 Task: Elementary school award certificate blue whimsical color block.
Action: Mouse moved to (80, 15)
Screenshot: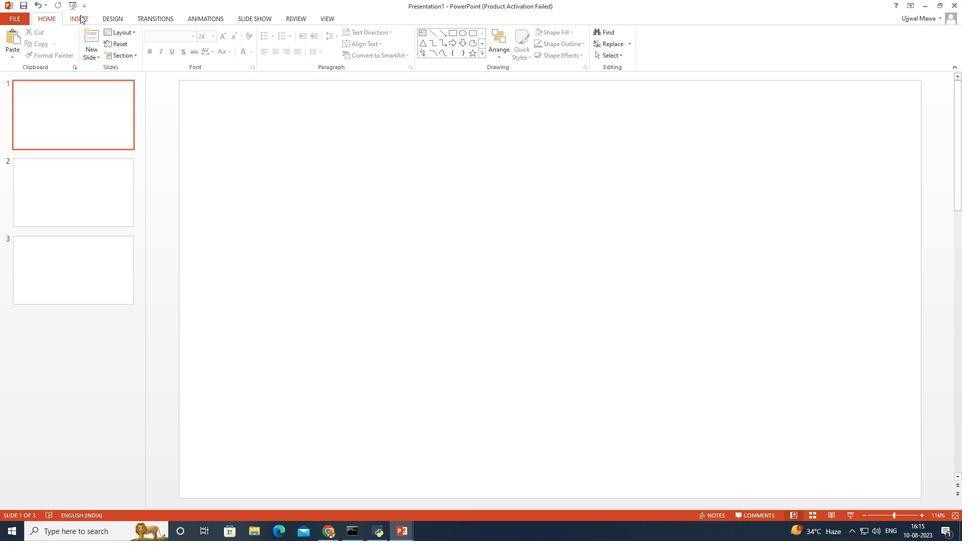 
Action: Mouse pressed left at (80, 15)
Screenshot: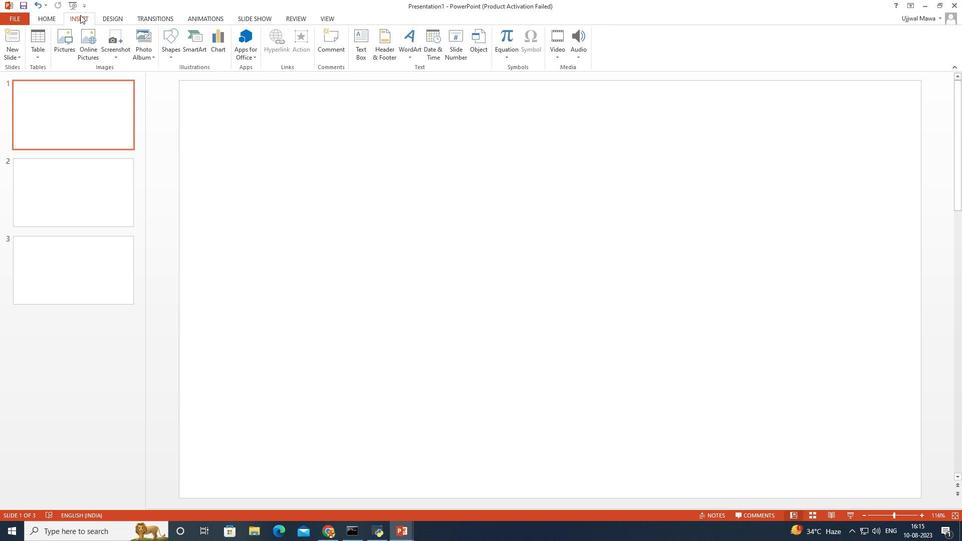 
Action: Mouse moved to (65, 45)
Screenshot: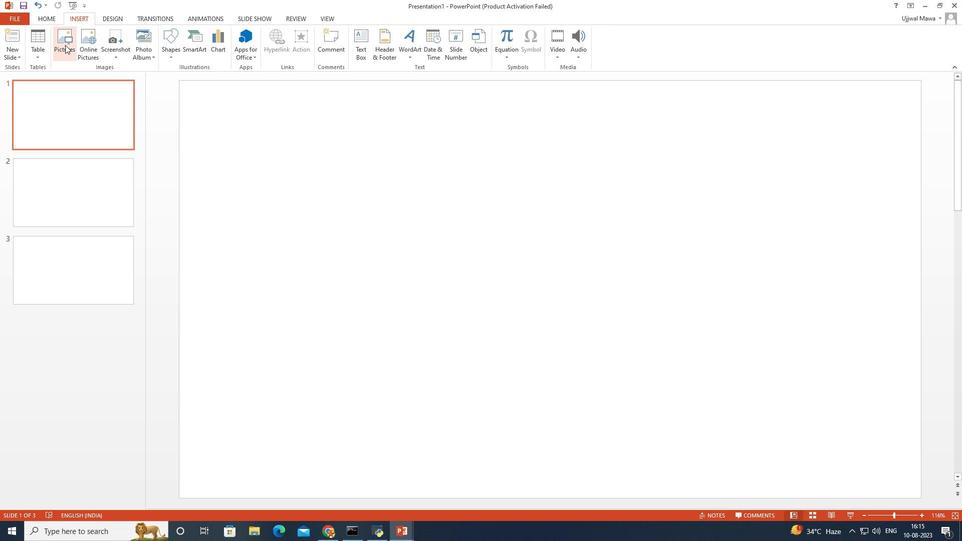 
Action: Mouse pressed left at (65, 45)
Screenshot: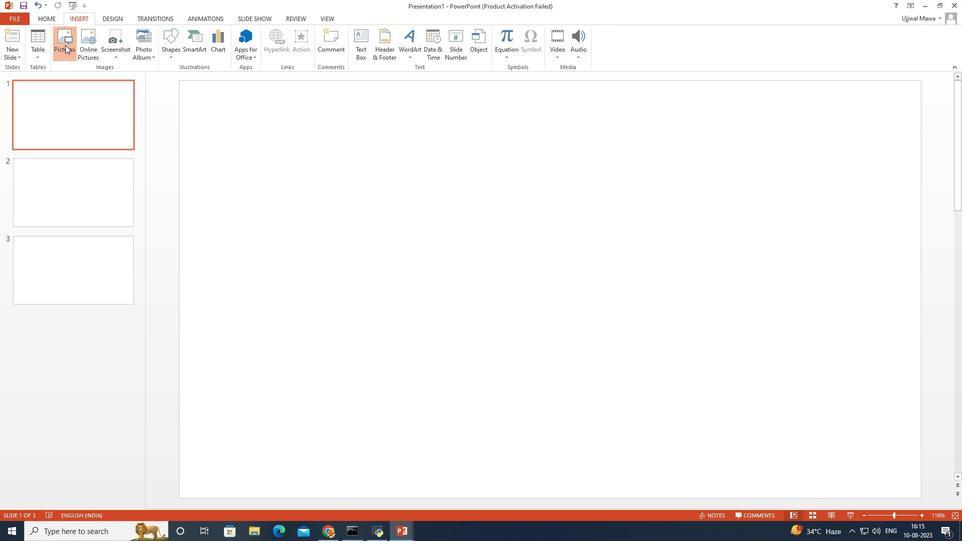 
Action: Mouse moved to (63, 128)
Screenshot: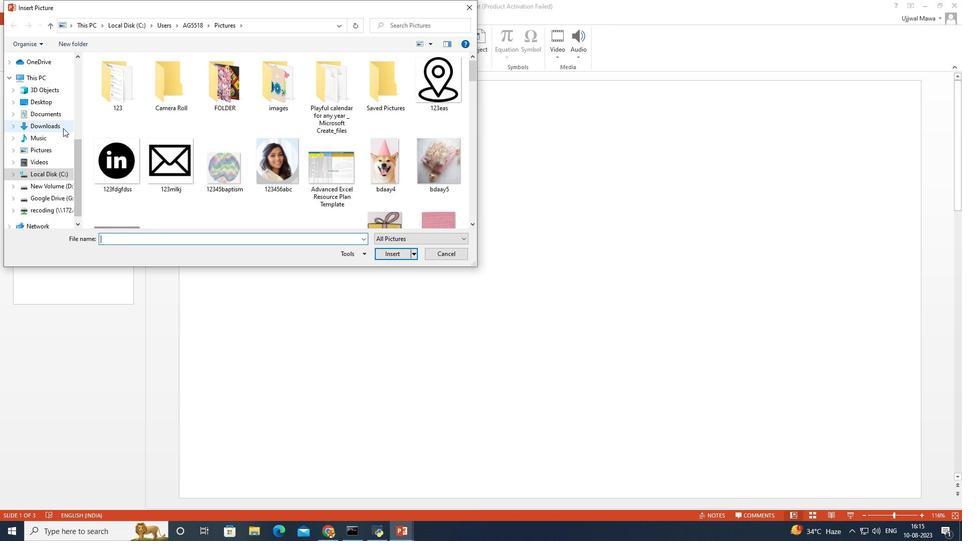 
Action: Mouse pressed left at (63, 128)
Screenshot: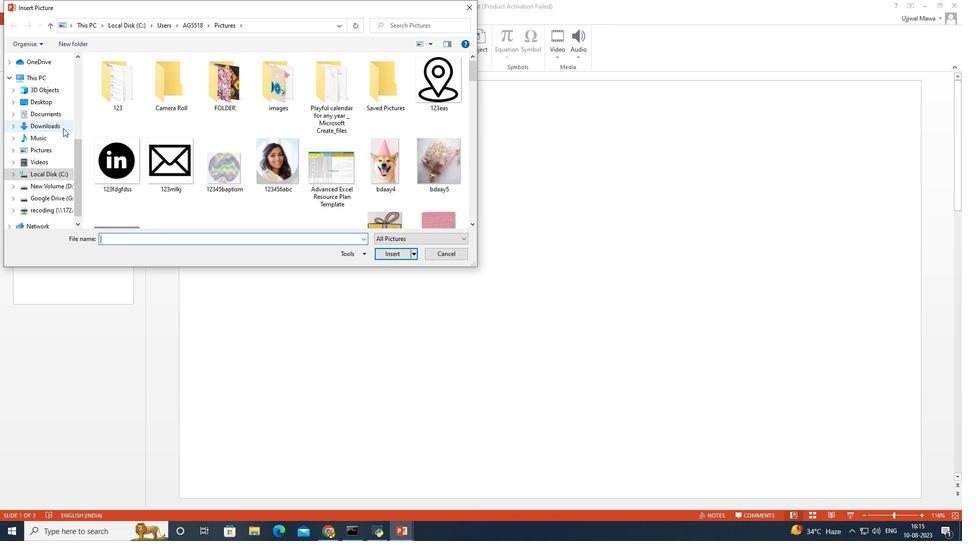 
Action: Mouse moved to (158, 95)
Screenshot: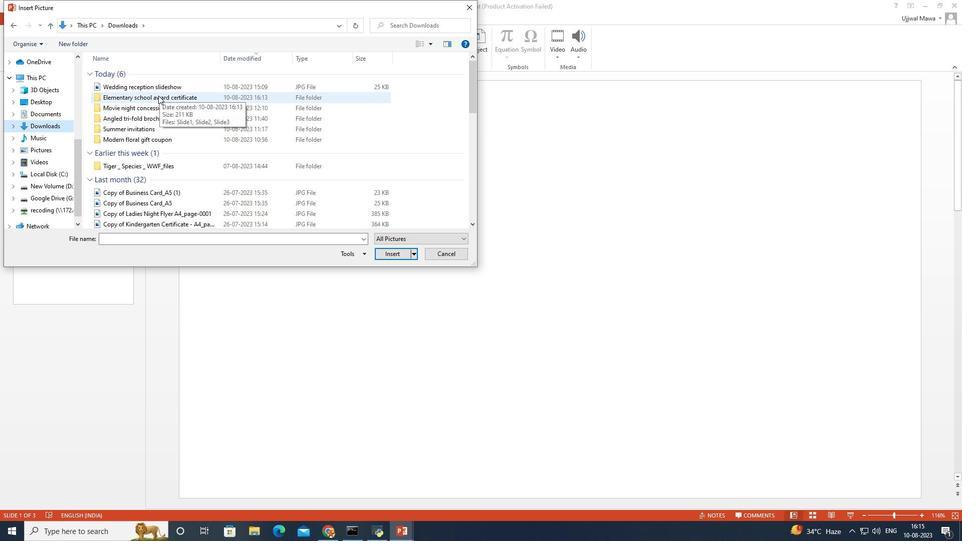 
Action: Mouse pressed left at (158, 95)
Screenshot: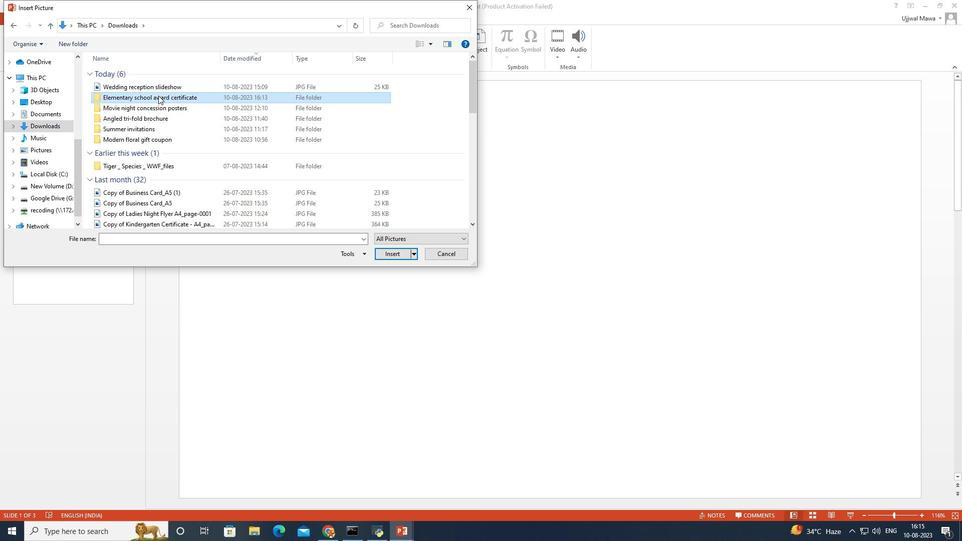 
Action: Mouse pressed left at (158, 95)
Screenshot: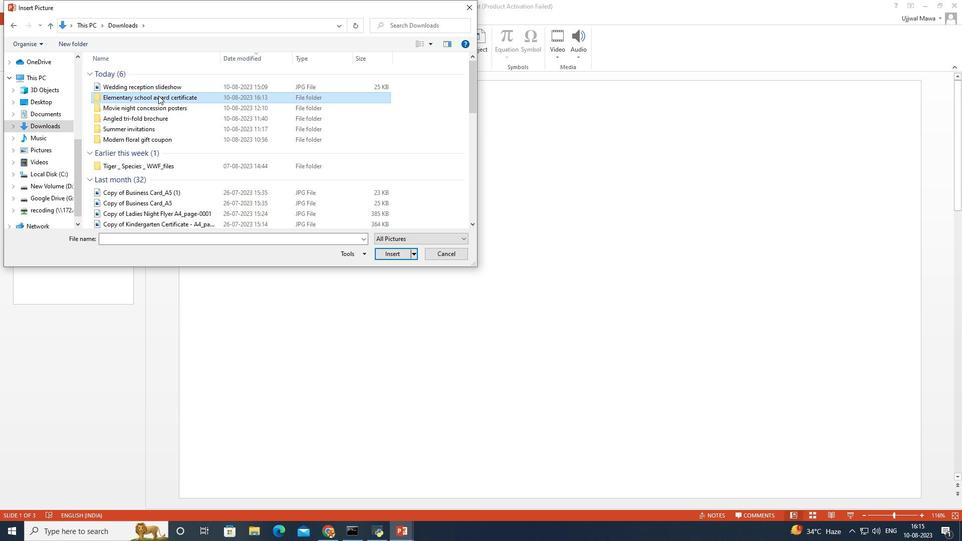 
Action: Mouse moved to (124, 90)
Screenshot: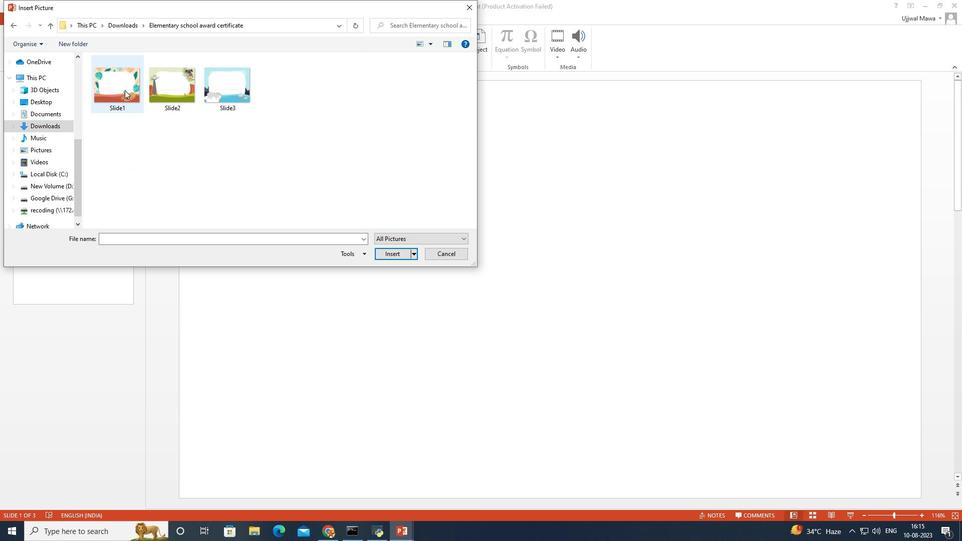 
Action: Mouse pressed left at (124, 90)
Screenshot: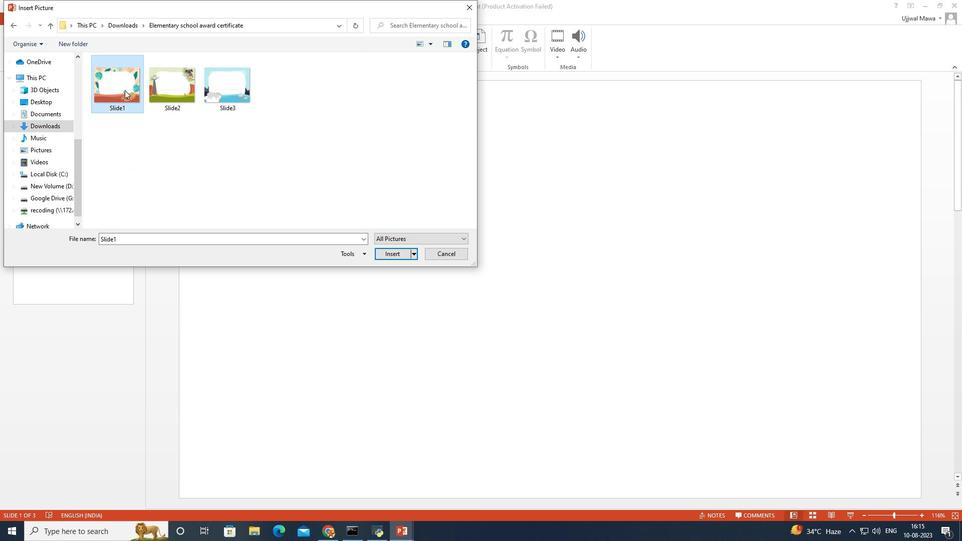
Action: Mouse moved to (400, 250)
Screenshot: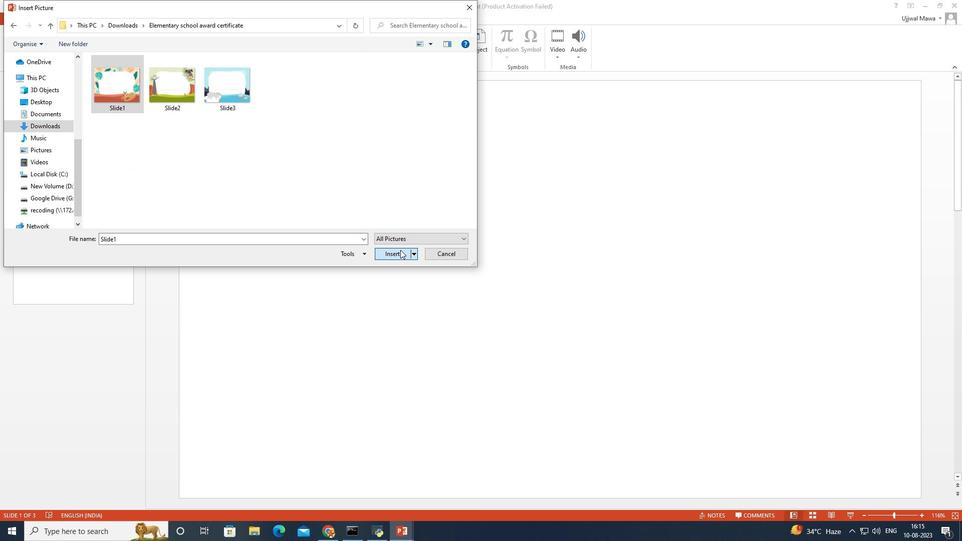 
Action: Mouse pressed left at (400, 250)
Screenshot: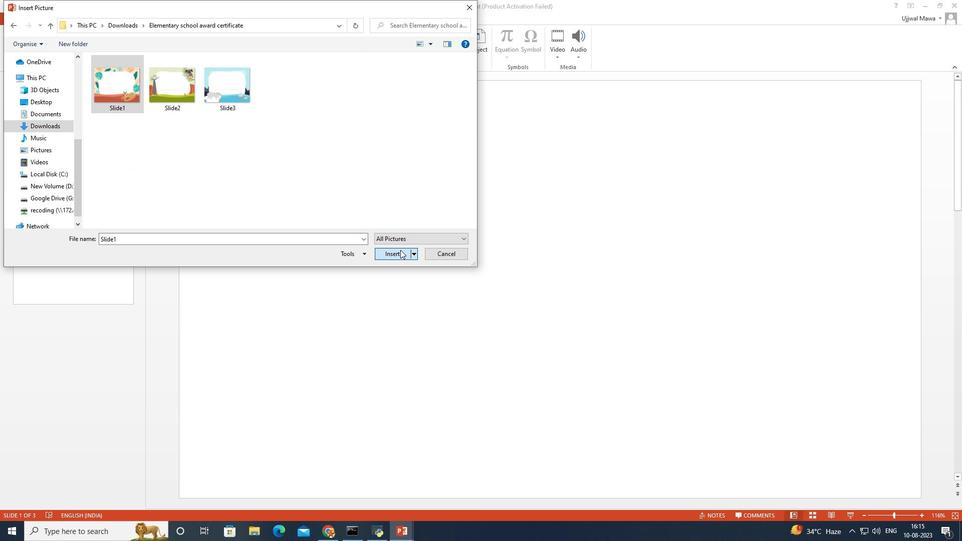 
Action: Mouse moved to (95, 205)
Screenshot: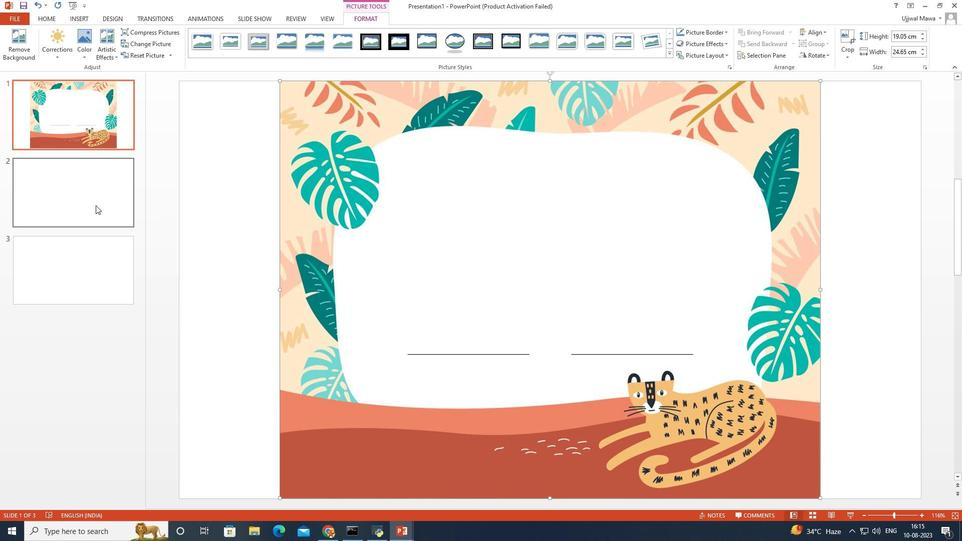 
Action: Mouse pressed left at (95, 205)
Screenshot: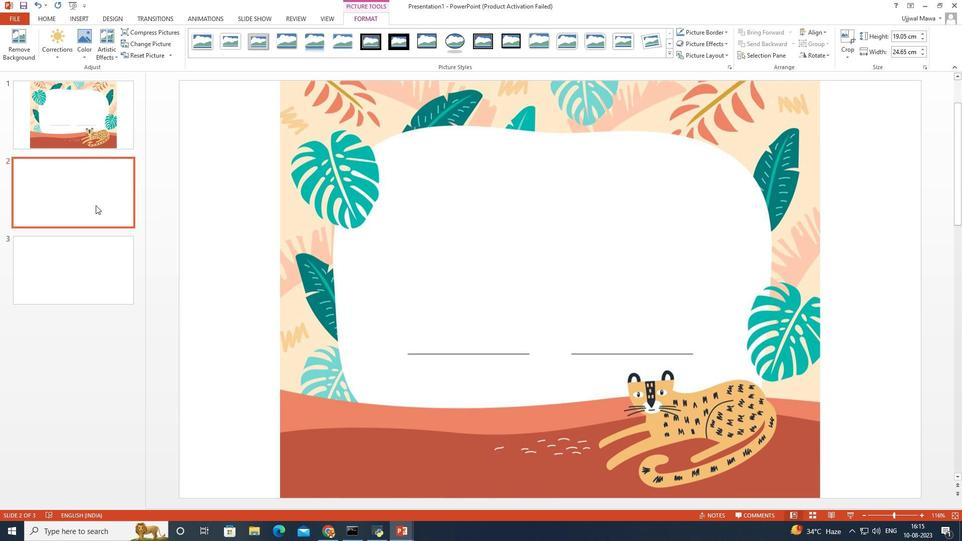 
Action: Mouse moved to (72, 18)
Screenshot: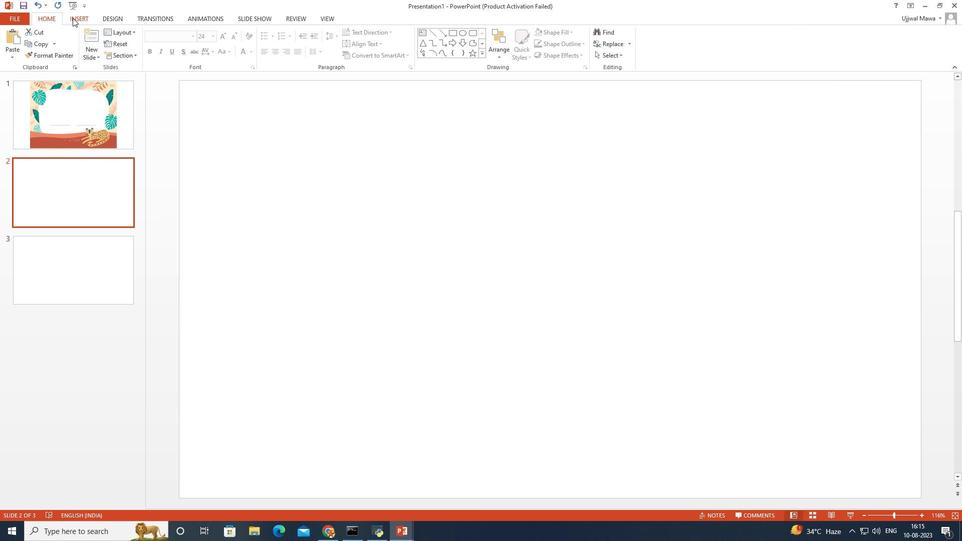
Action: Mouse pressed left at (72, 18)
Screenshot: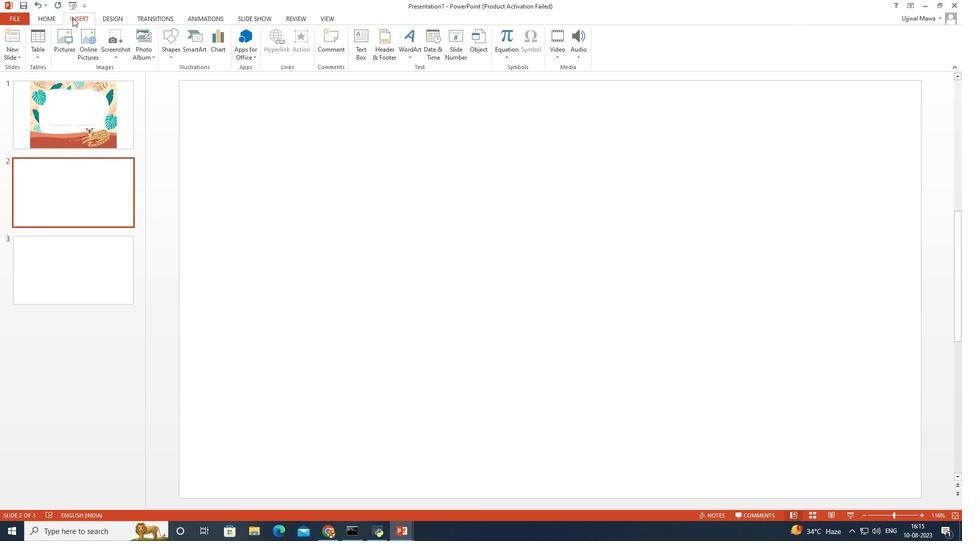 
Action: Mouse moved to (55, 47)
Screenshot: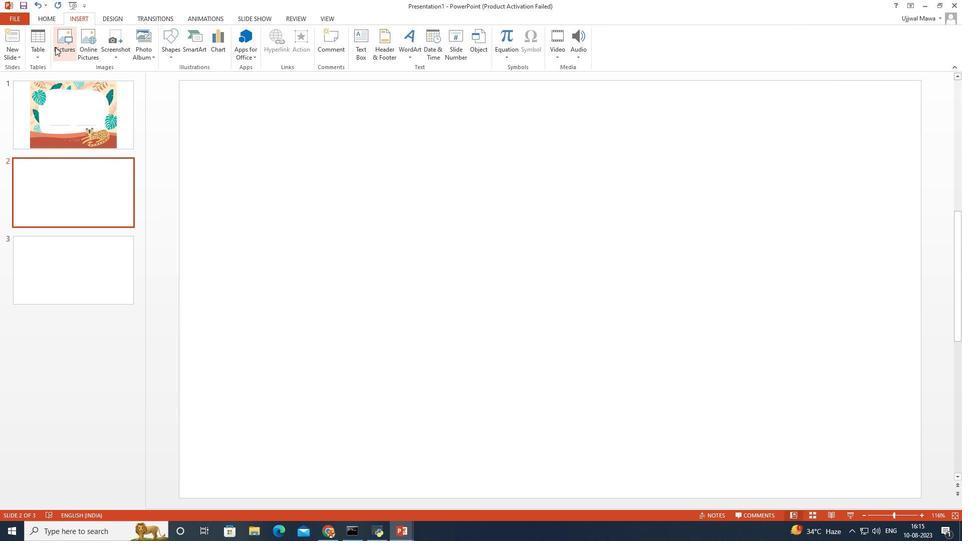
Action: Mouse pressed left at (55, 47)
Screenshot: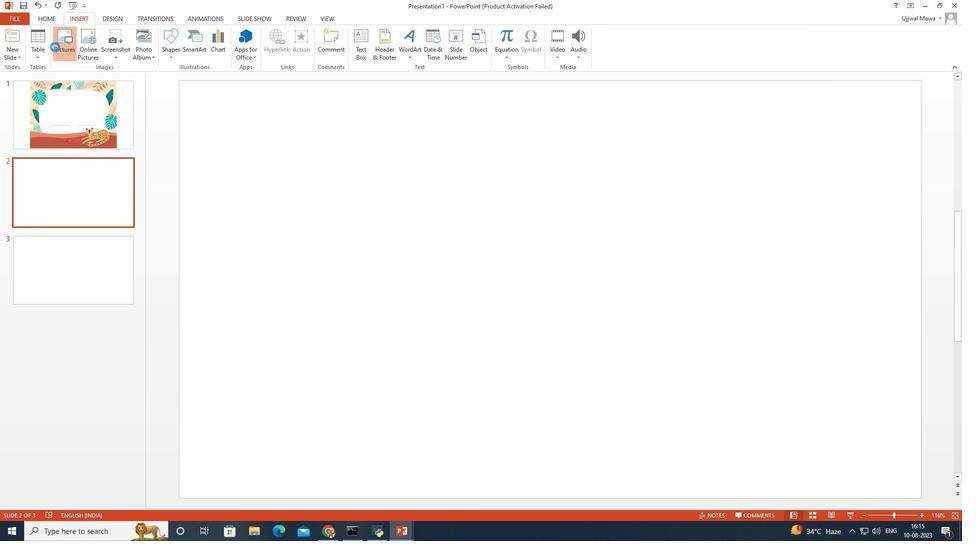 
Action: Mouse moved to (157, 102)
Screenshot: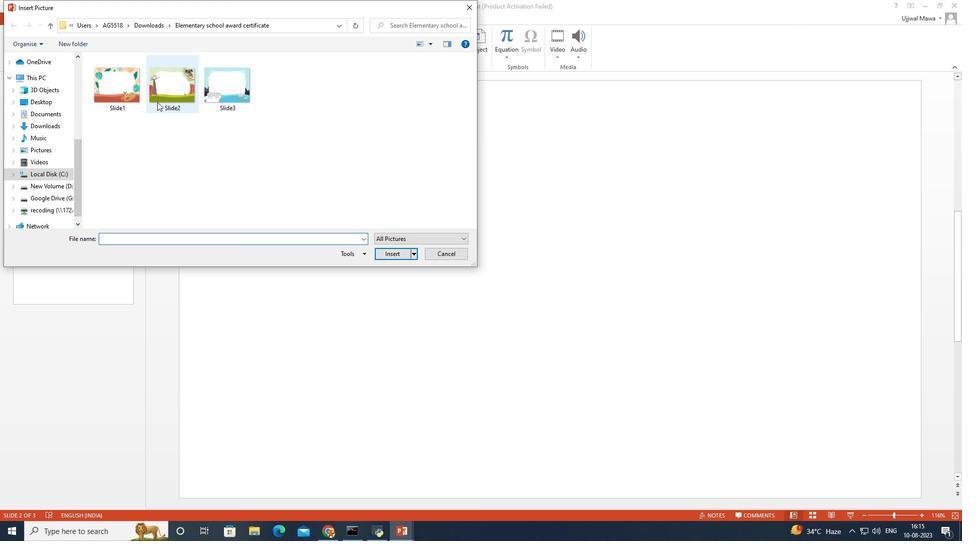 
Action: Mouse pressed left at (157, 102)
Screenshot: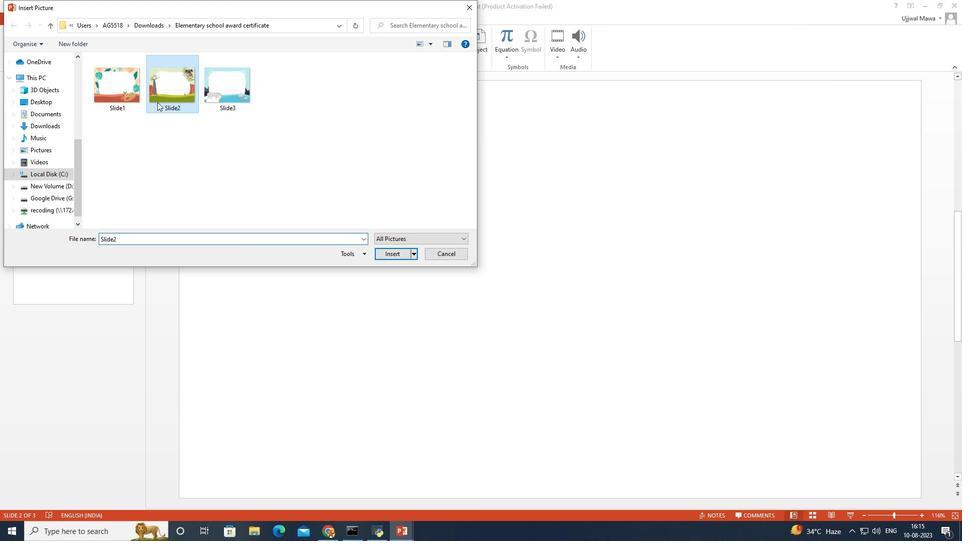 
Action: Mouse moved to (396, 256)
Screenshot: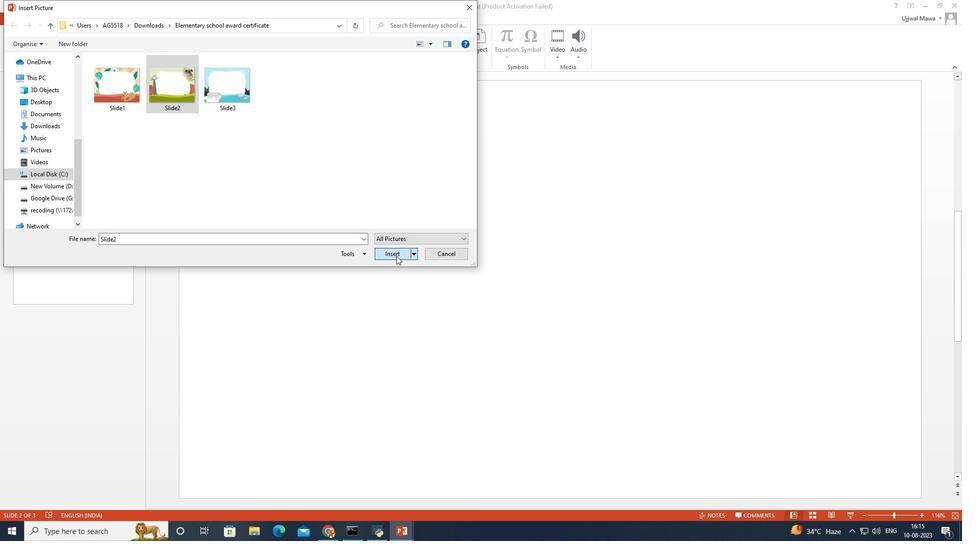 
Action: Mouse pressed left at (396, 256)
Screenshot: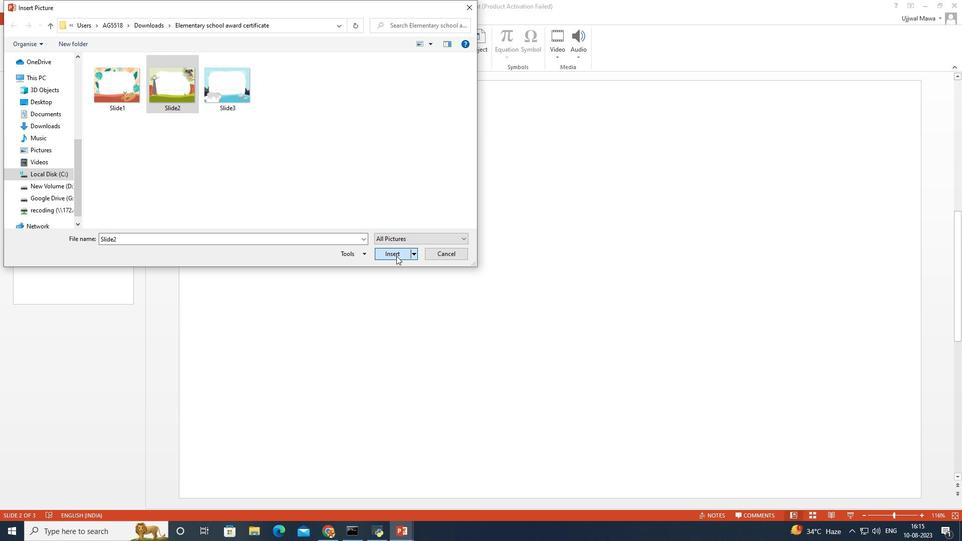 
Action: Mouse moved to (97, 251)
Screenshot: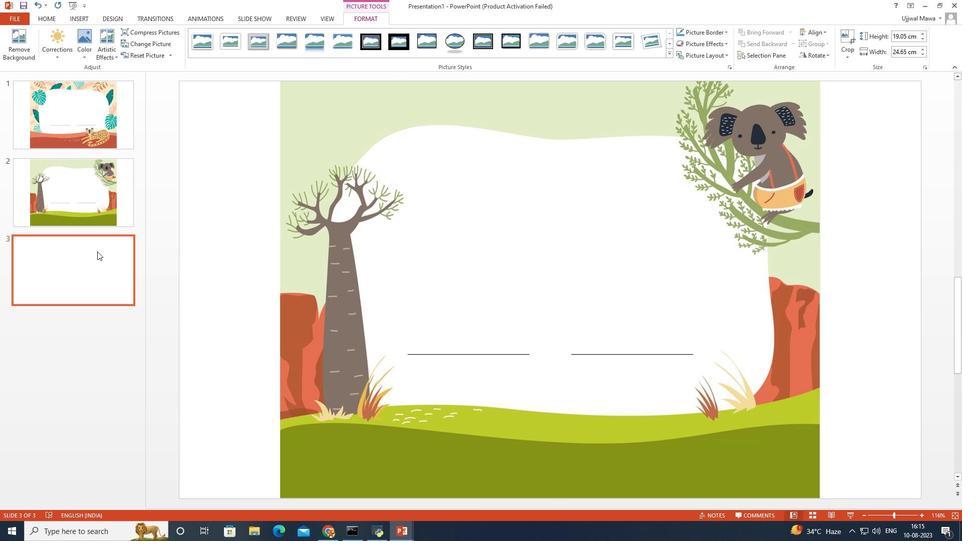 
Action: Mouse pressed left at (97, 251)
Screenshot: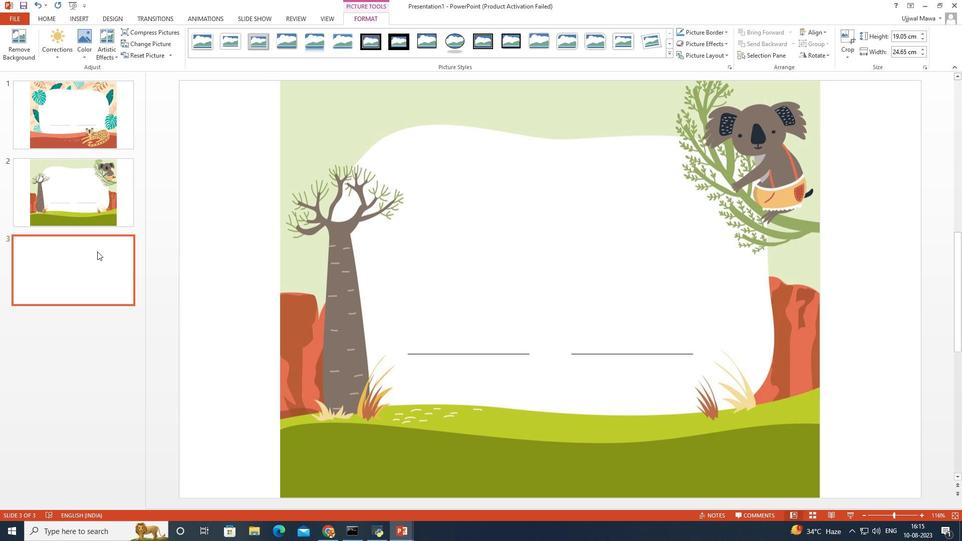 
Action: Mouse moved to (69, 18)
Screenshot: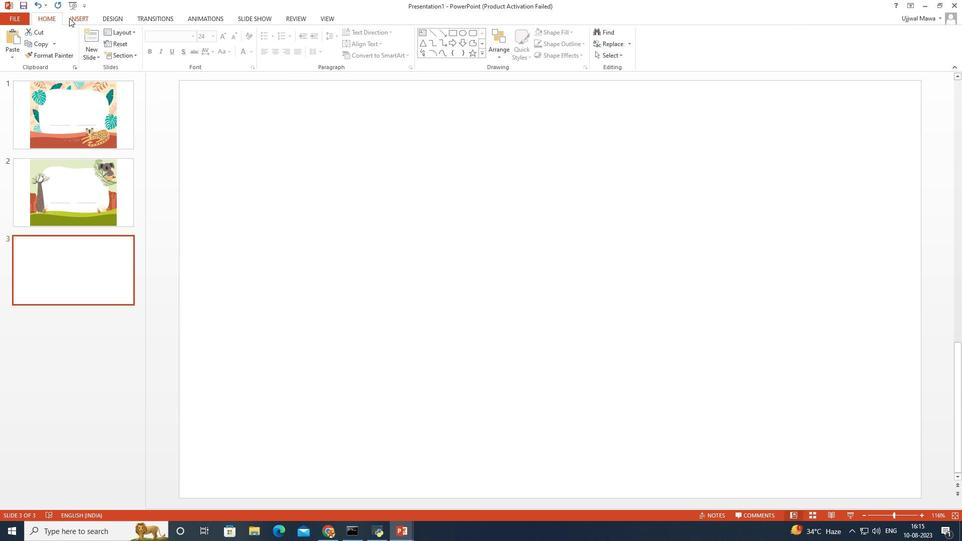 
Action: Mouse pressed left at (69, 18)
Screenshot: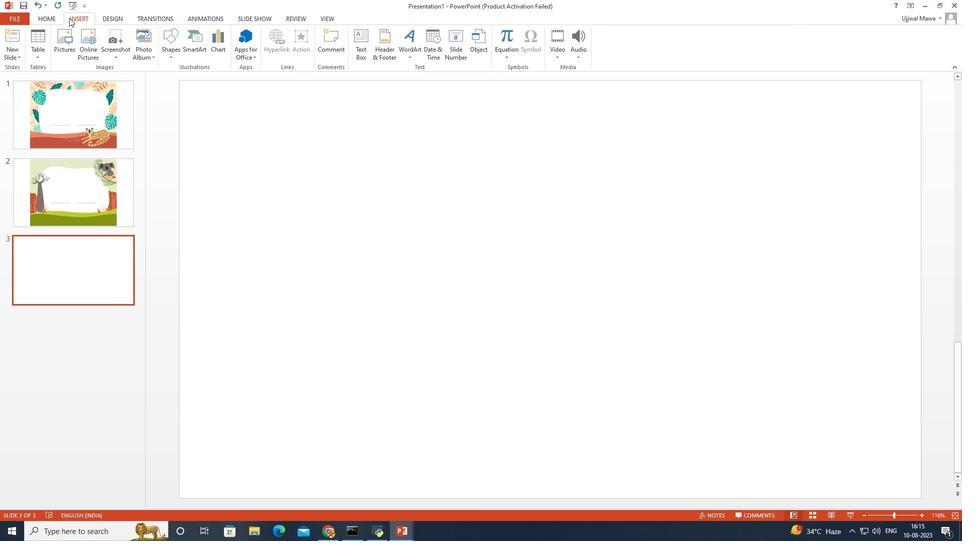 
Action: Mouse moved to (76, 47)
Screenshot: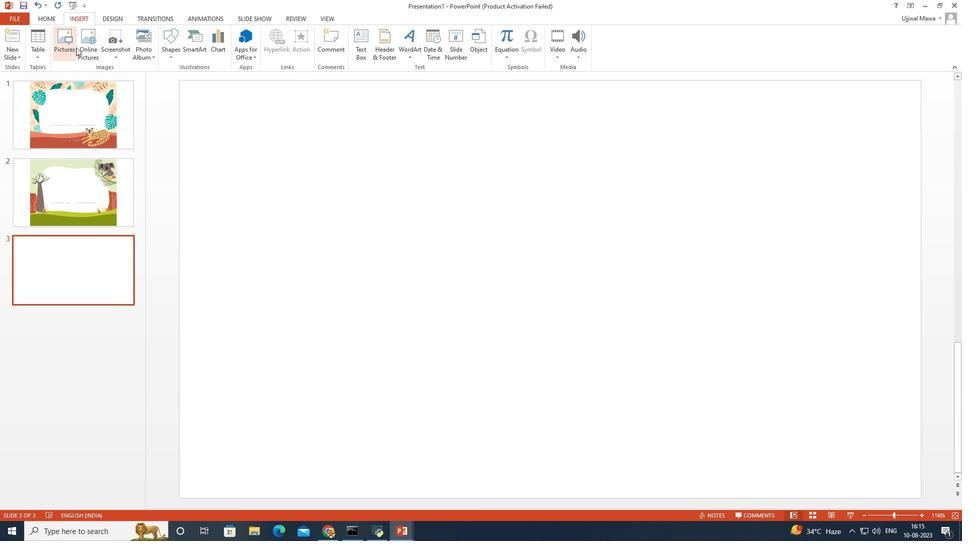 
Action: Mouse pressed left at (76, 47)
Screenshot: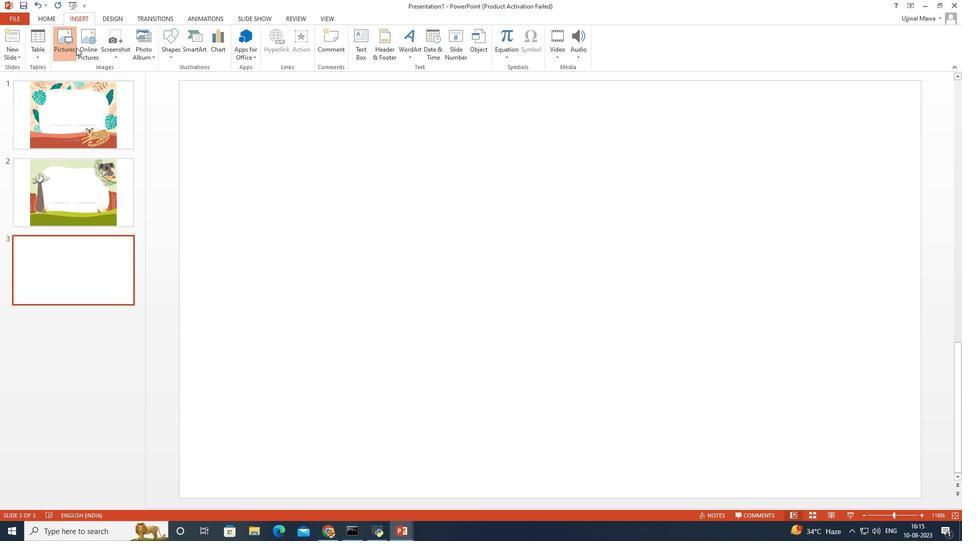 
Action: Mouse moved to (226, 93)
Screenshot: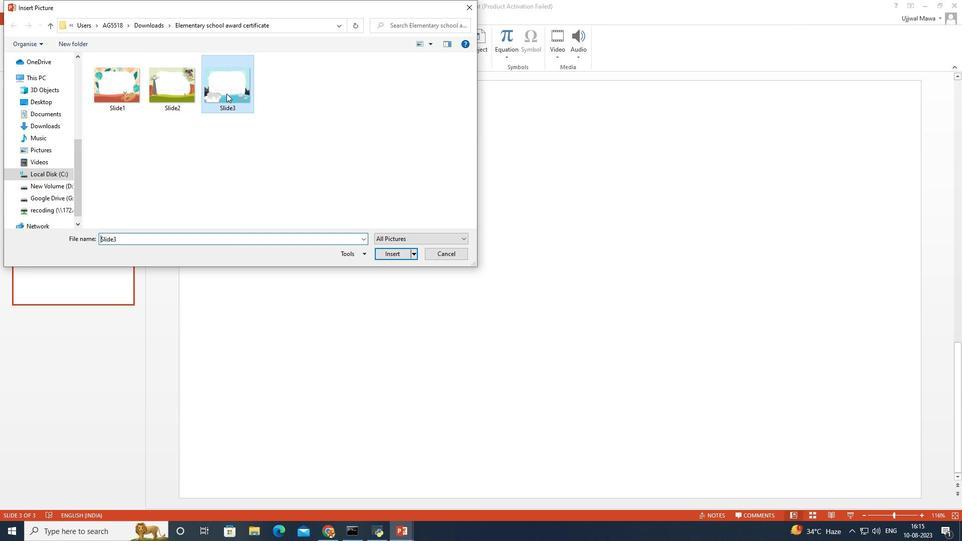 
Action: Mouse pressed left at (226, 93)
Screenshot: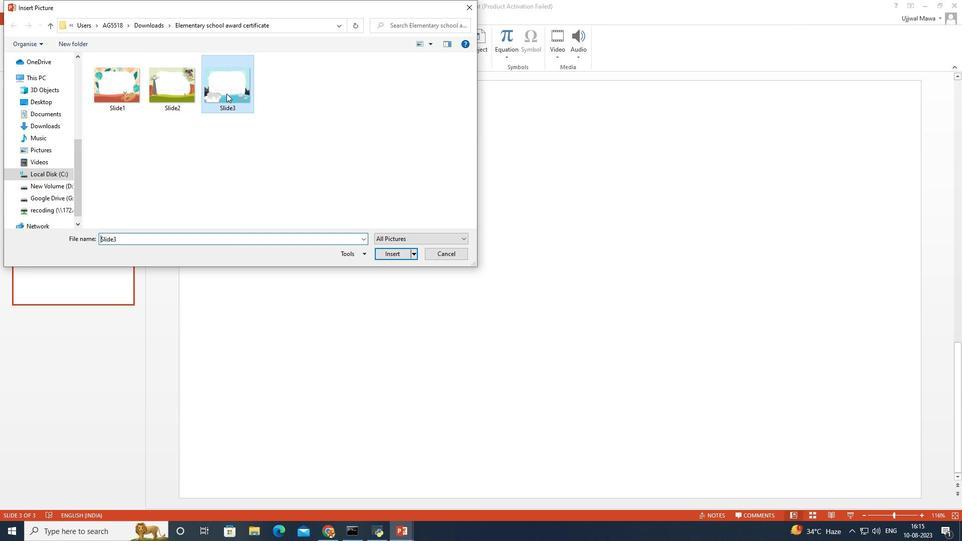 
Action: Mouse moved to (388, 261)
Screenshot: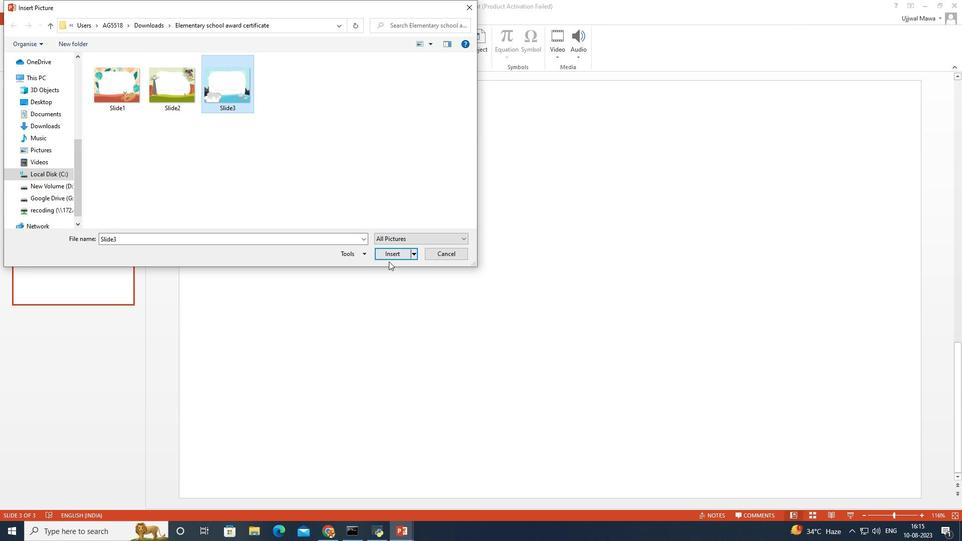 
Action: Mouse pressed left at (388, 261)
Screenshot: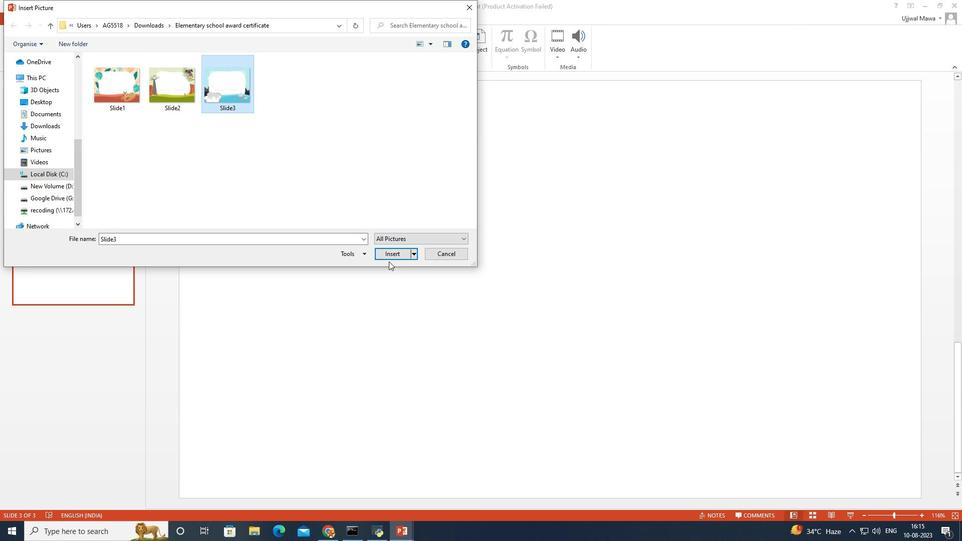 
Action: Mouse moved to (390, 258)
Screenshot: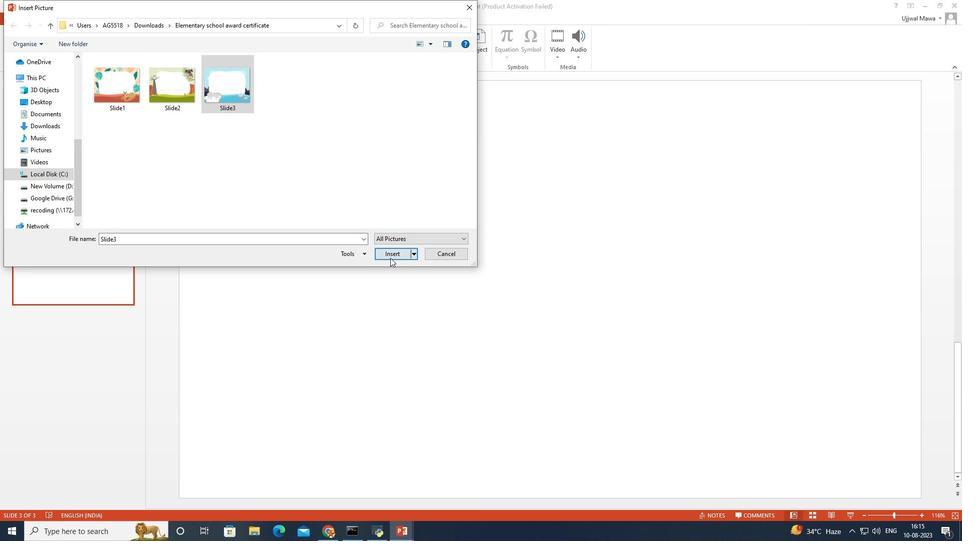 
Action: Mouse pressed left at (390, 258)
Screenshot: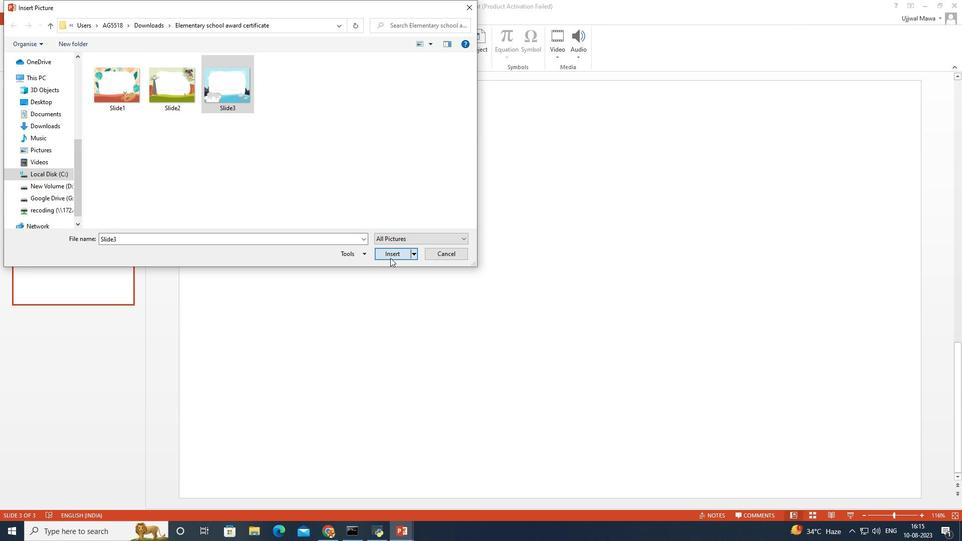 
Action: Mouse moved to (104, 120)
Screenshot: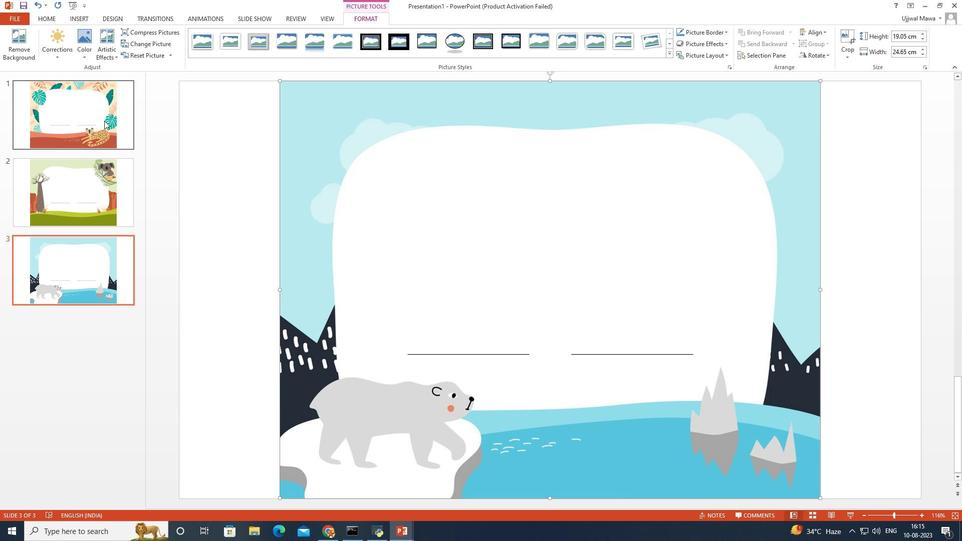 
Action: Mouse pressed left at (104, 120)
Screenshot: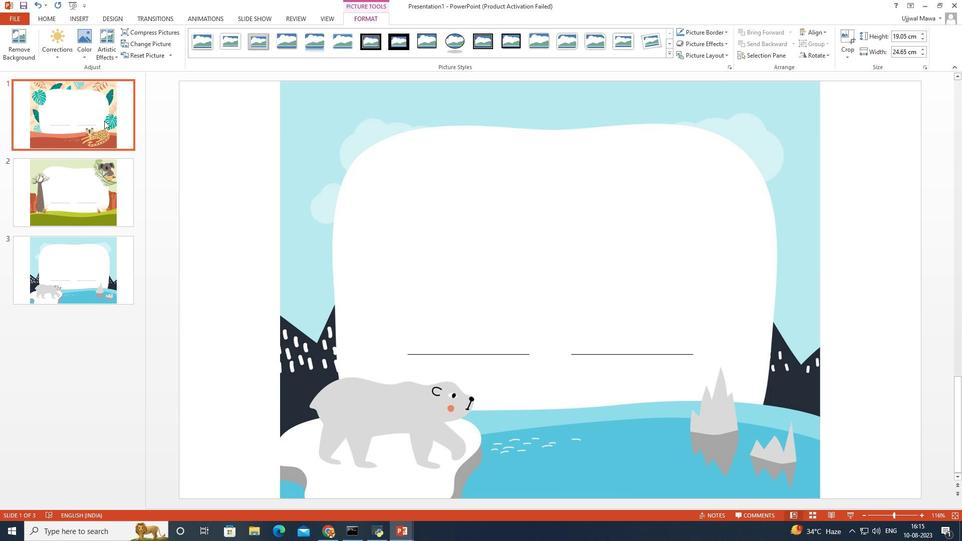 
Action: Mouse moved to (84, 17)
Screenshot: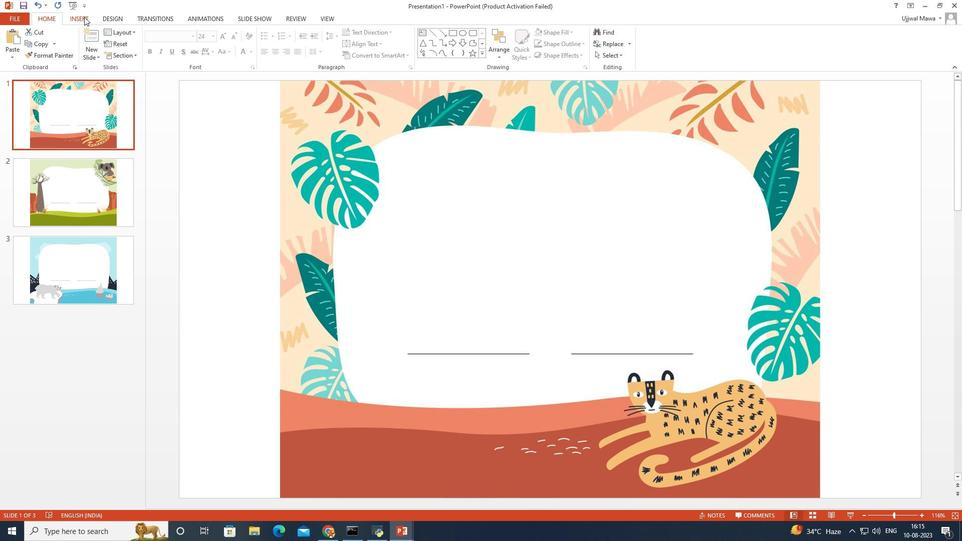 
Action: Mouse pressed left at (84, 17)
Screenshot: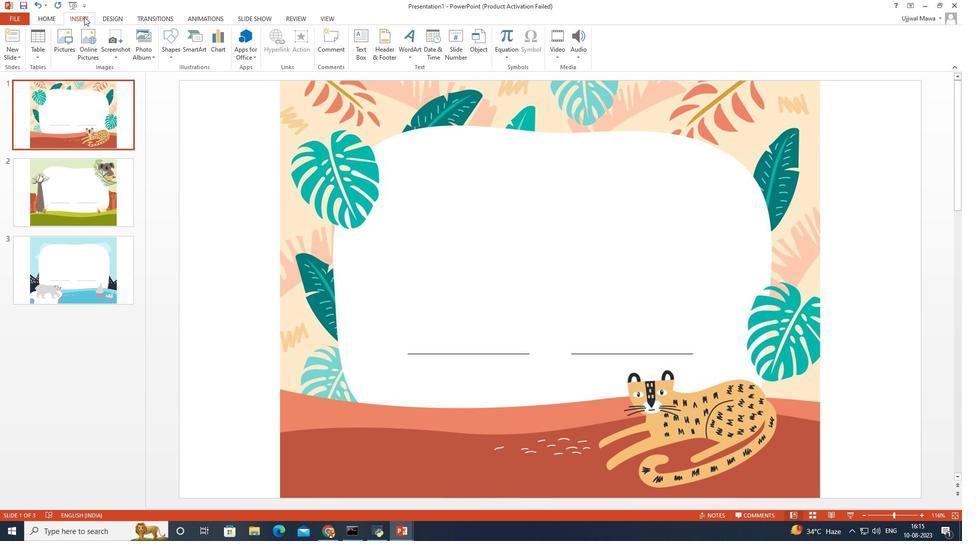
Action: Mouse moved to (363, 44)
Screenshot: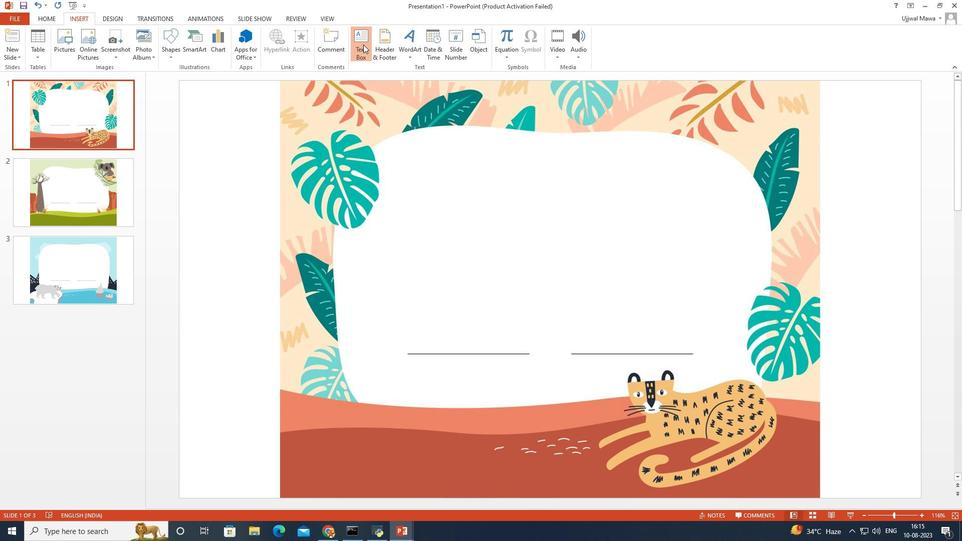 
Action: Mouse pressed left at (363, 44)
Screenshot: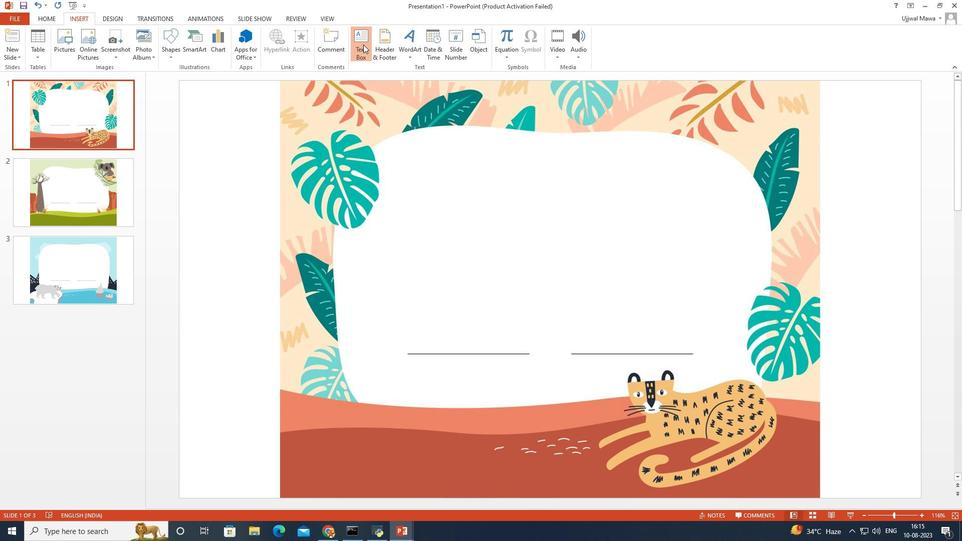 
Action: Mouse moved to (440, 157)
Screenshot: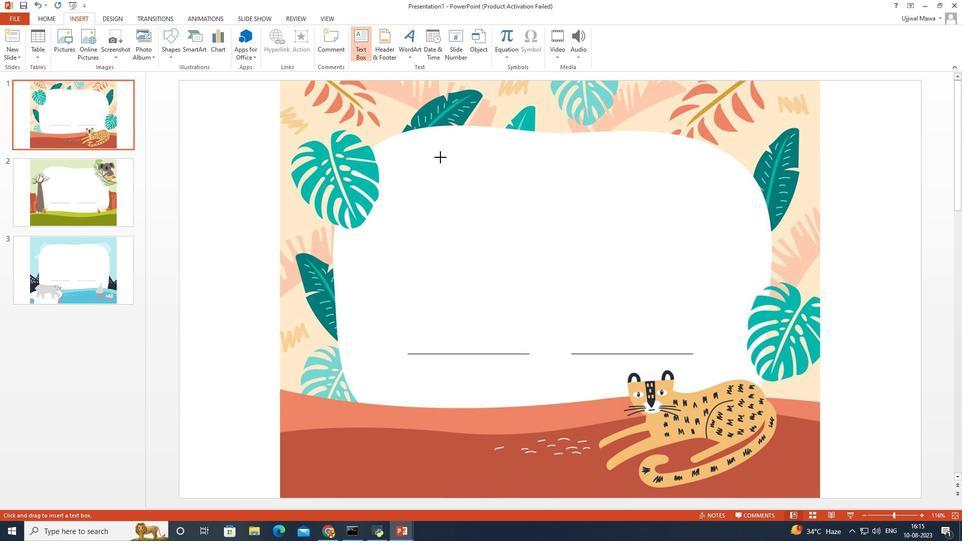 
Action: Mouse pressed left at (440, 157)
Screenshot: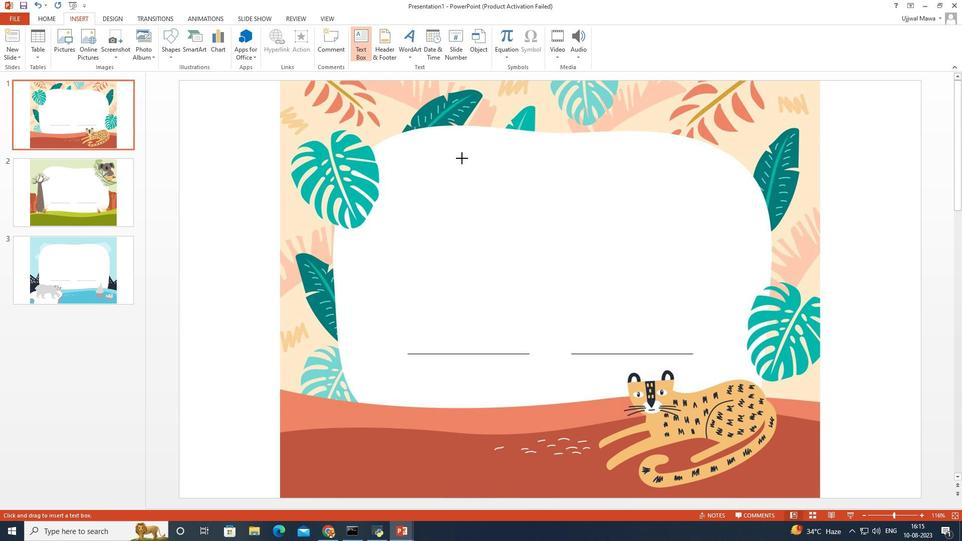 
Action: Mouse moved to (272, 46)
Screenshot: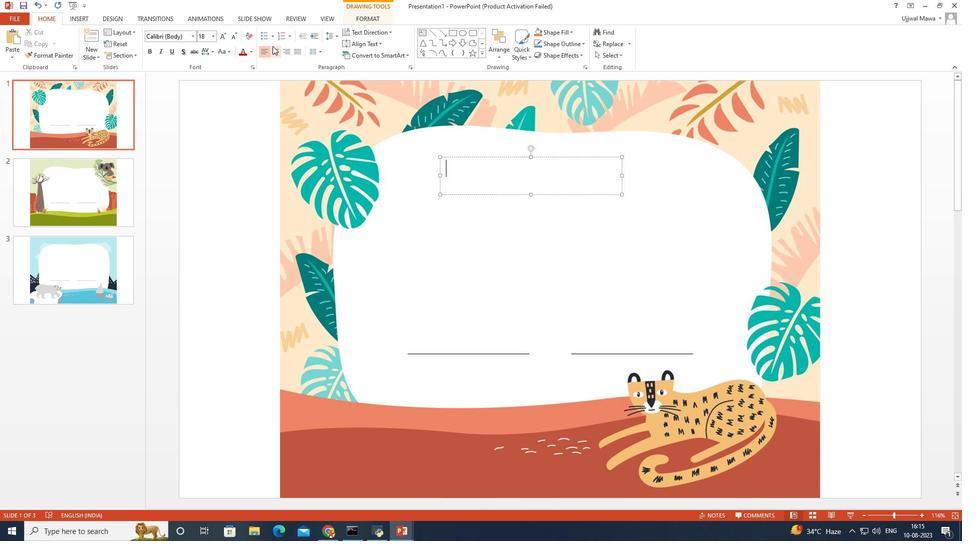 
Action: Mouse pressed left at (272, 46)
Screenshot: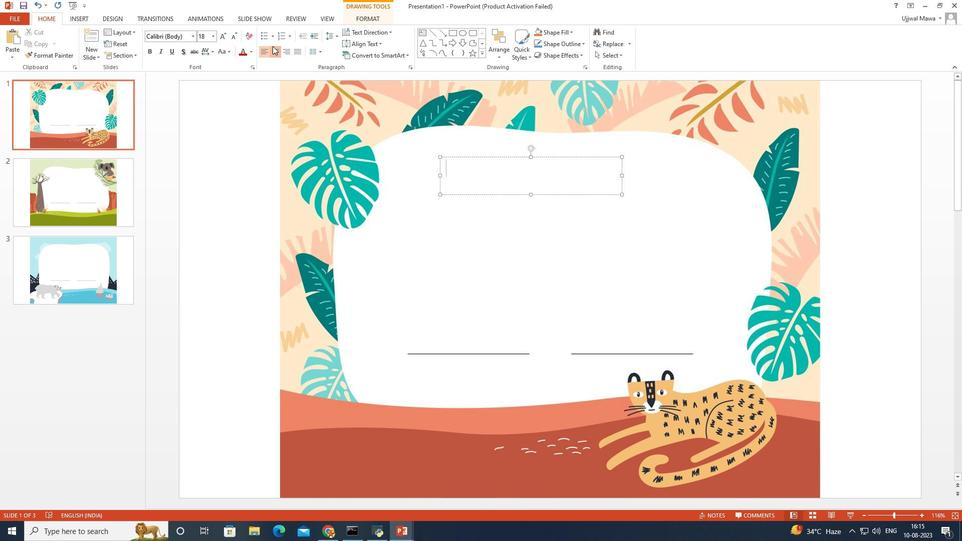 
Action: Mouse moved to (196, 33)
Screenshot: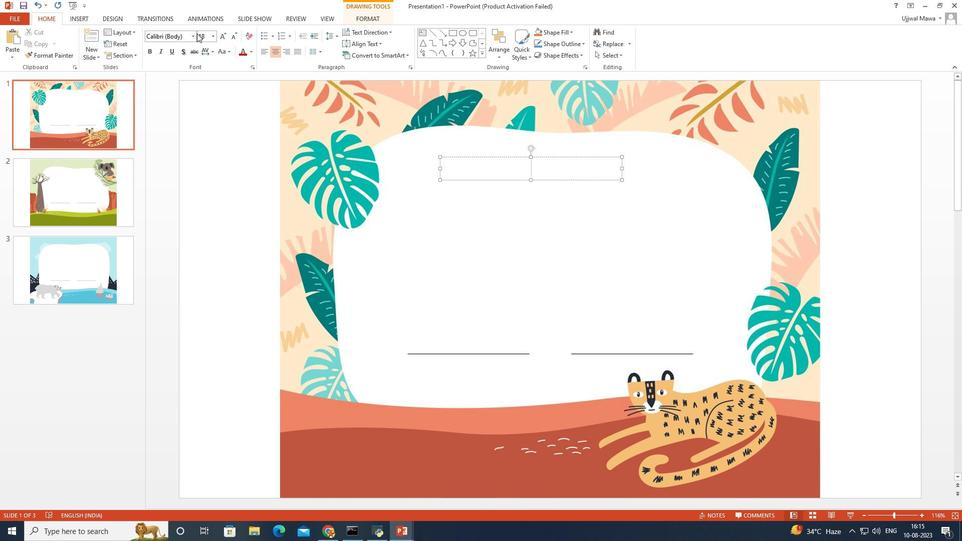 
Action: Mouse pressed left at (196, 33)
Screenshot: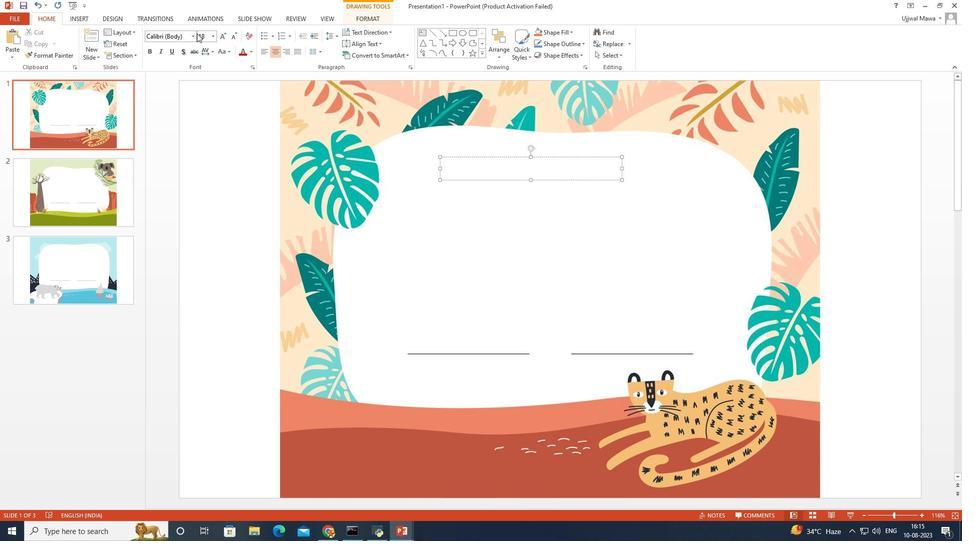 
Action: Mouse moved to (193, 34)
Screenshot: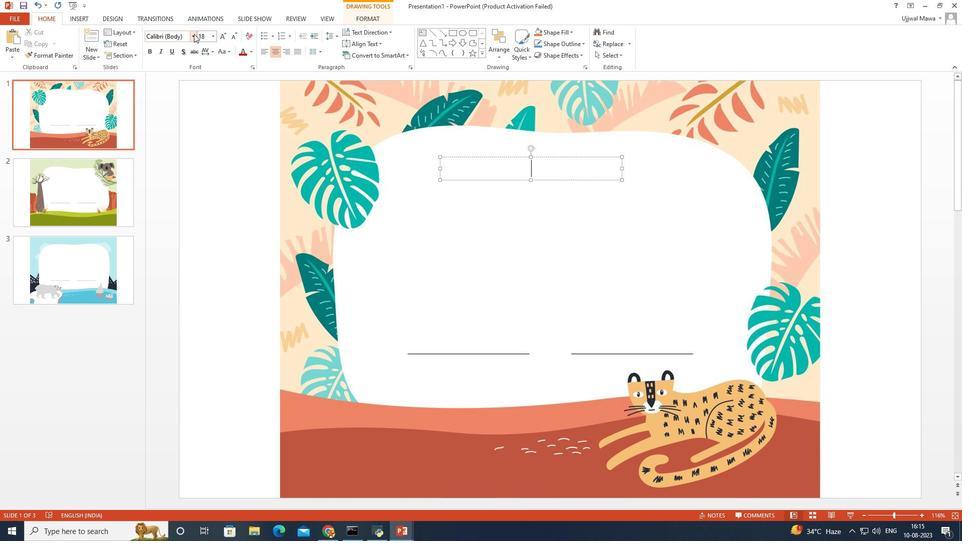 
Action: Mouse pressed left at (193, 34)
Screenshot: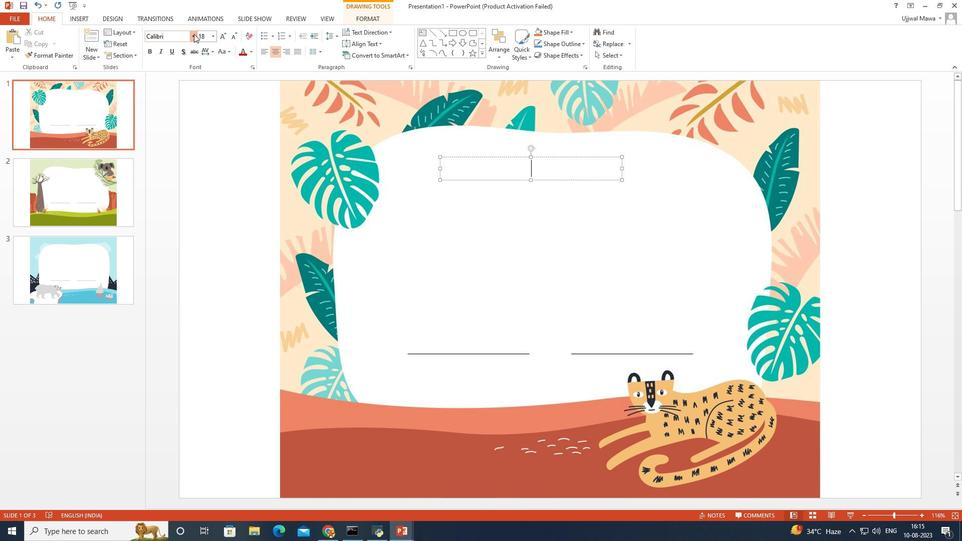 
Action: Mouse moved to (188, 193)
Screenshot: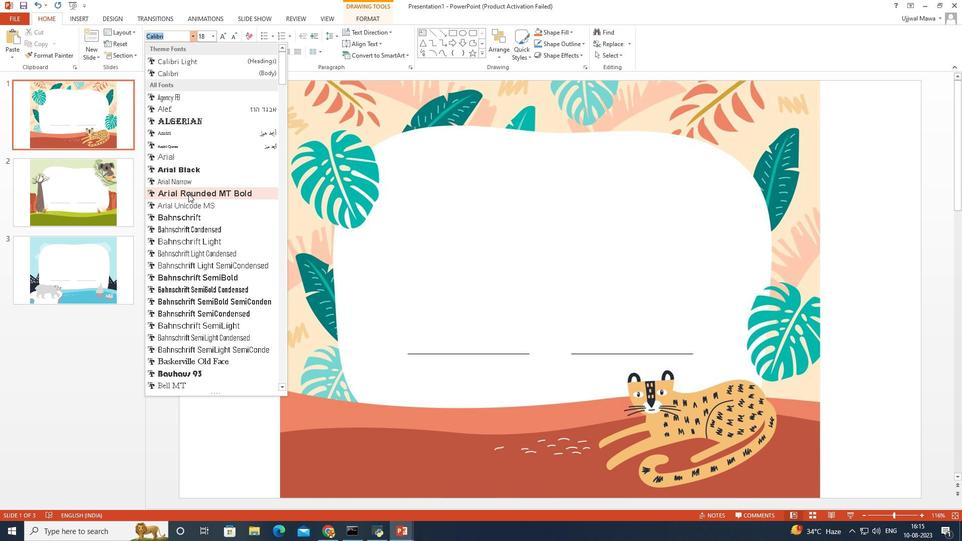 
Action: Mouse pressed left at (188, 193)
Screenshot: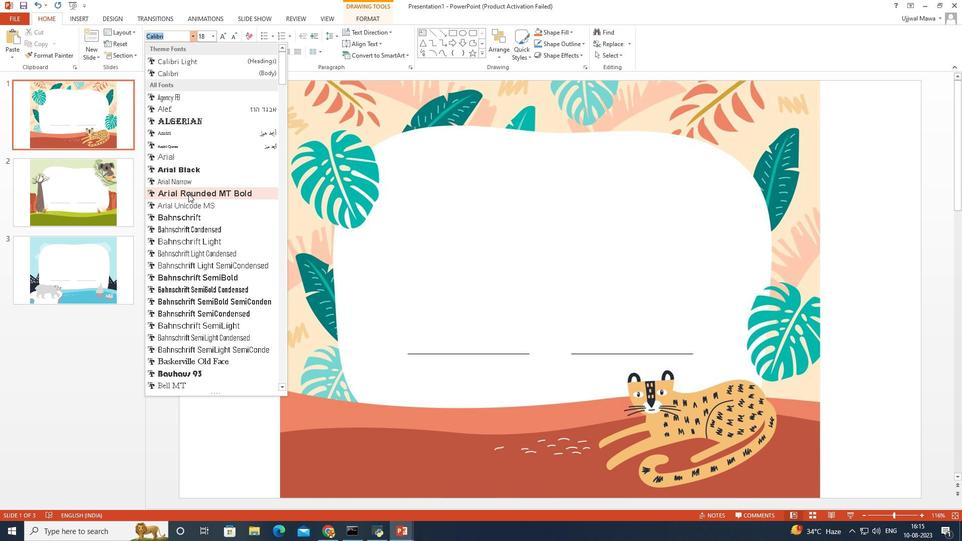 
Action: Mouse moved to (443, 206)
Screenshot: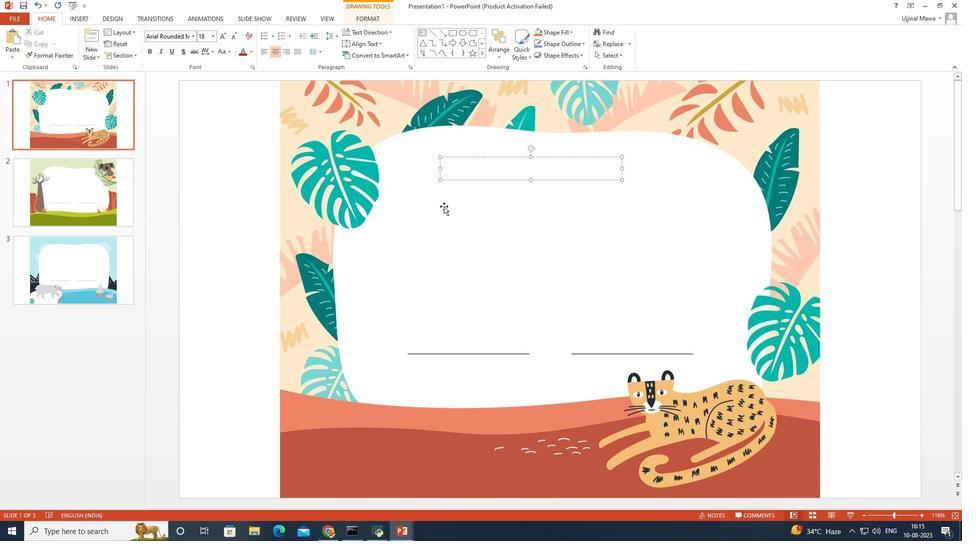 
Action: Key pressed <Key.caps_lock>S<Key.caps_lock>
Screenshot: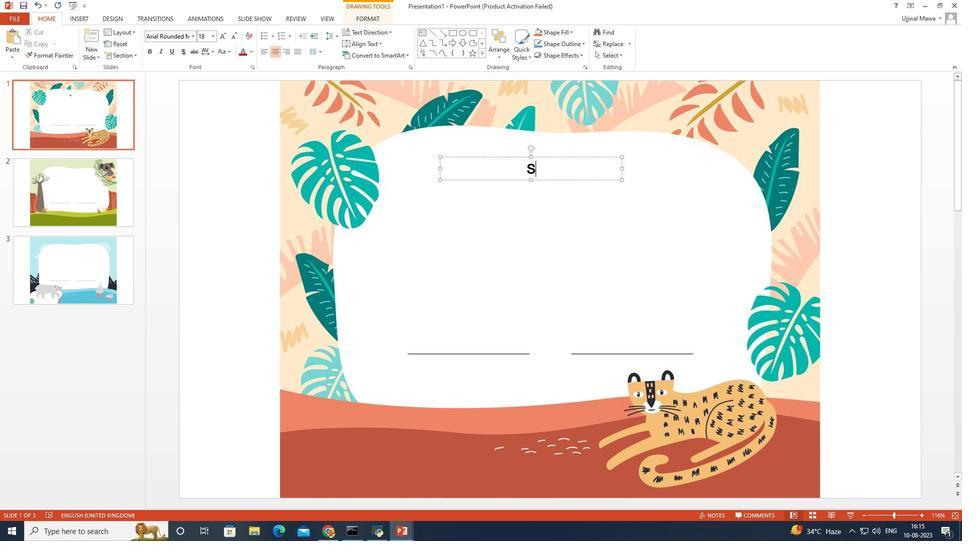
Action: Mouse moved to (443, 206)
Screenshot: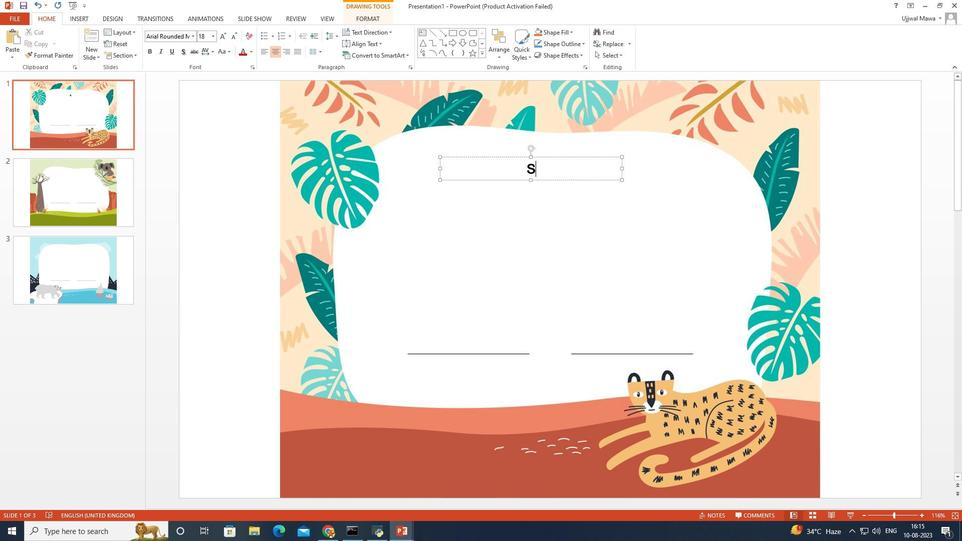 
Action: Key pressed weet<Key.space><Key.caps_lock>C<Key.caps_lock>ove<Key.space><Key.caps_lock>P<Key.caps_lock>rimary<Key.space><Key.caps_lock>S<Key.caps_lock>chool
Screenshot: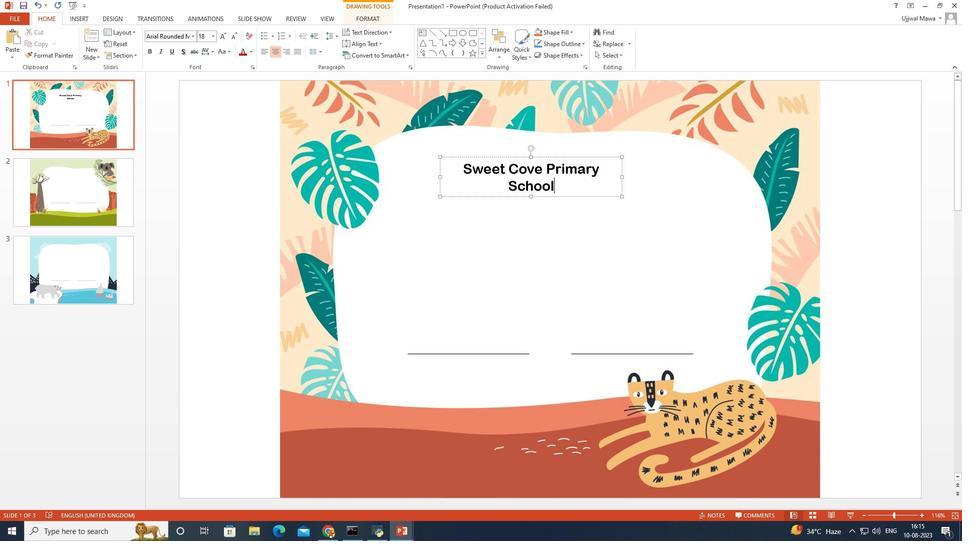 
Action: Mouse moved to (622, 177)
Screenshot: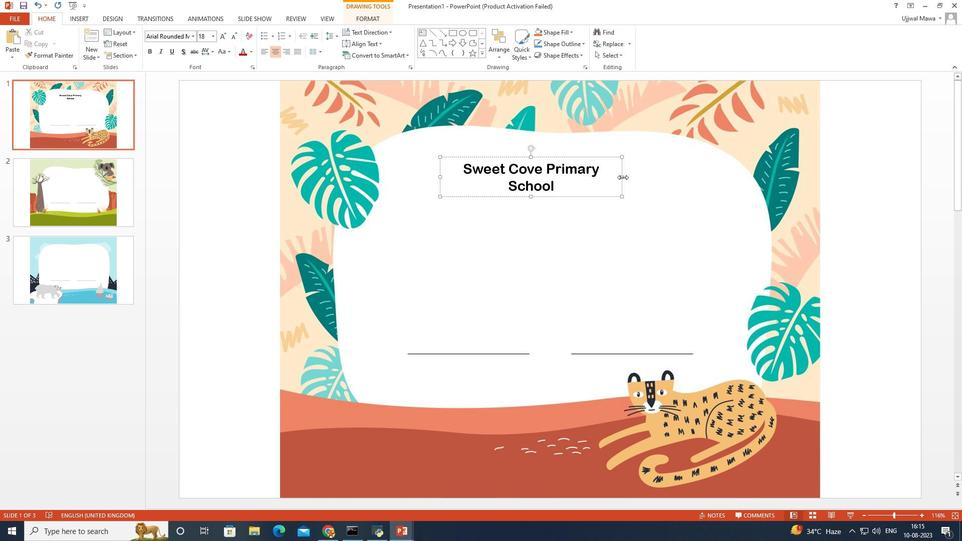 
Action: Mouse pressed left at (622, 177)
Screenshot: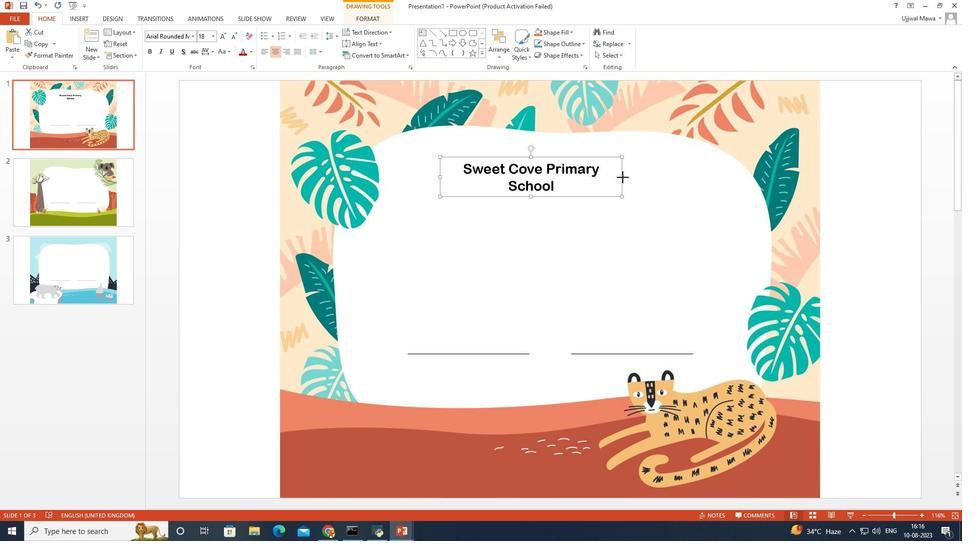 
Action: Mouse moved to (614, 160)
Screenshot: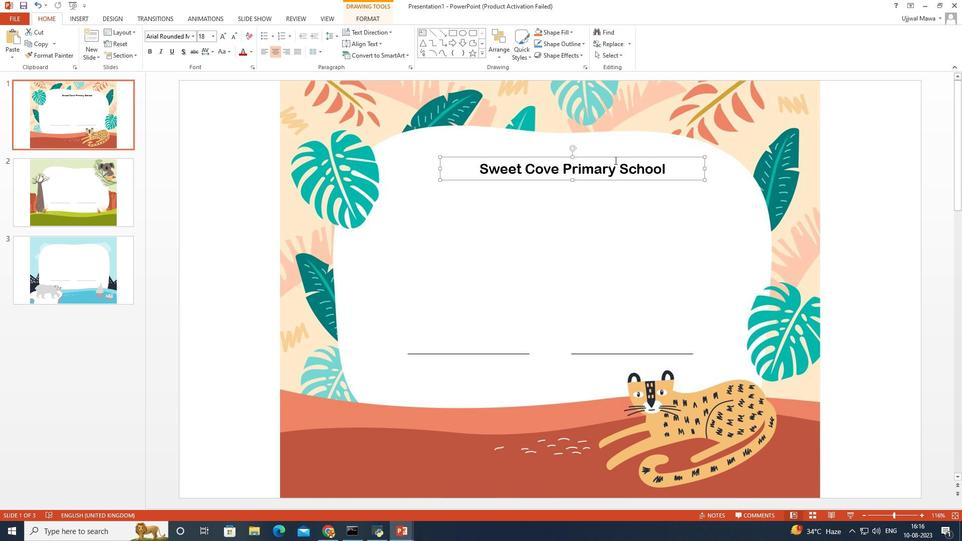 
Action: Mouse pressed left at (614, 160)
Screenshot: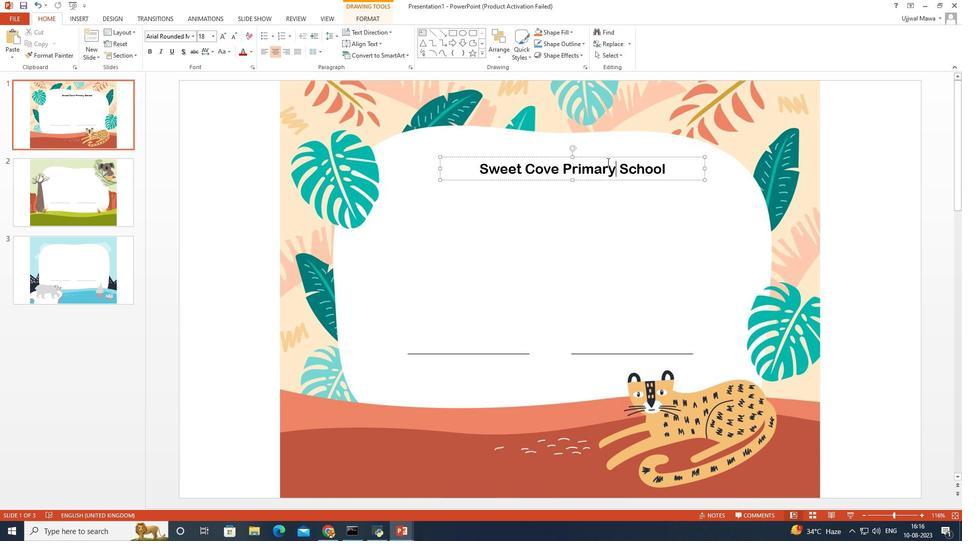 
Action: Mouse moved to (584, 159)
Screenshot: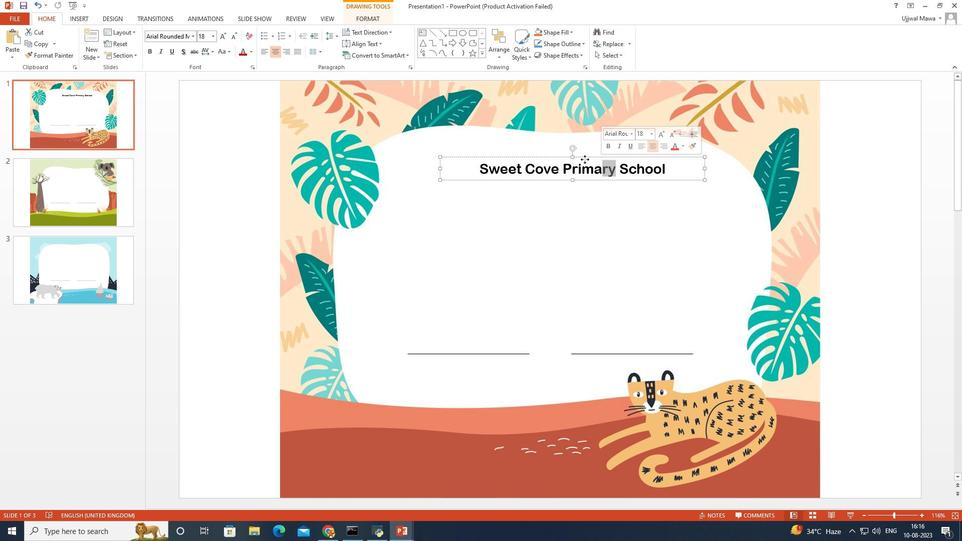
Action: Mouse pressed left at (584, 159)
Screenshot: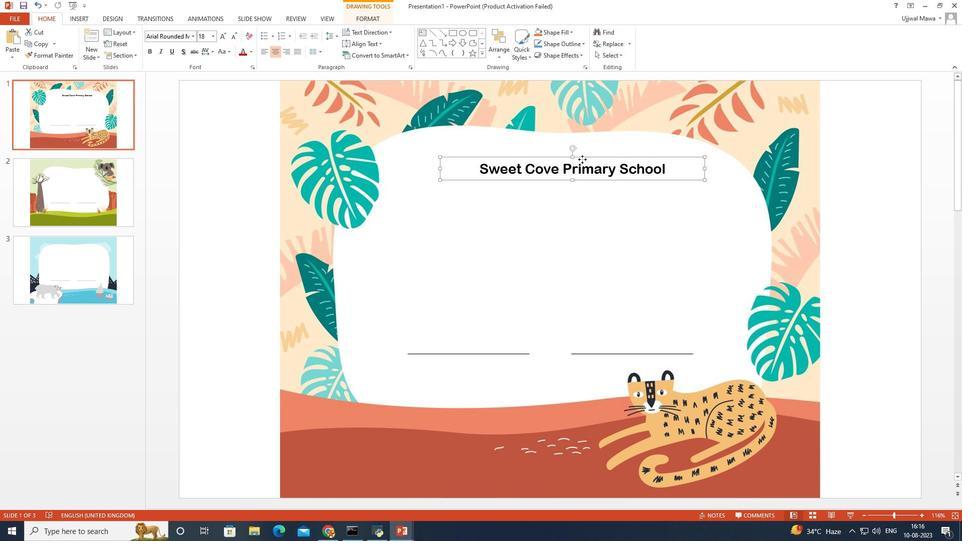 
Action: Mouse moved to (578, 197)
Screenshot: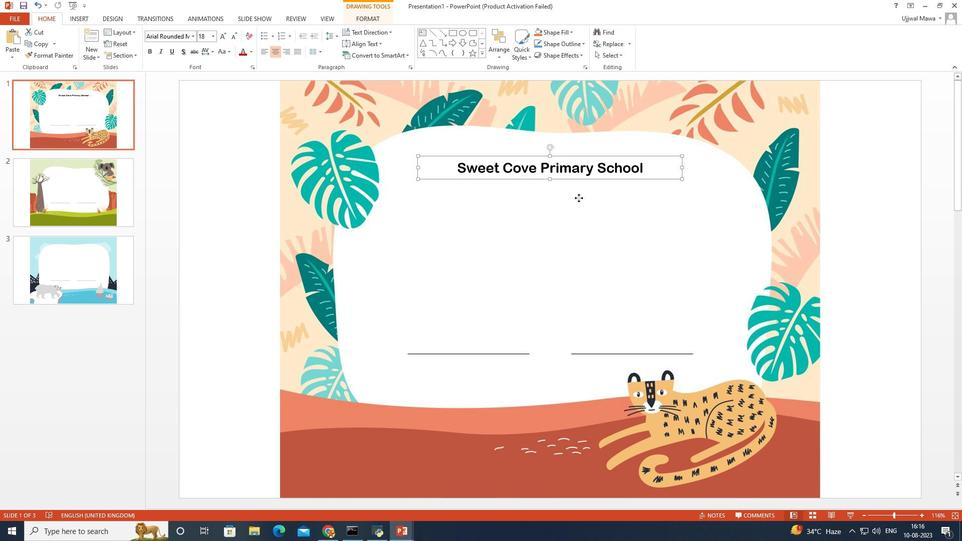 
Action: Mouse pressed left at (578, 197)
Screenshot: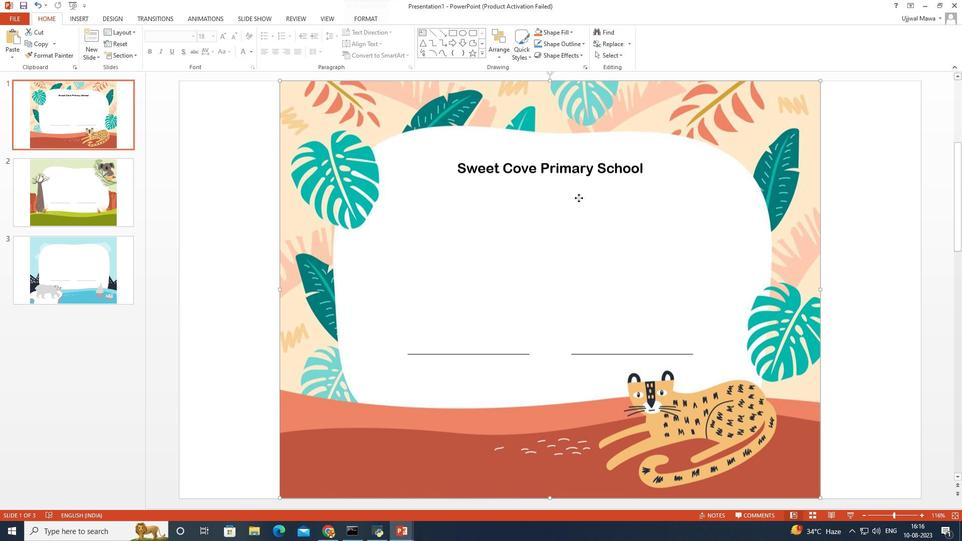 
Action: Mouse moved to (94, 16)
Screenshot: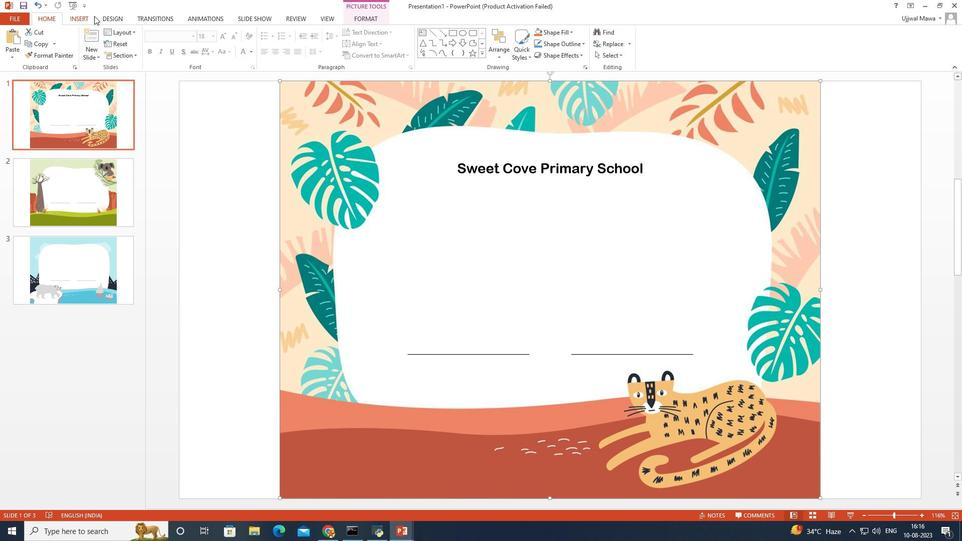 
Action: Mouse pressed left at (94, 16)
Screenshot: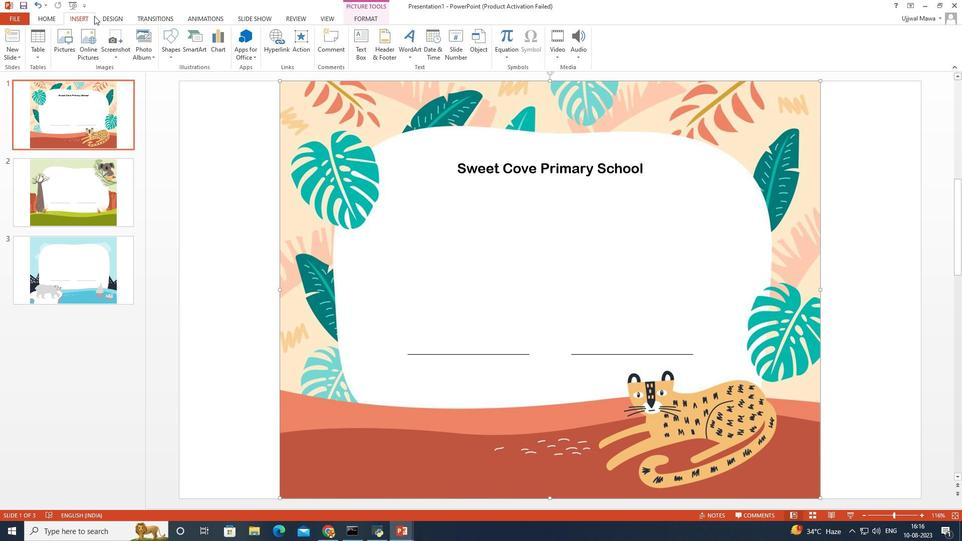 
Action: Mouse moved to (363, 53)
Screenshot: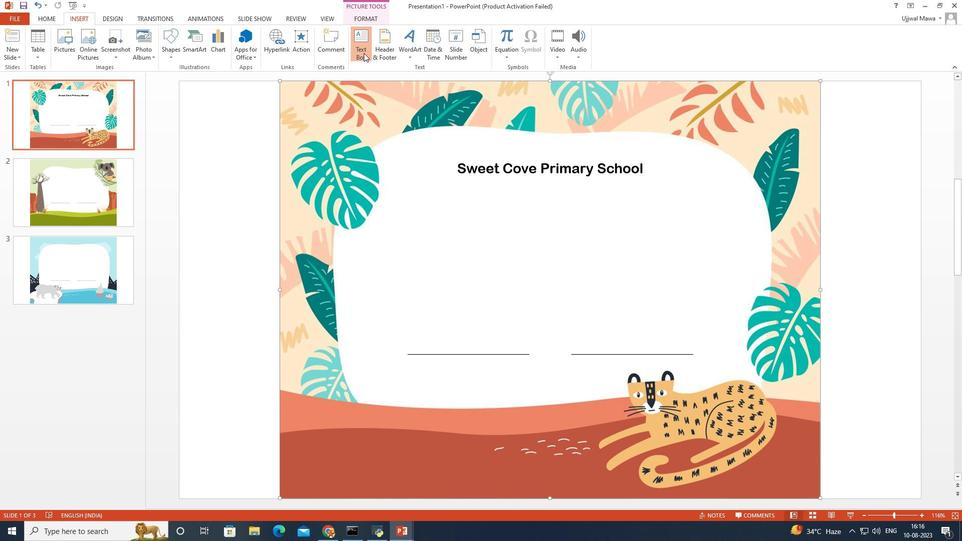 
Action: Mouse pressed left at (363, 53)
Screenshot: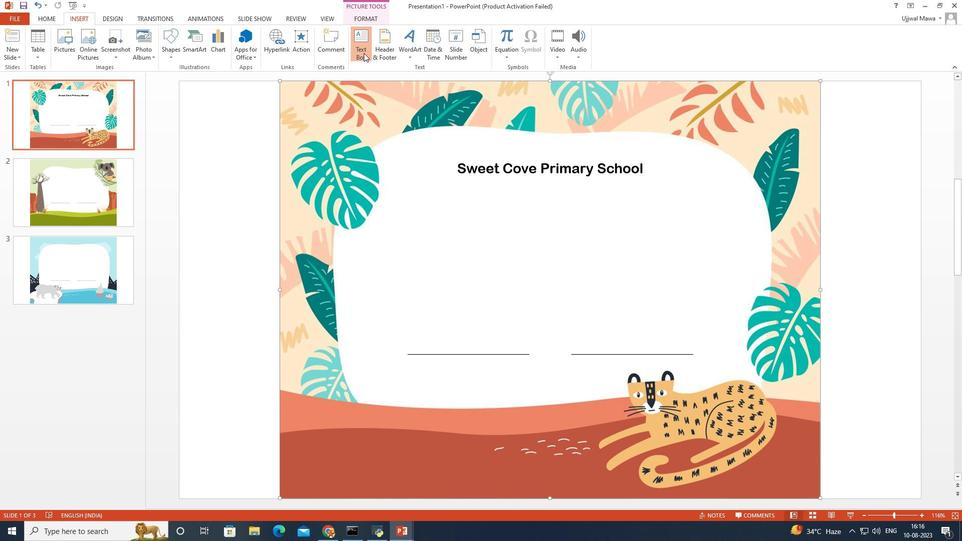 
Action: Mouse moved to (462, 185)
Screenshot: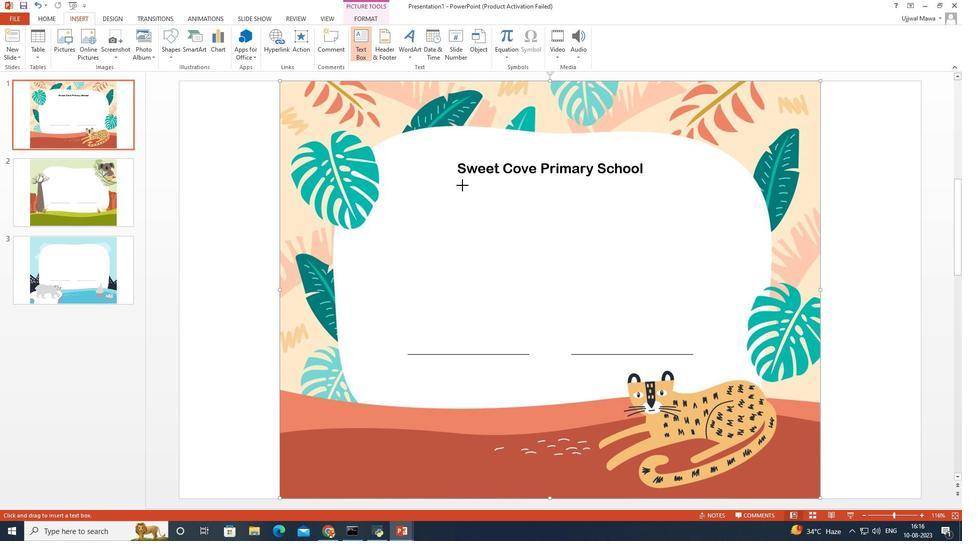 
Action: Mouse pressed left at (462, 185)
Screenshot: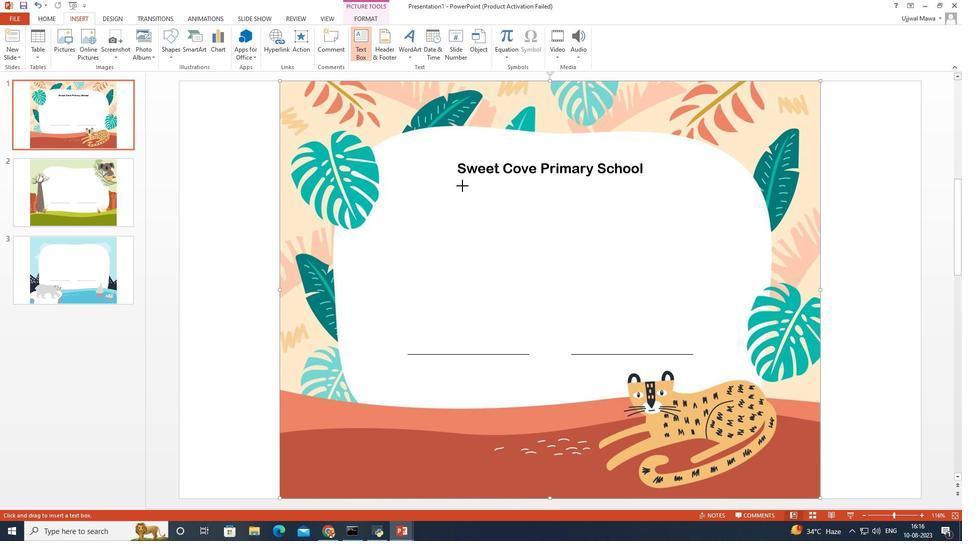
Action: Mouse moved to (588, 224)
Screenshot: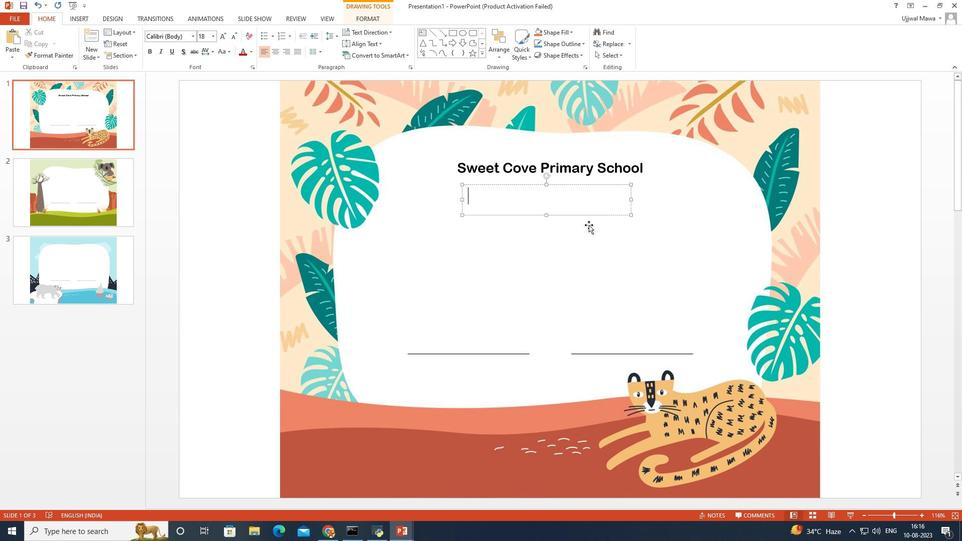 
Action: Key pressed <Key.caps_lock>CERTIFICATE<Key.space>OF<Key.space>AWARD
Screenshot: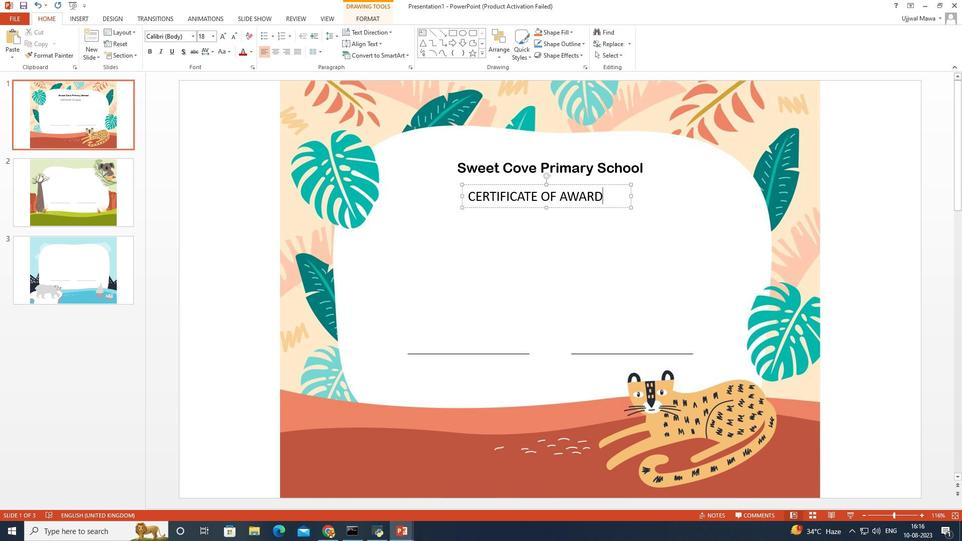 
Action: Mouse moved to (94, 18)
Screenshot: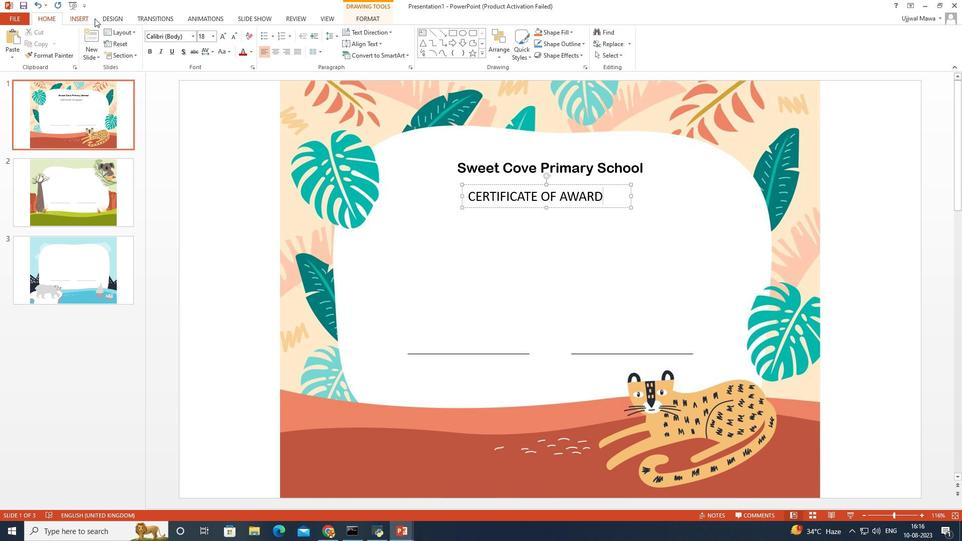 
Action: Mouse pressed left at (94, 18)
Screenshot: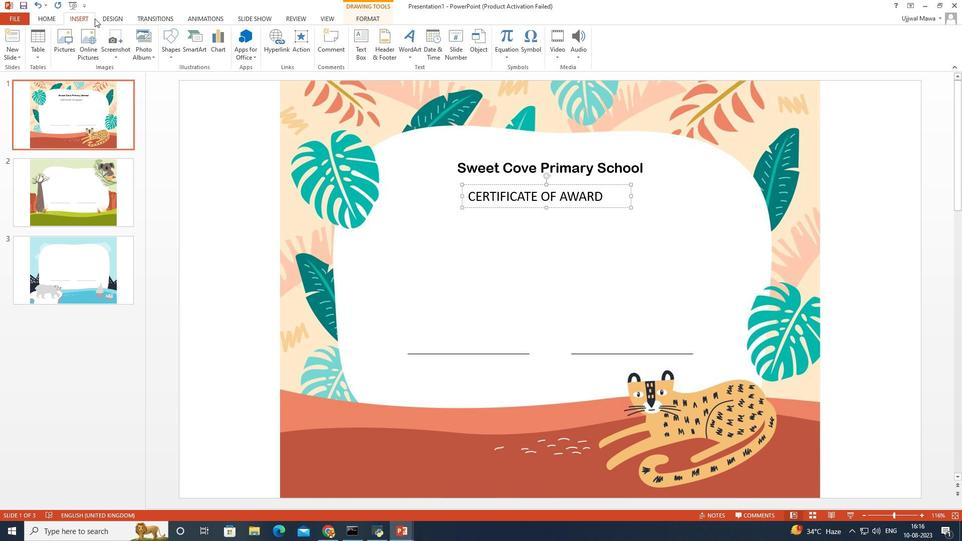 
Action: Mouse moved to (365, 38)
Screenshot: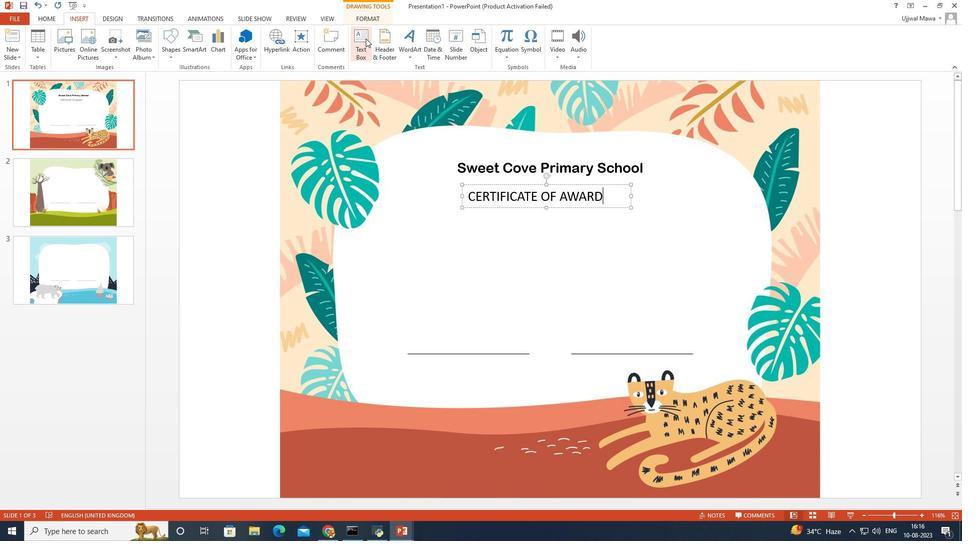 
Action: Mouse pressed left at (365, 38)
Screenshot: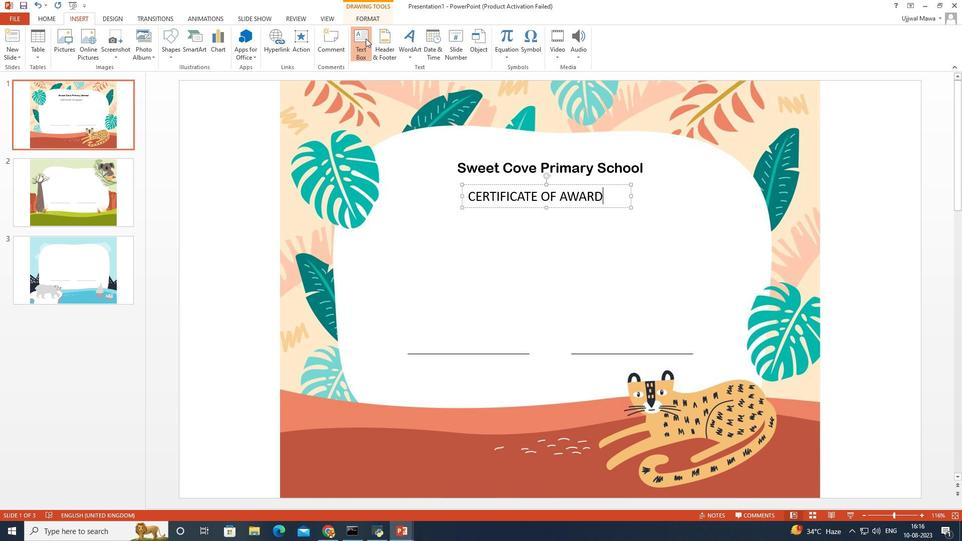 
Action: Mouse moved to (459, 215)
Screenshot: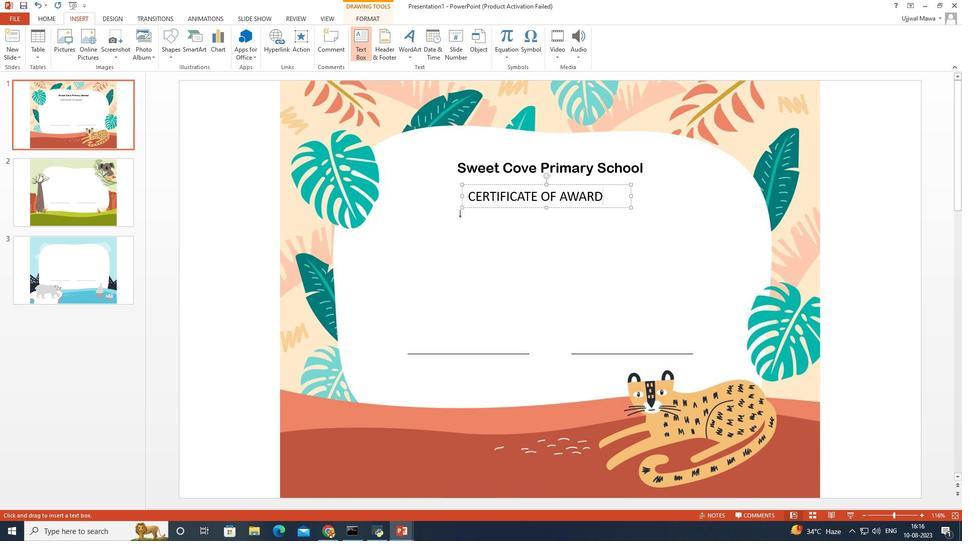 
Action: Mouse pressed left at (459, 215)
Screenshot: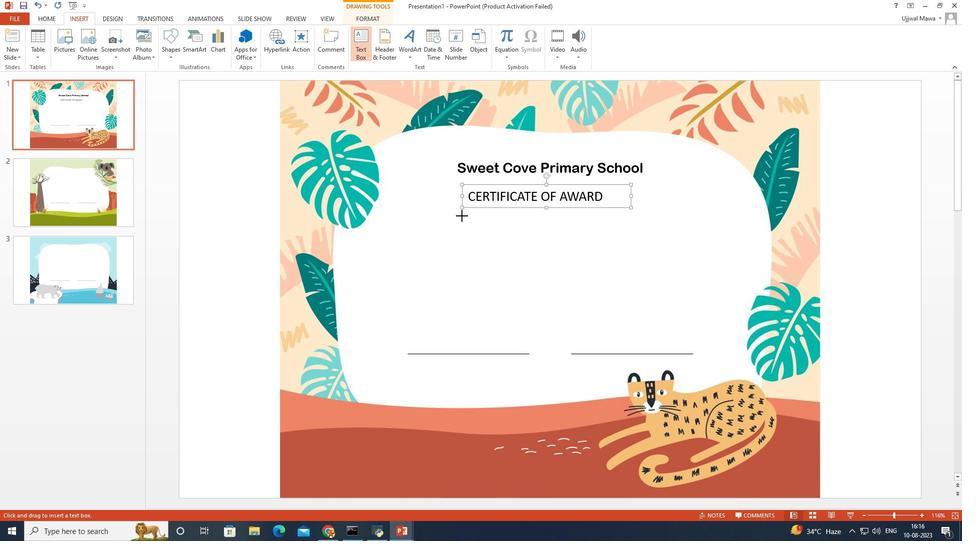 
Action: Mouse moved to (629, 231)
Screenshot: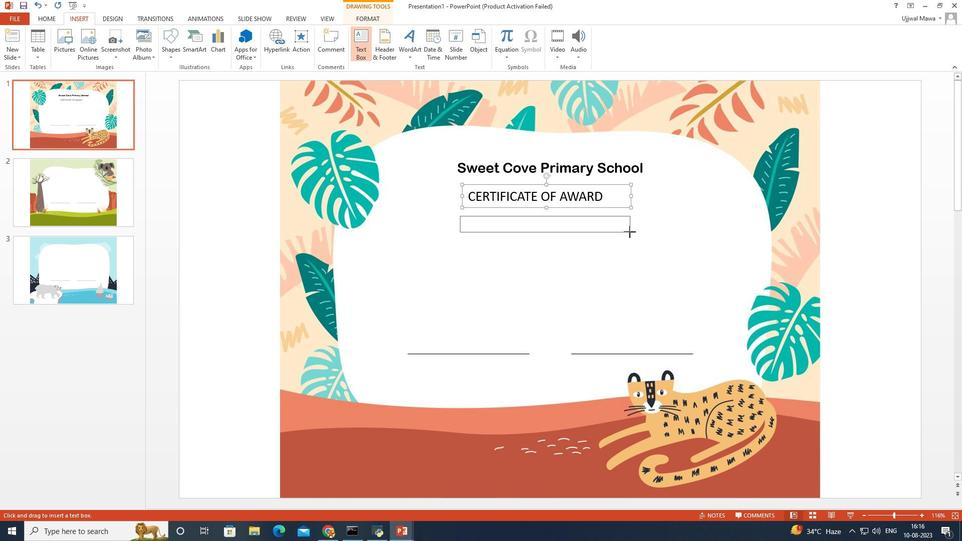 
Action: Key pressed <Key.caps_lock>rec
Screenshot: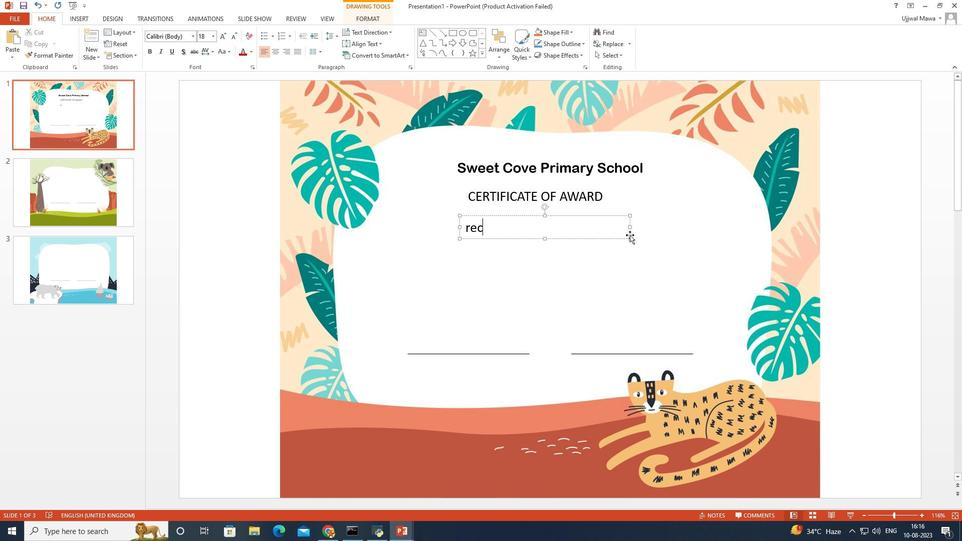 
Action: Mouse moved to (629, 235)
Screenshot: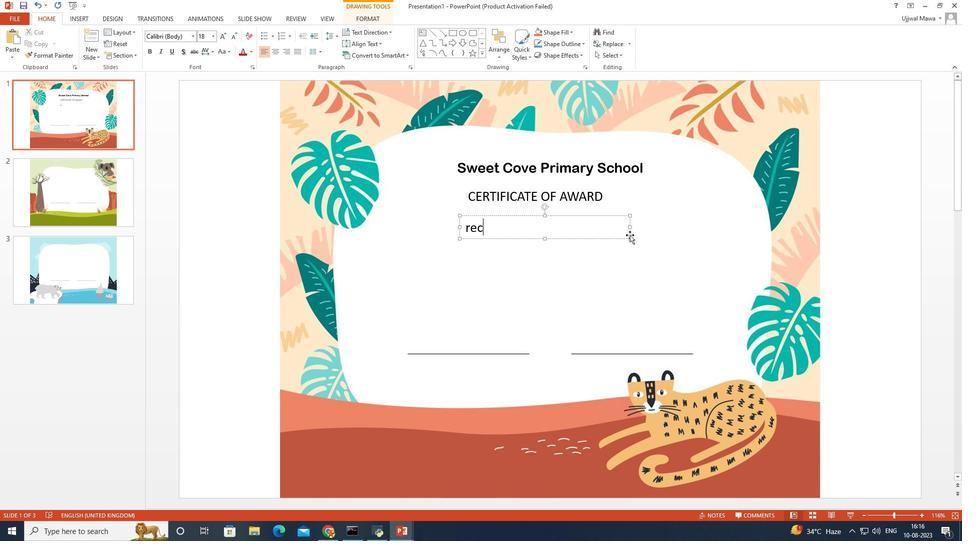 
Action: Key pressed ognizing<Key.space>the<Key.space>contributions<Key.space>of
Screenshot: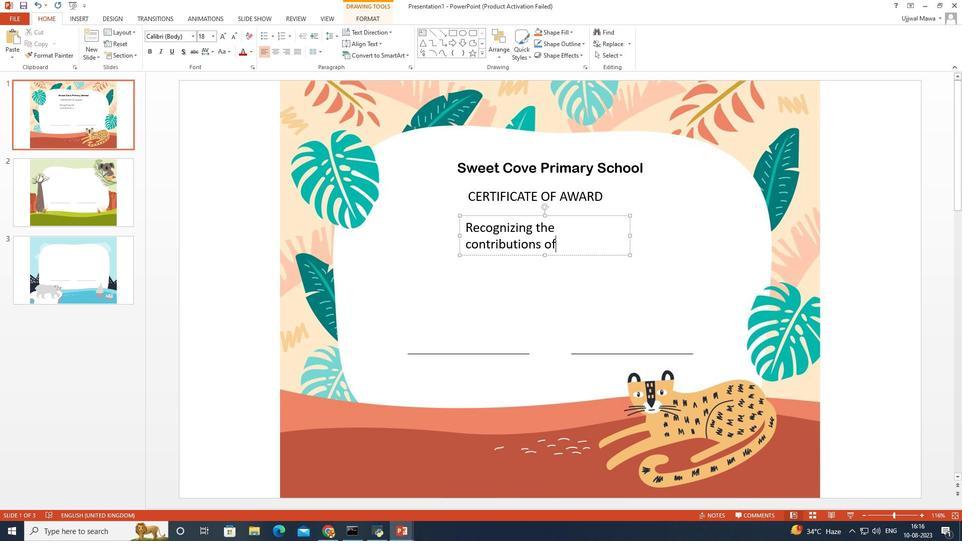 
Action: Mouse moved to (468, 224)
Screenshot: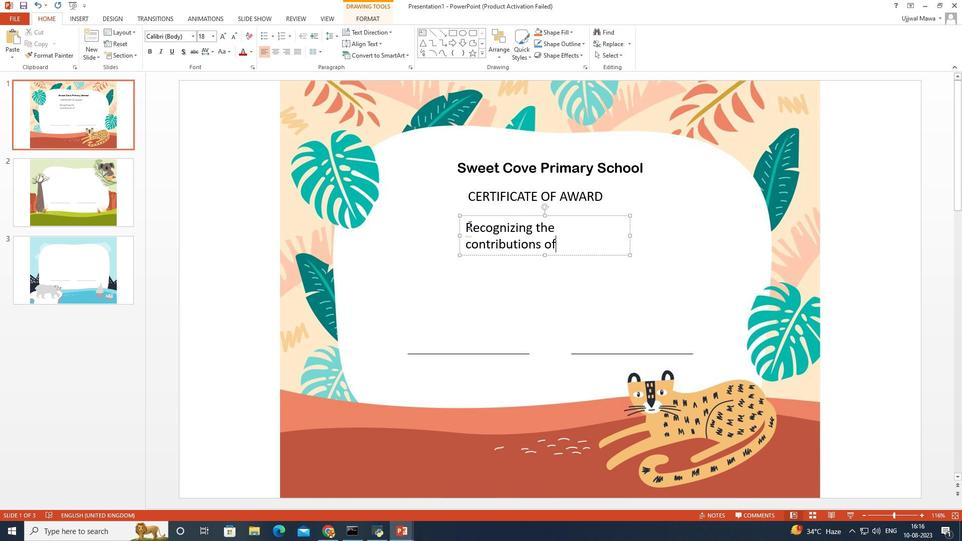 
Action: Mouse pressed left at (468, 224)
Screenshot: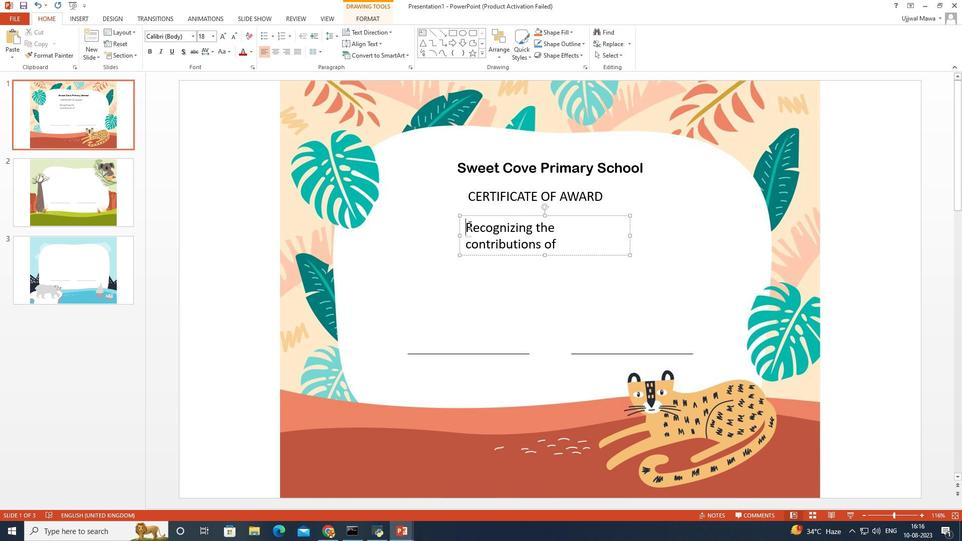 
Action: Mouse moved to (472, 223)
Screenshot: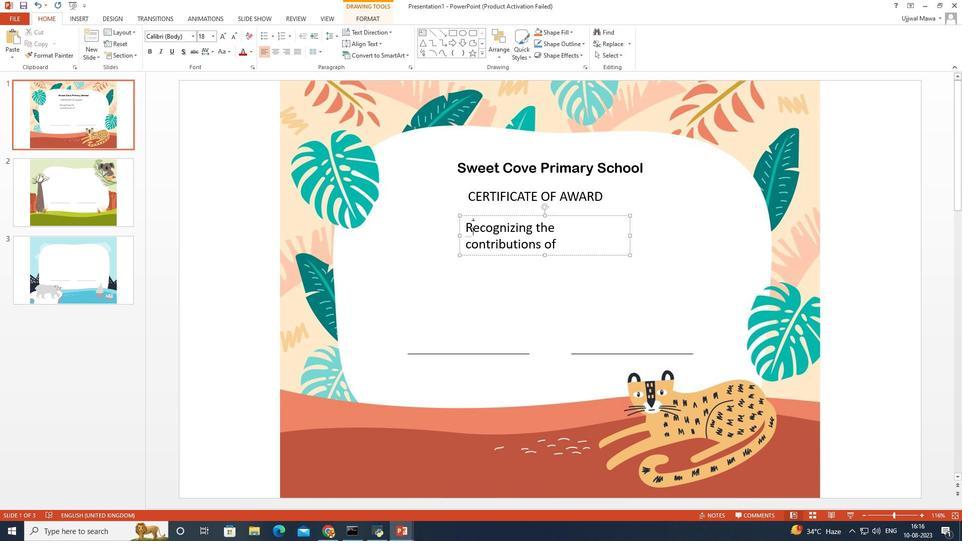 
Action: Mouse pressed left at (472, 223)
Screenshot: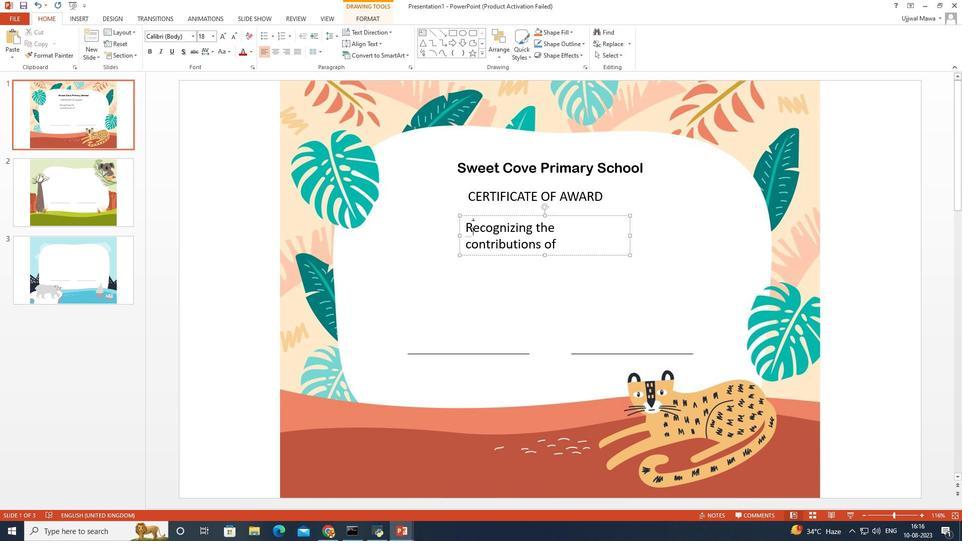 
Action: Key pressed <Key.backspace>r
Screenshot: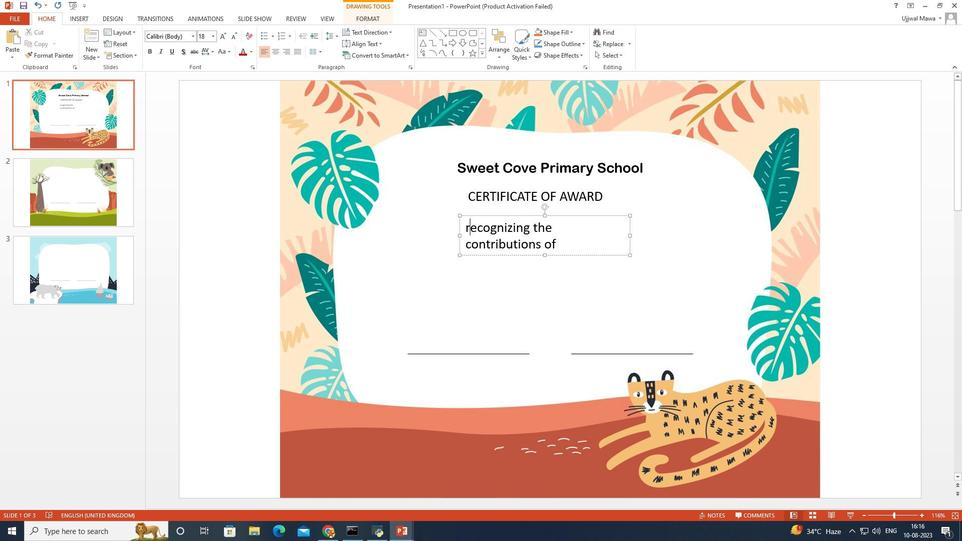 
Action: Mouse moved to (629, 237)
Screenshot: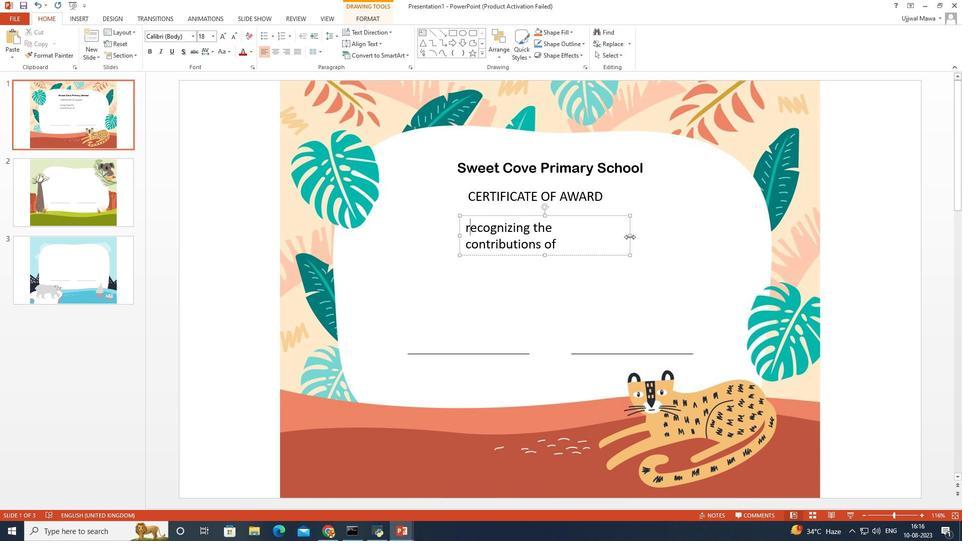 
Action: Mouse pressed left at (629, 237)
Screenshot: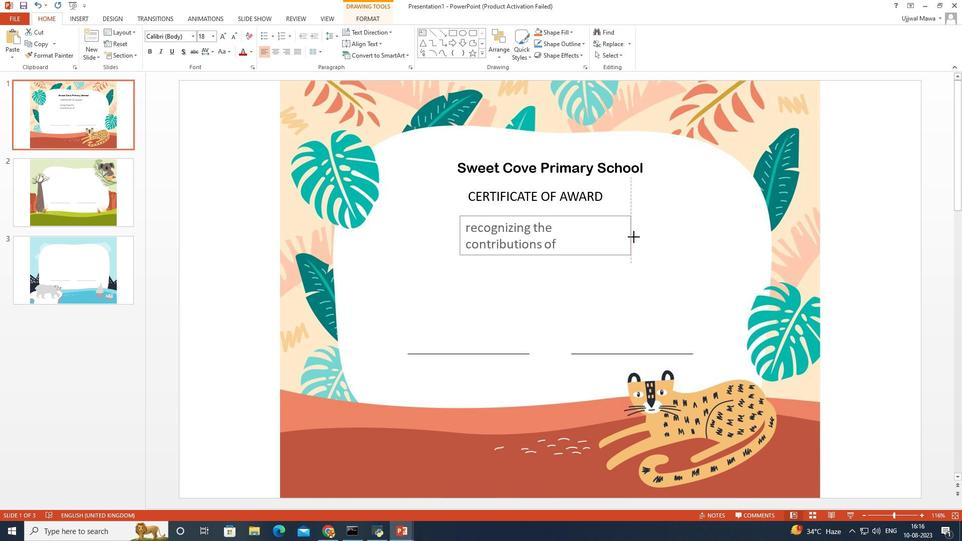 
Action: Mouse moved to (560, 213)
Screenshot: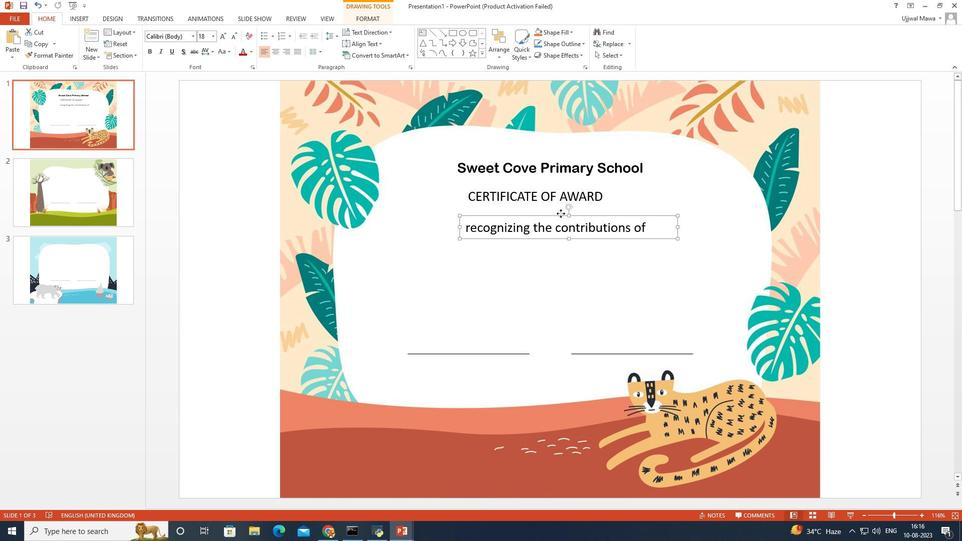 
Action: Mouse pressed left at (560, 213)
Screenshot: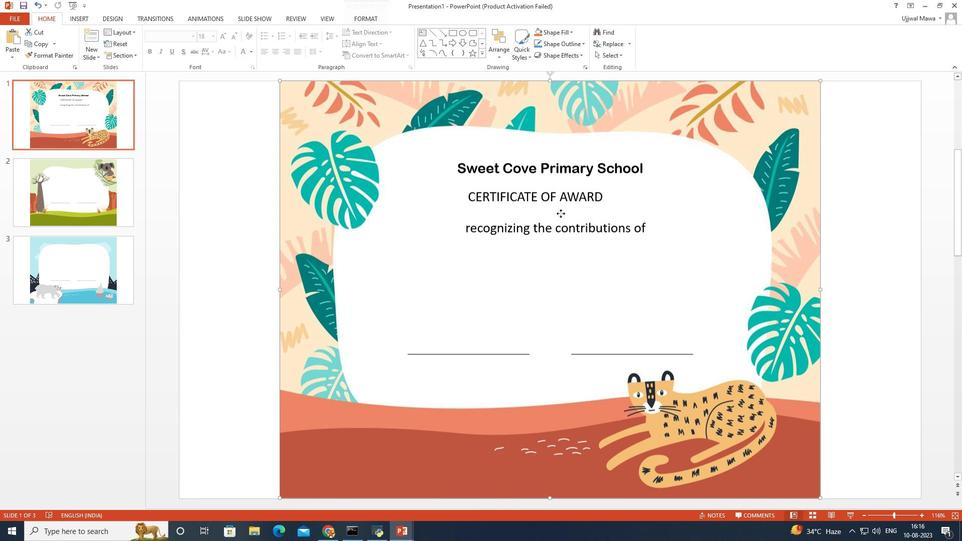 
Action: Mouse moved to (551, 223)
Screenshot: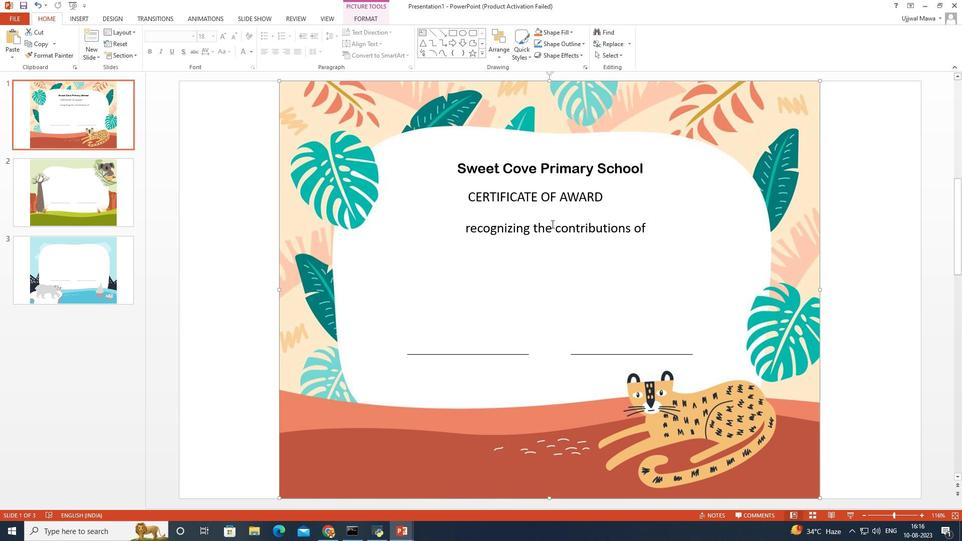 
Action: Mouse pressed left at (551, 223)
Screenshot: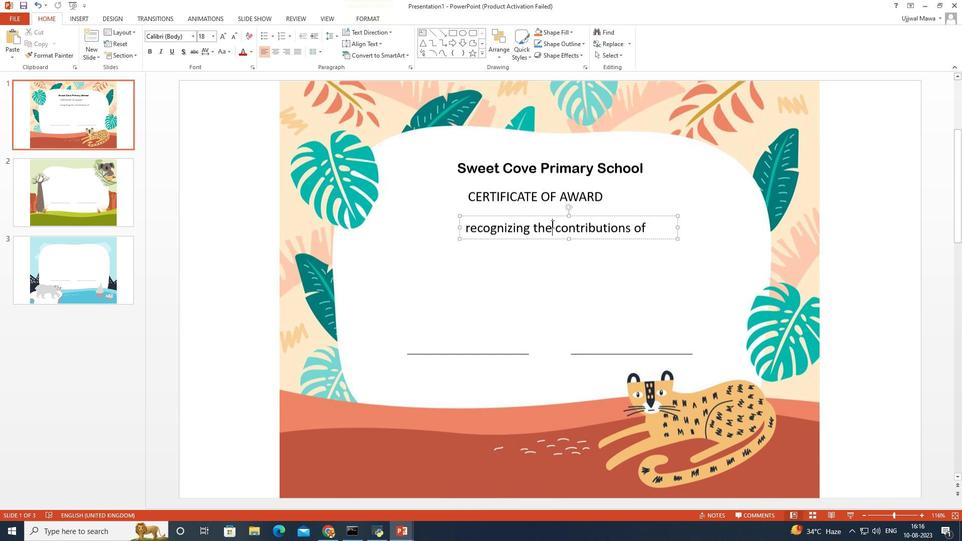 
Action: Mouse moved to (551, 220)
Screenshot: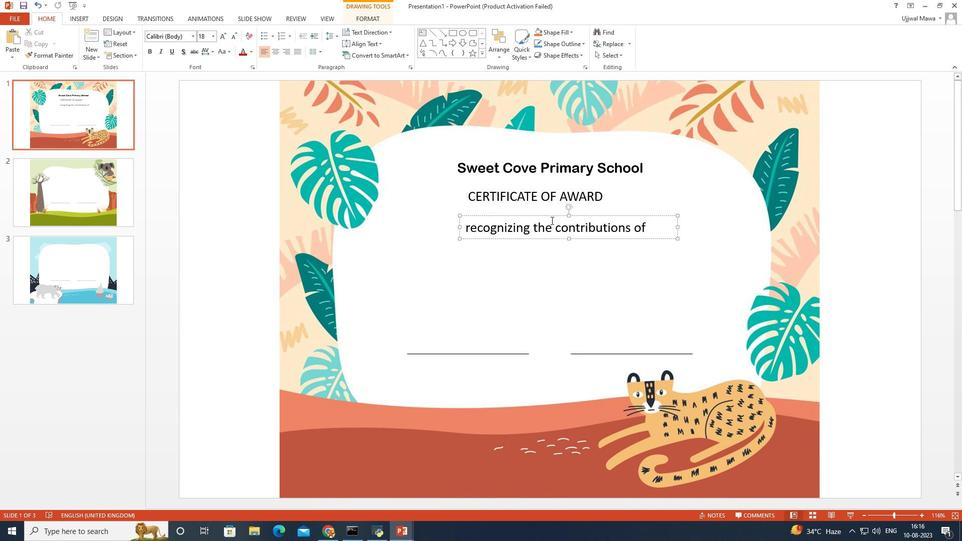 
Action: Mouse pressed left at (551, 220)
Screenshot: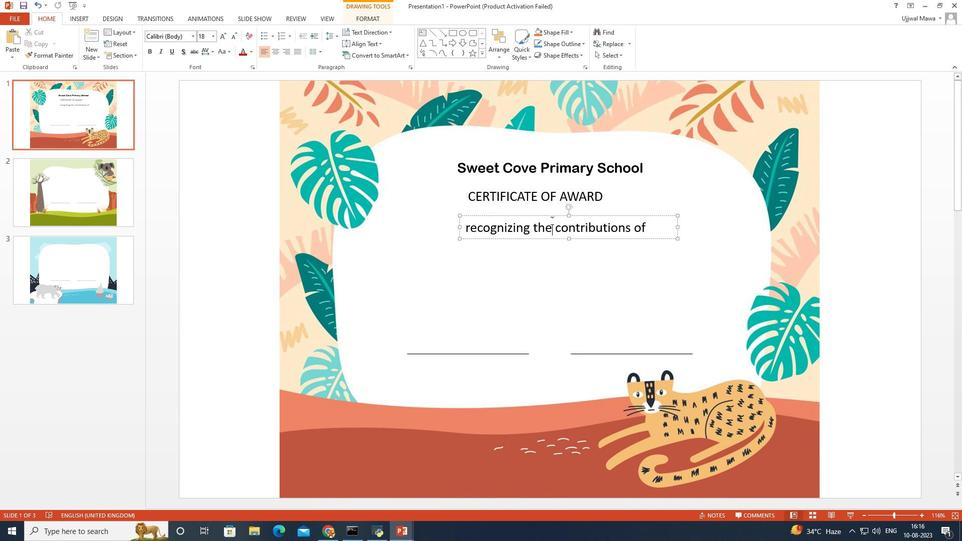 
Action: Mouse moved to (551, 216)
Screenshot: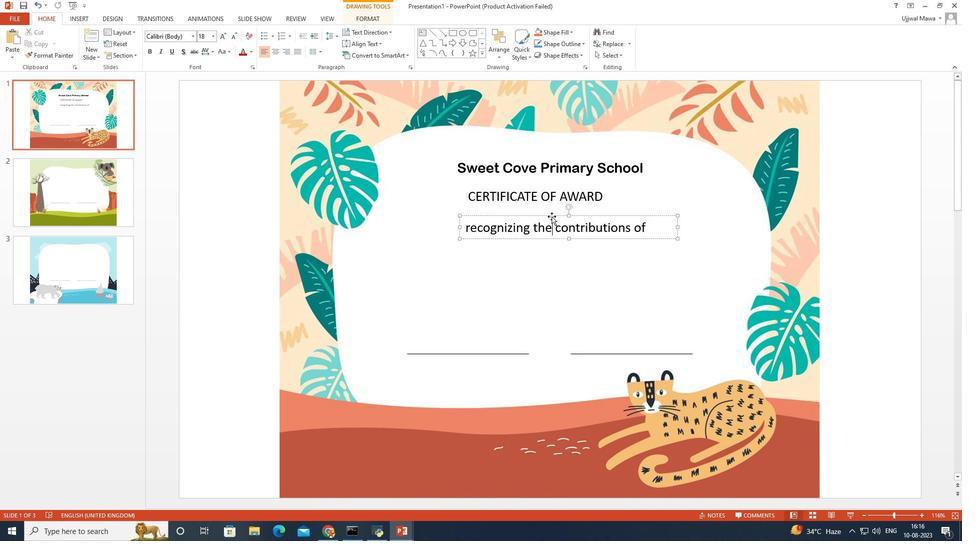 
Action: Mouse pressed left at (551, 216)
Screenshot: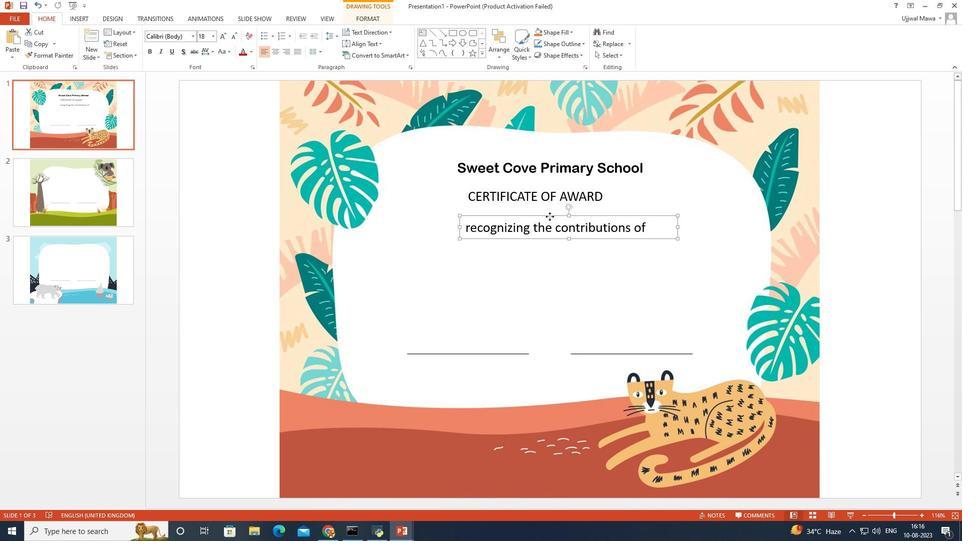 
Action: Mouse moved to (636, 223)
Screenshot: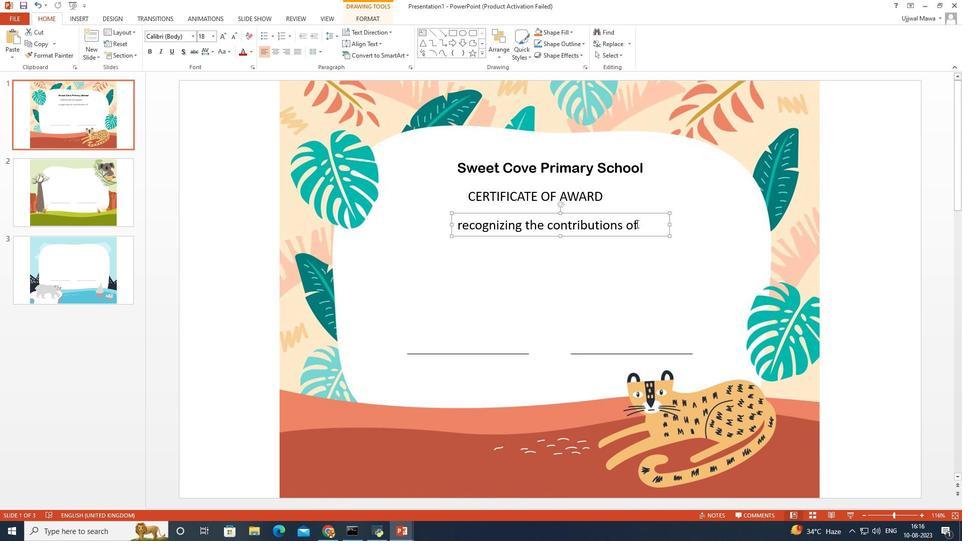 
Action: Mouse pressed left at (636, 223)
Screenshot: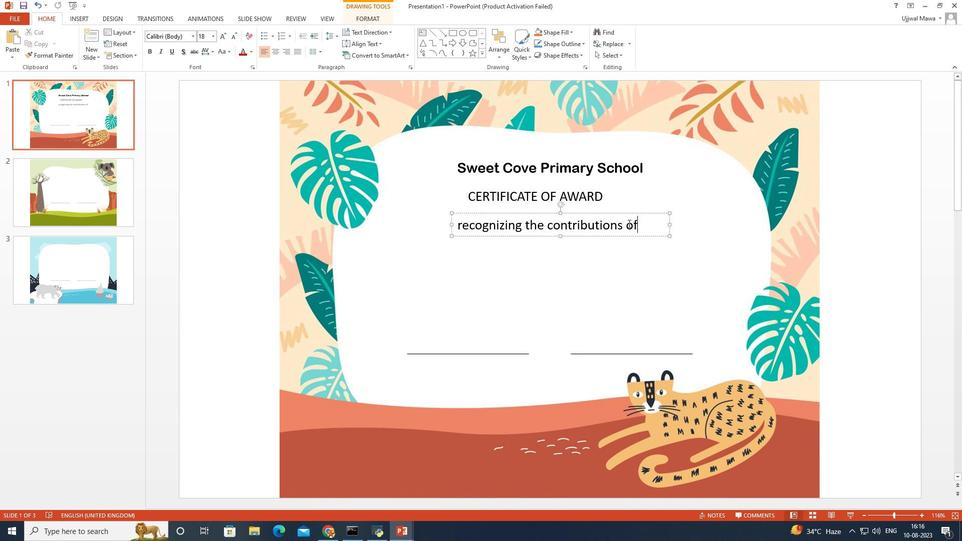 
Action: Mouse moved to (238, 40)
Screenshot: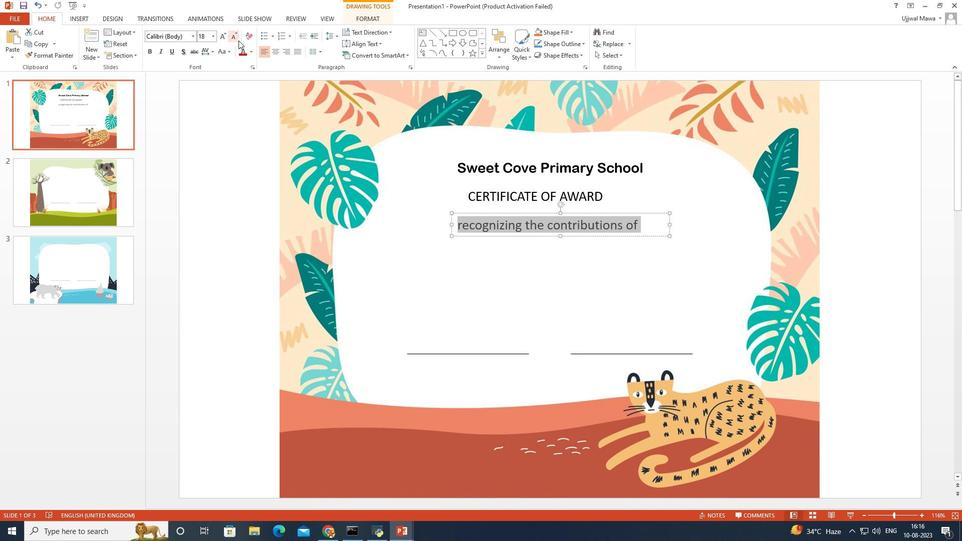 
Action: Mouse pressed left at (238, 40)
Screenshot: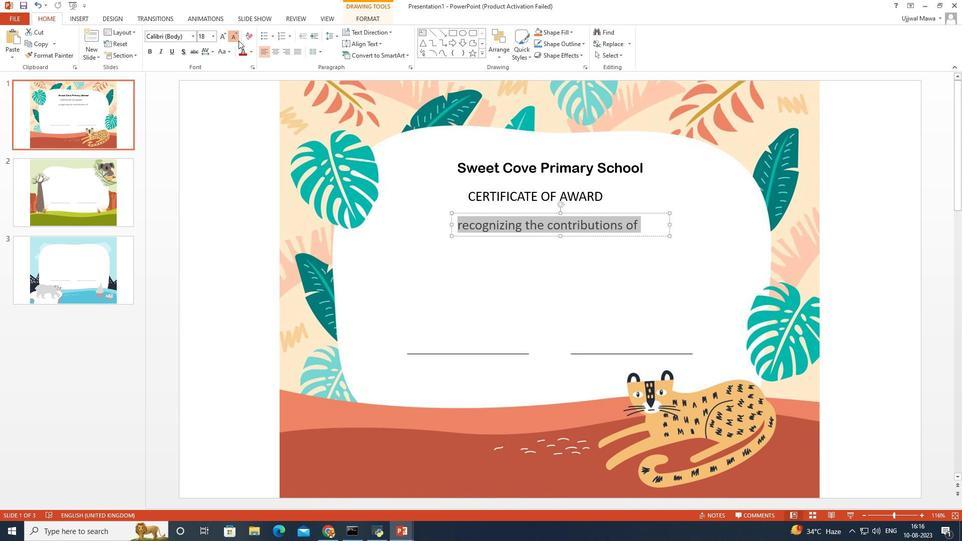 
Action: Mouse pressed left at (238, 40)
Screenshot: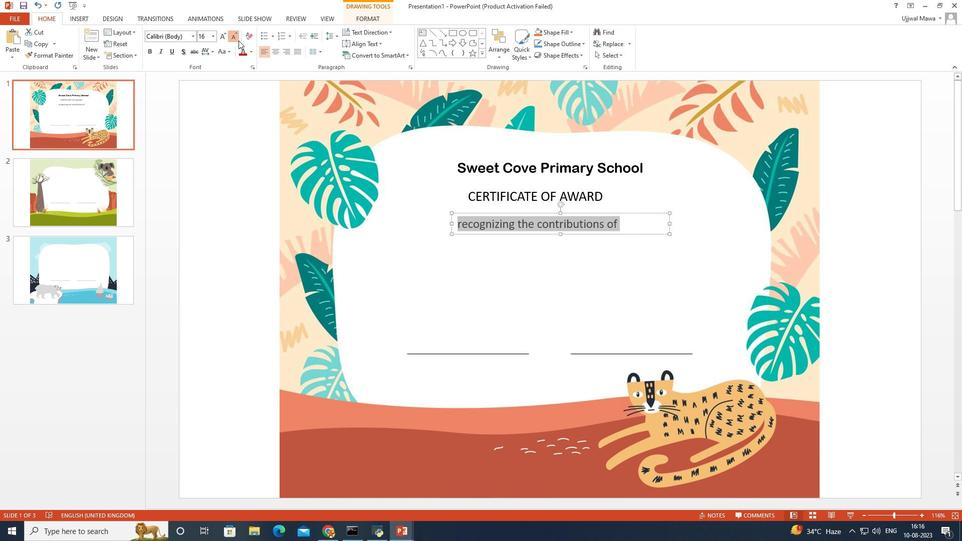 
Action: Mouse moved to (464, 249)
Screenshot: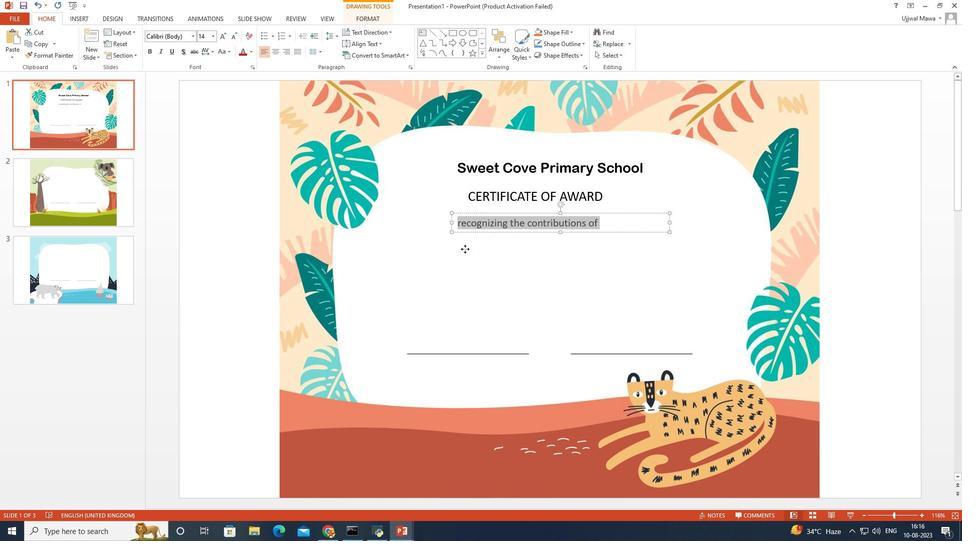 
Action: Mouse pressed left at (464, 249)
Screenshot: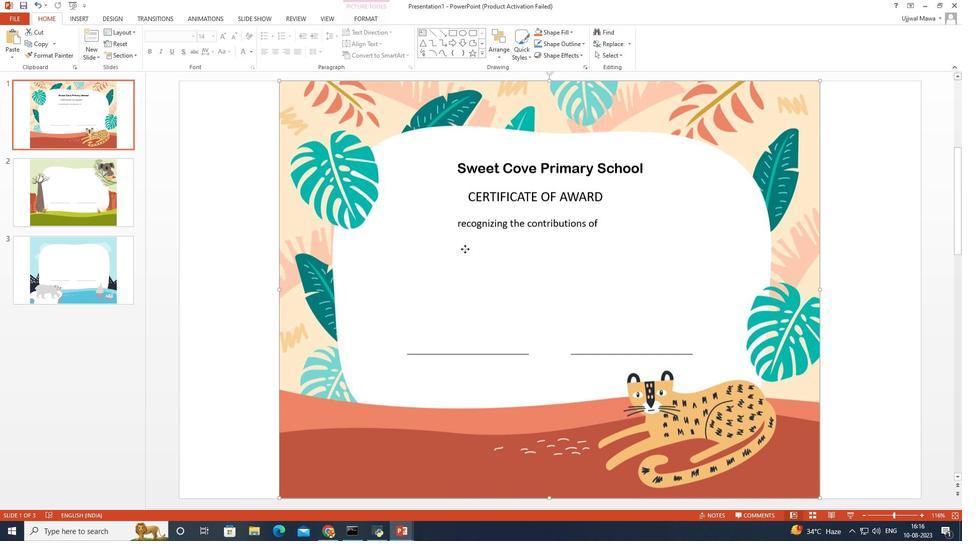 
Action: Mouse moved to (506, 229)
Screenshot: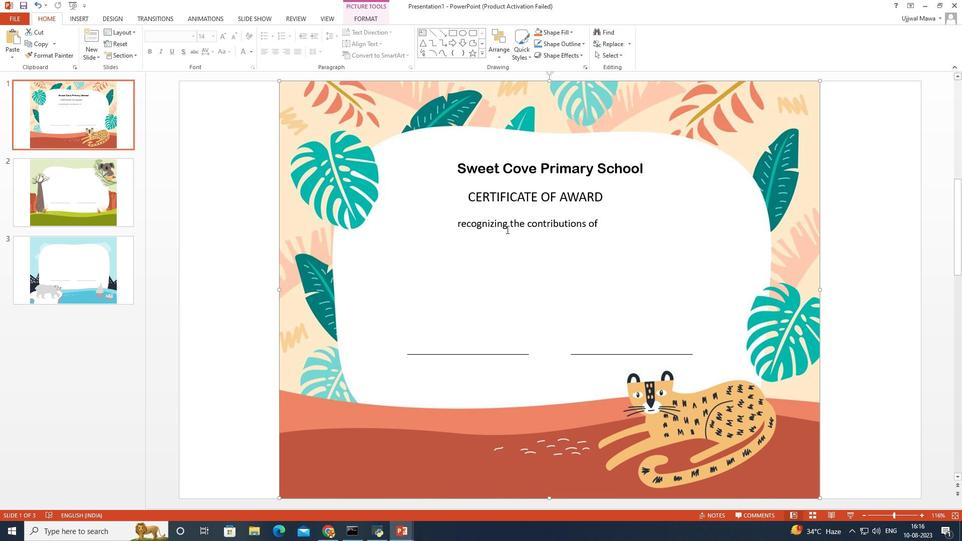 
Action: Mouse pressed left at (506, 229)
Screenshot: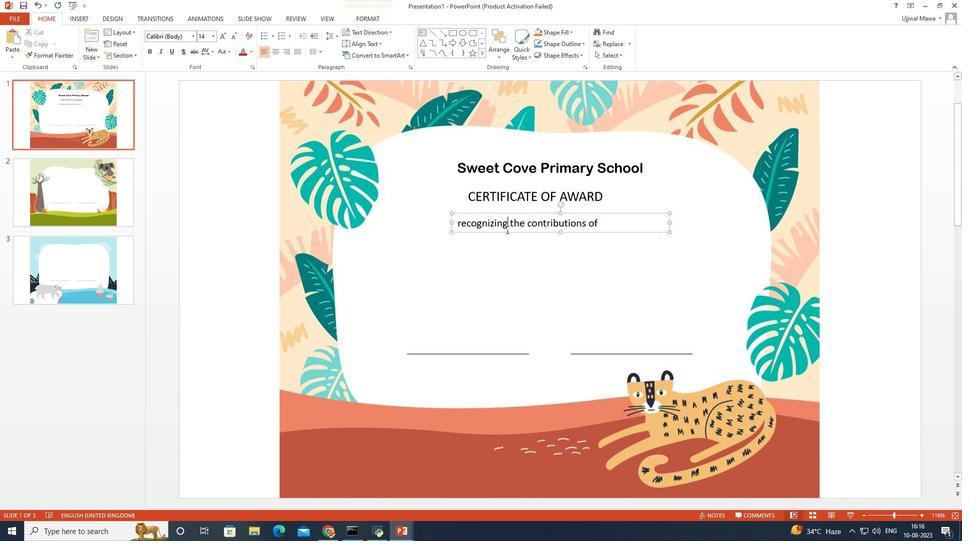 
Action: Mouse moved to (281, 55)
Screenshot: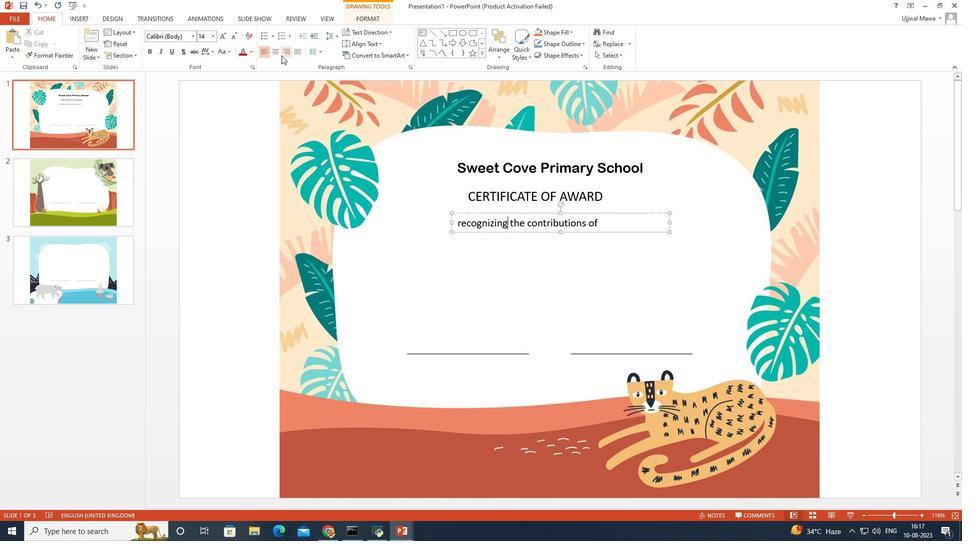 
Action: Mouse pressed left at (281, 55)
Screenshot: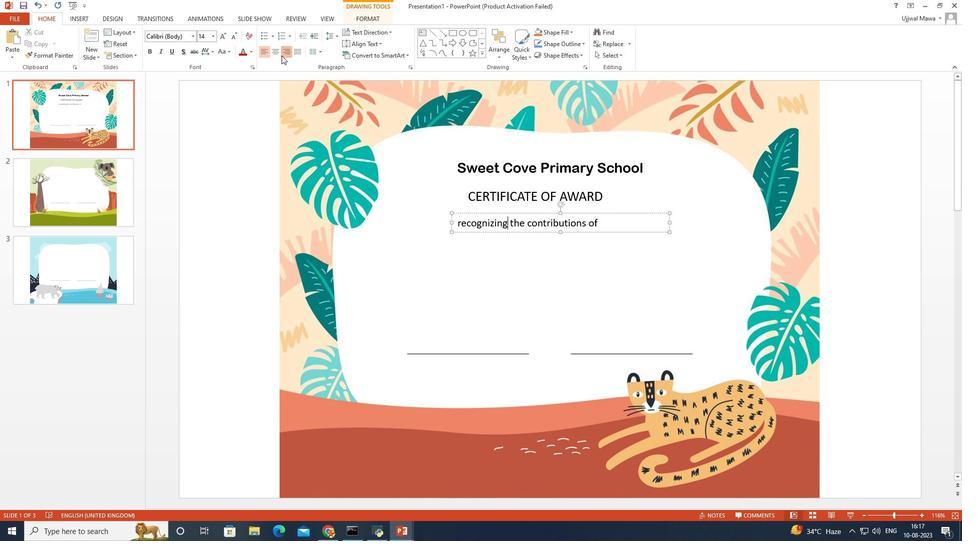 
Action: Mouse moved to (276, 55)
Screenshot: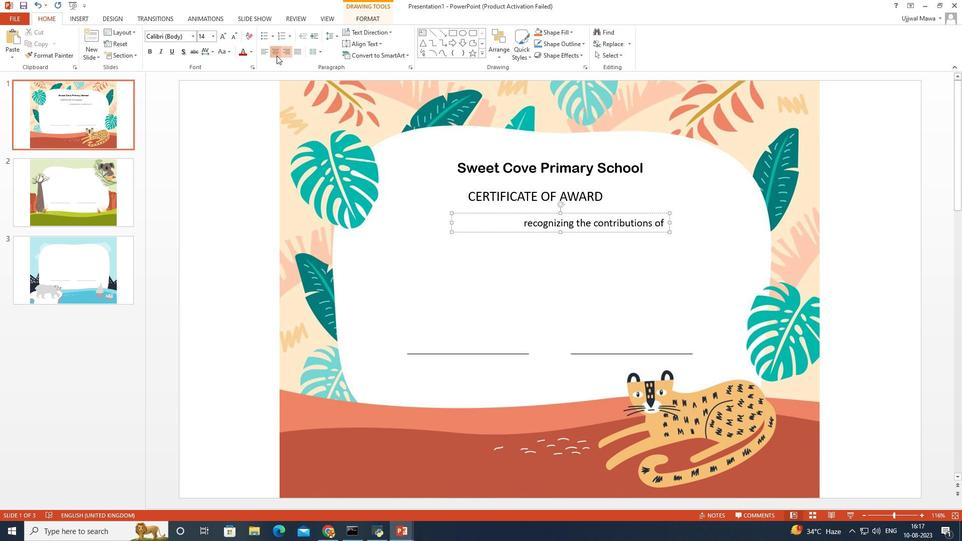 
Action: Mouse pressed left at (276, 55)
Screenshot: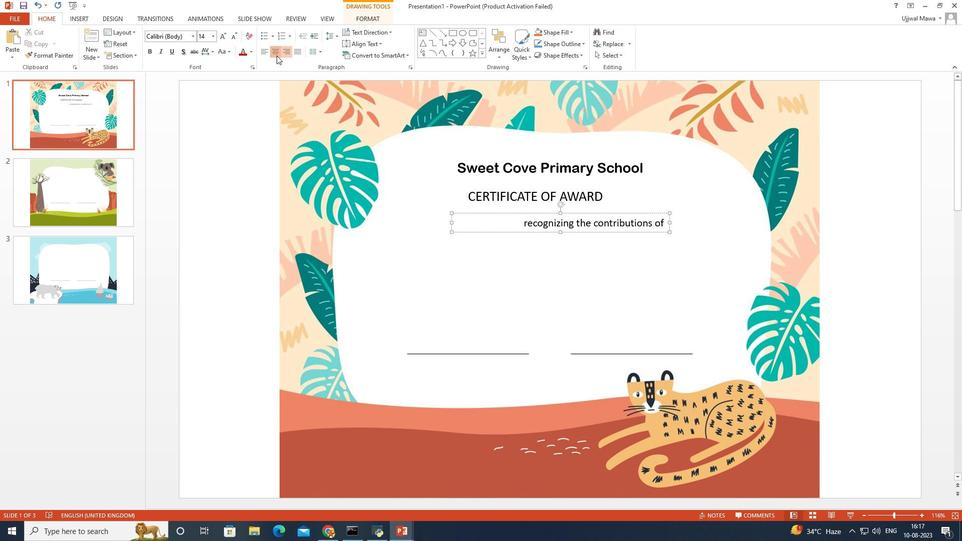 
Action: Mouse moved to (559, 275)
Screenshot: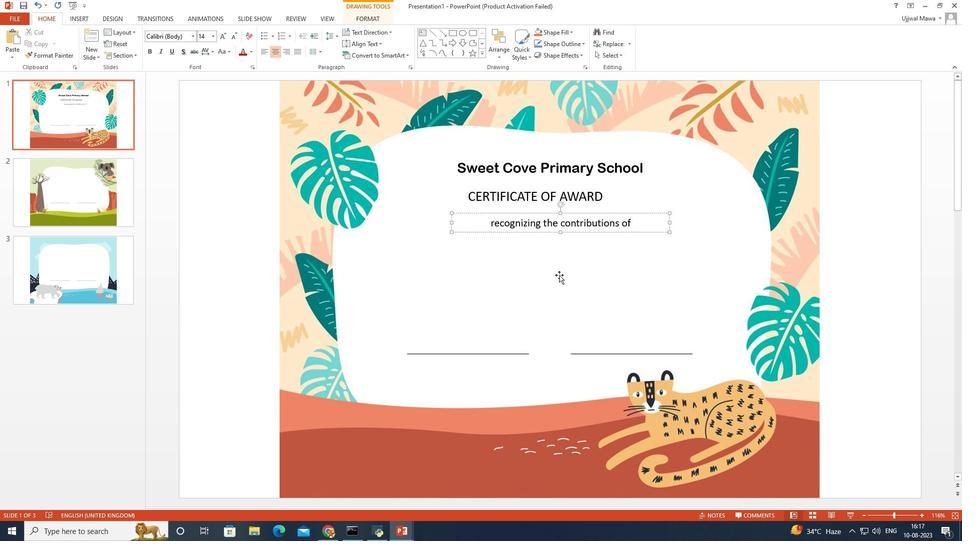 
Action: Mouse pressed left at (559, 275)
Screenshot: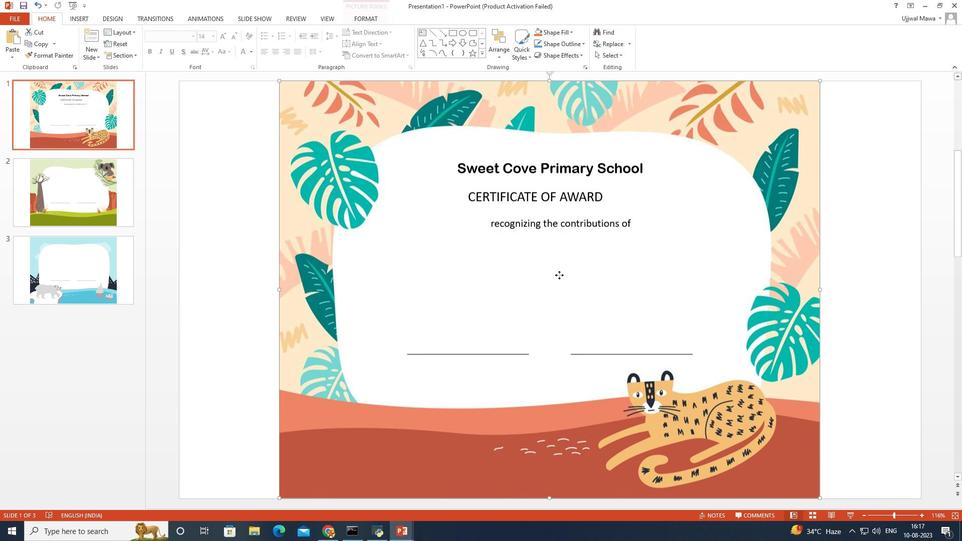 
Action: Mouse moved to (537, 201)
Screenshot: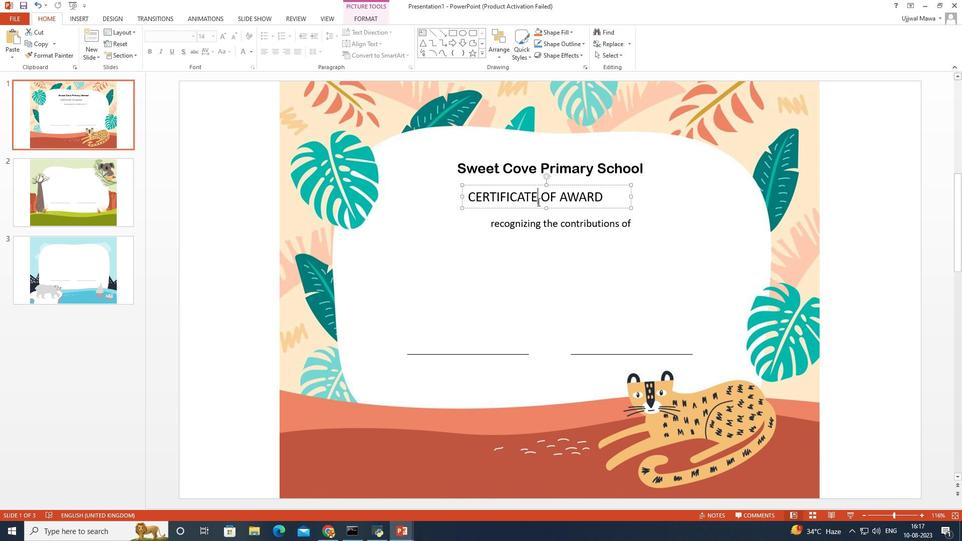 
Action: Mouse pressed left at (537, 201)
Screenshot: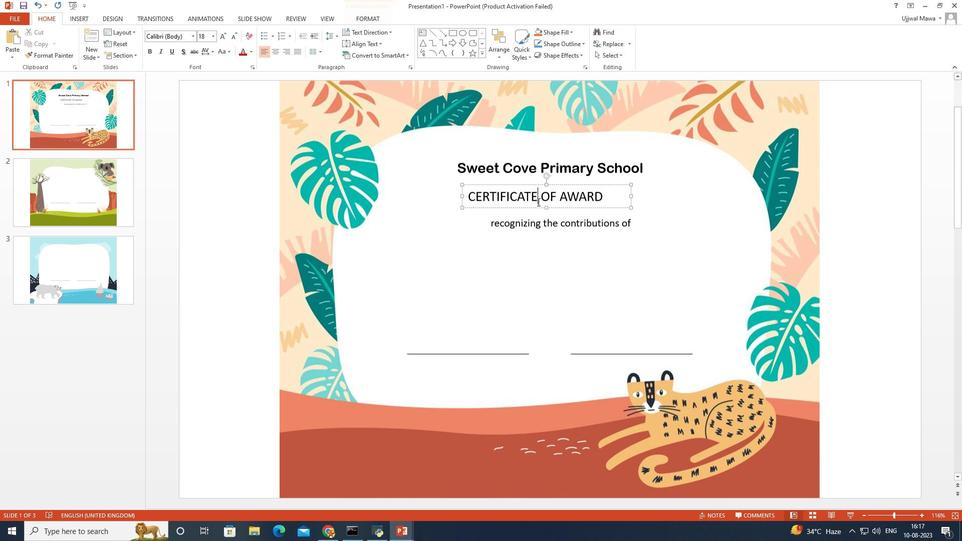 
Action: Mouse moved to (273, 56)
Screenshot: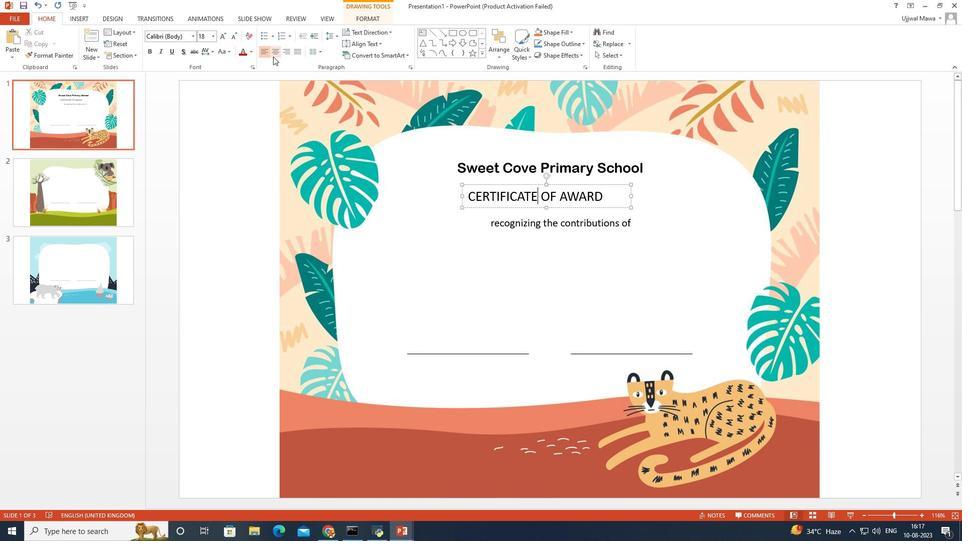 
Action: Mouse pressed left at (273, 56)
Screenshot: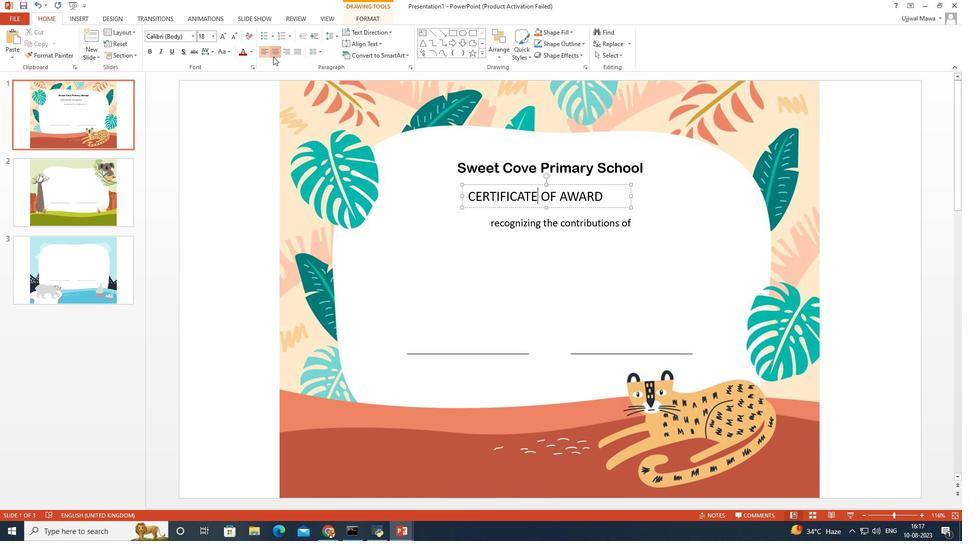 
Action: Mouse moved to (526, 265)
Screenshot: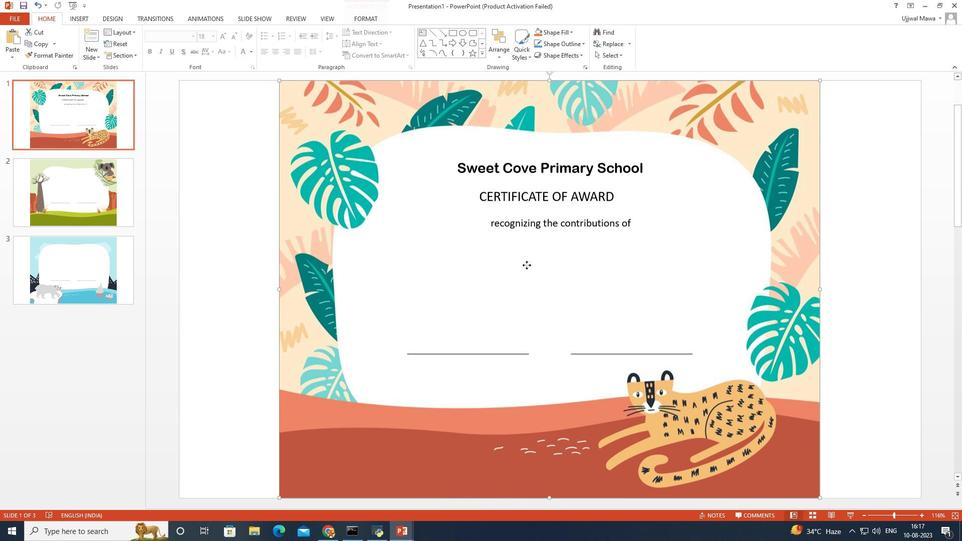 
Action: Mouse pressed left at (526, 265)
Screenshot: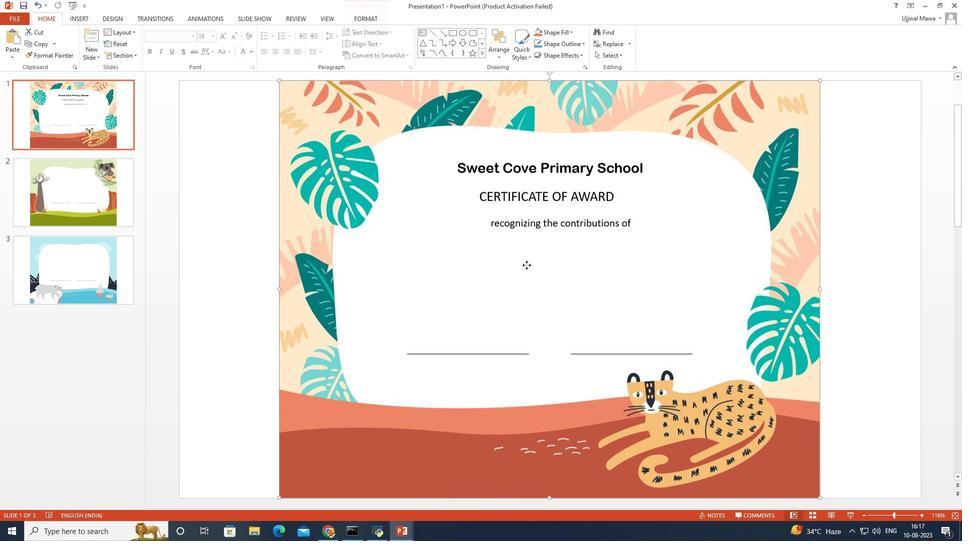 
Action: Mouse moved to (88, 23)
Screenshot: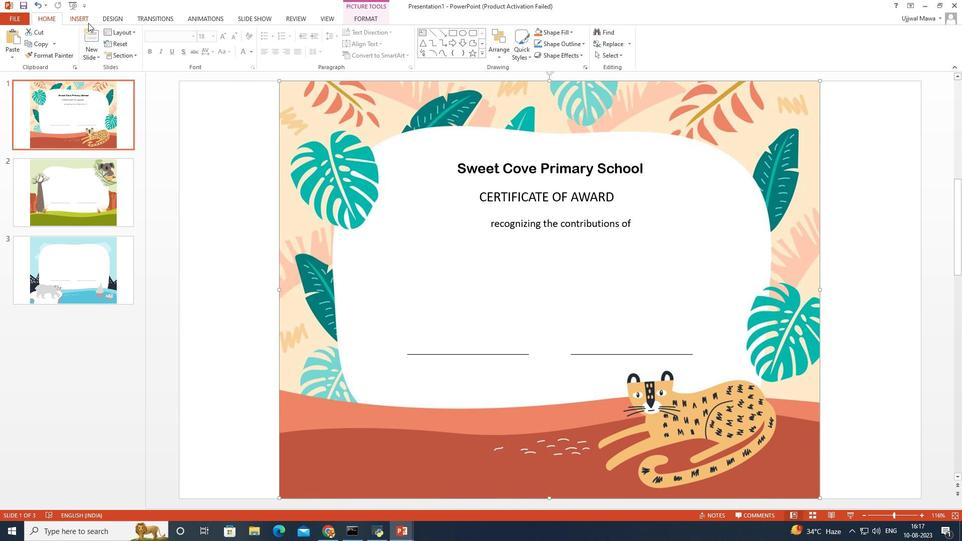 
Action: Mouse pressed left at (88, 23)
Screenshot: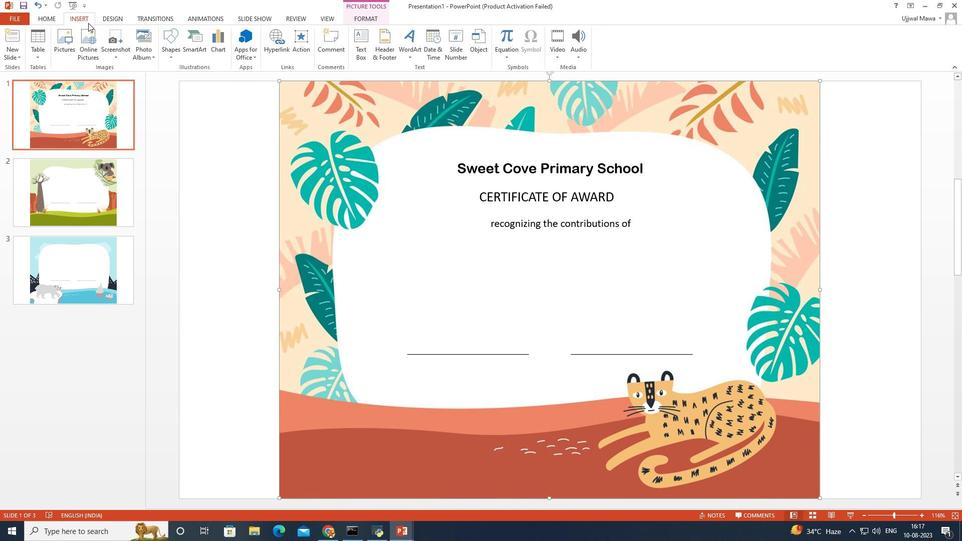 
Action: Mouse moved to (354, 44)
Screenshot: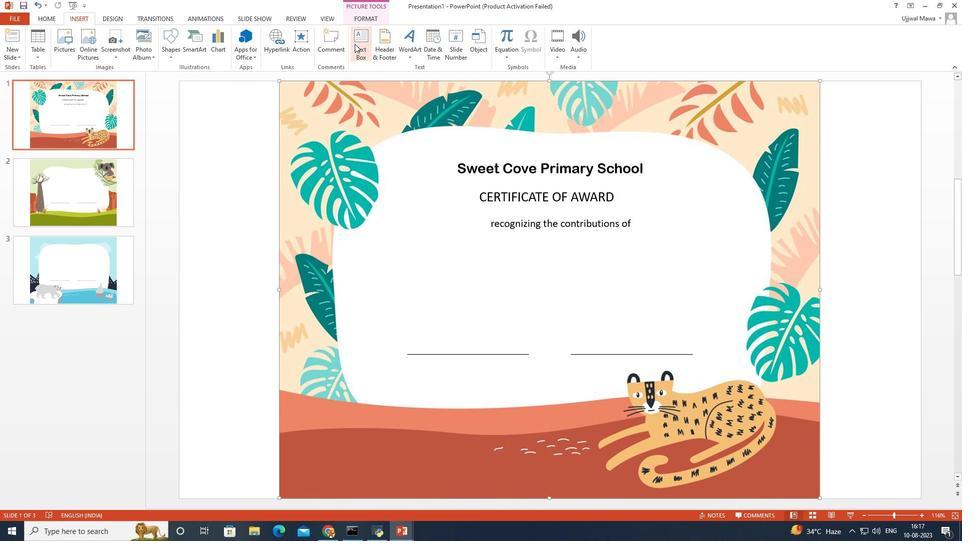 
Action: Mouse pressed left at (354, 44)
Screenshot: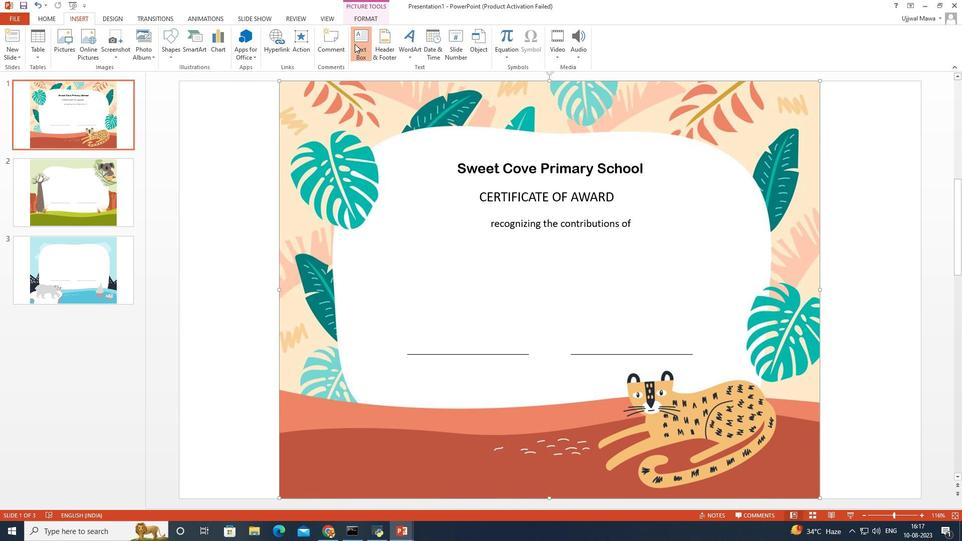 
Action: Mouse moved to (459, 243)
Screenshot: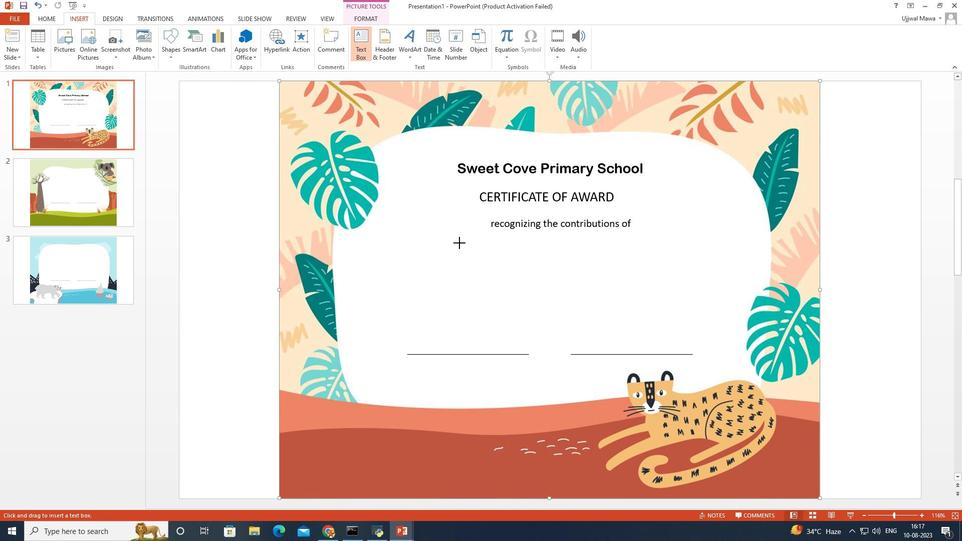 
Action: Mouse pressed left at (459, 243)
Screenshot: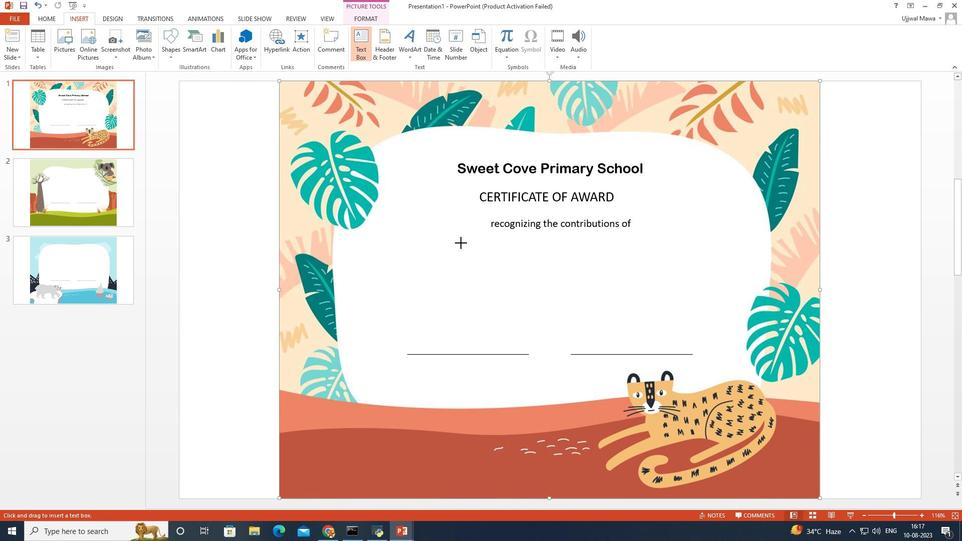 
Action: Mouse moved to (624, 275)
Screenshot: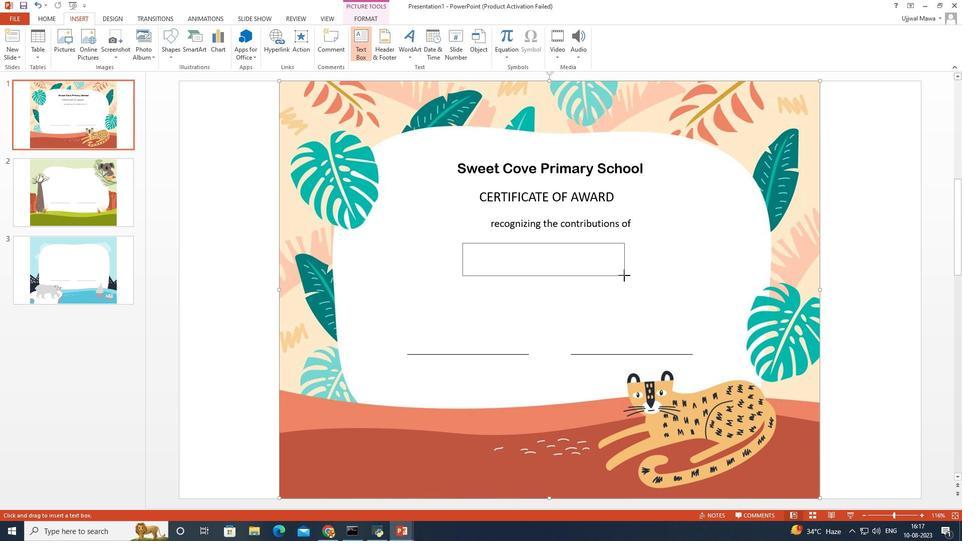 
Action: Key pressed <Key.caps_lock>E<Key.caps_lock>lizabeth<Key.space><Key.caps_lock>M<Key.caps_lock>oore
Screenshot: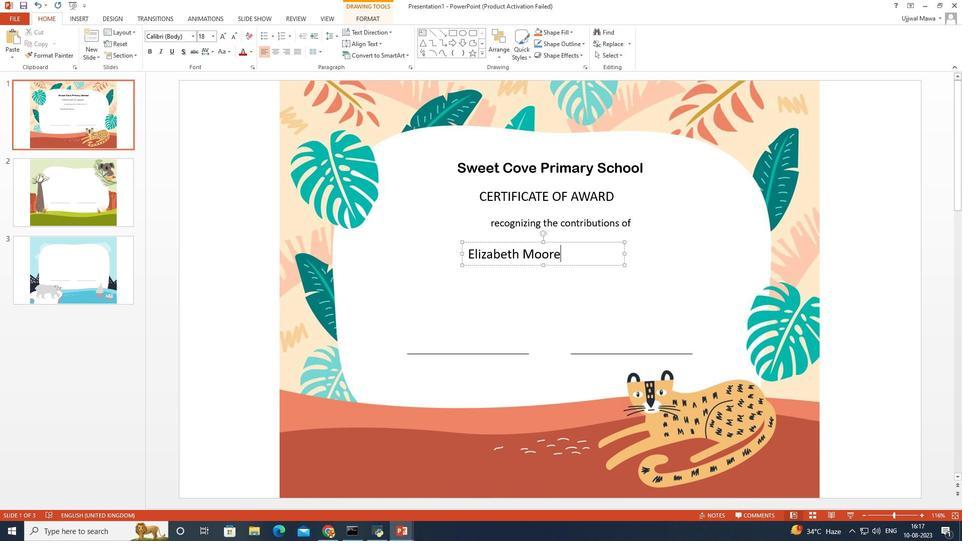 
Action: Mouse moved to (273, 54)
Screenshot: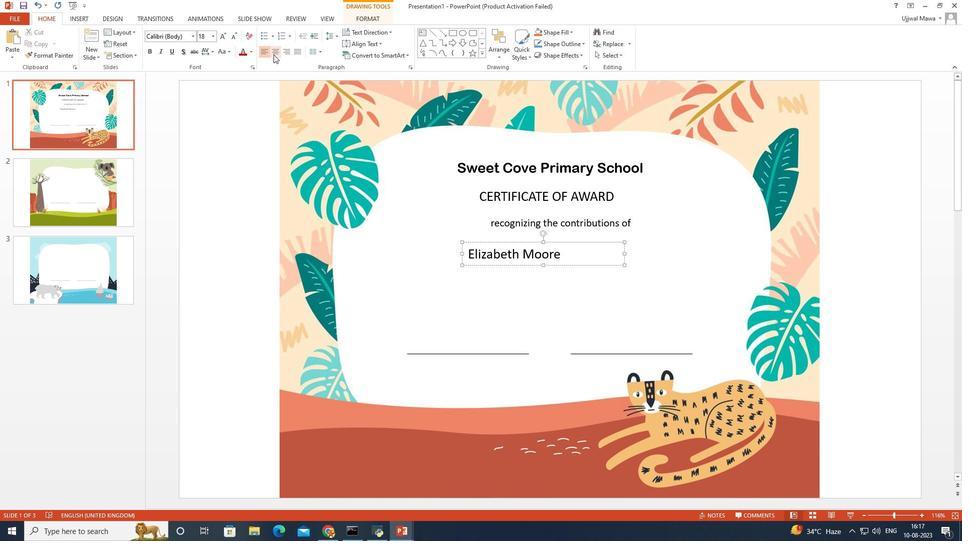 
Action: Mouse pressed left at (273, 54)
Screenshot: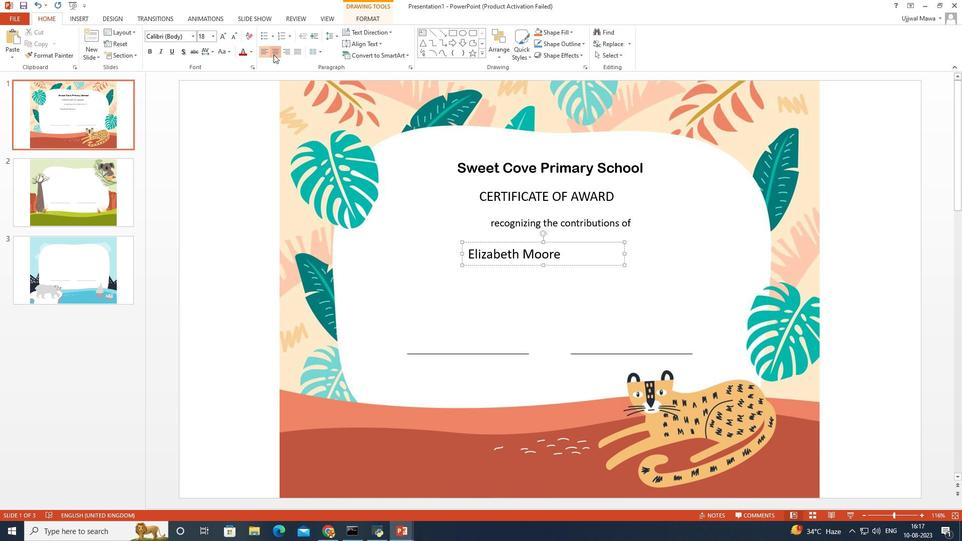 
Action: Mouse moved to (590, 253)
Screenshot: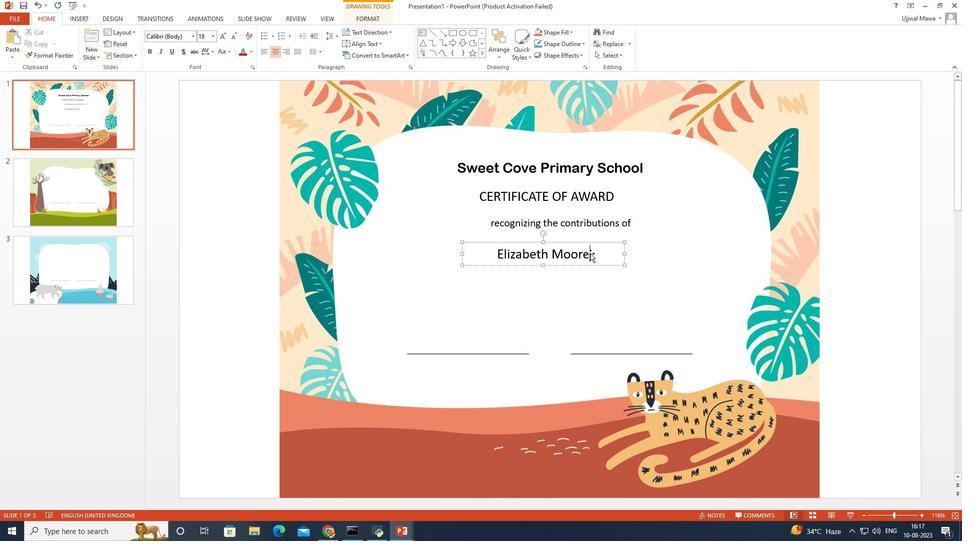 
Action: Mouse pressed left at (590, 253)
Screenshot: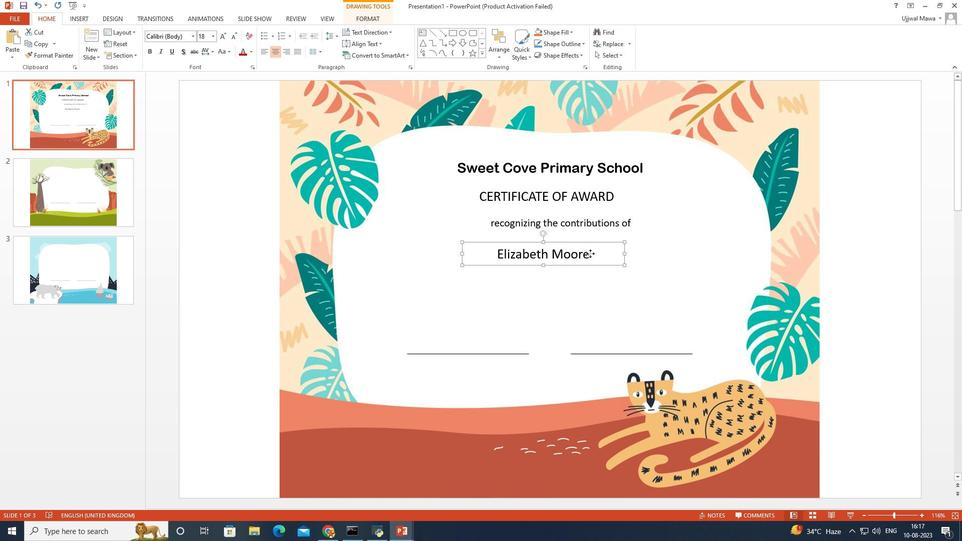 
Action: Mouse moved to (587, 254)
Screenshot: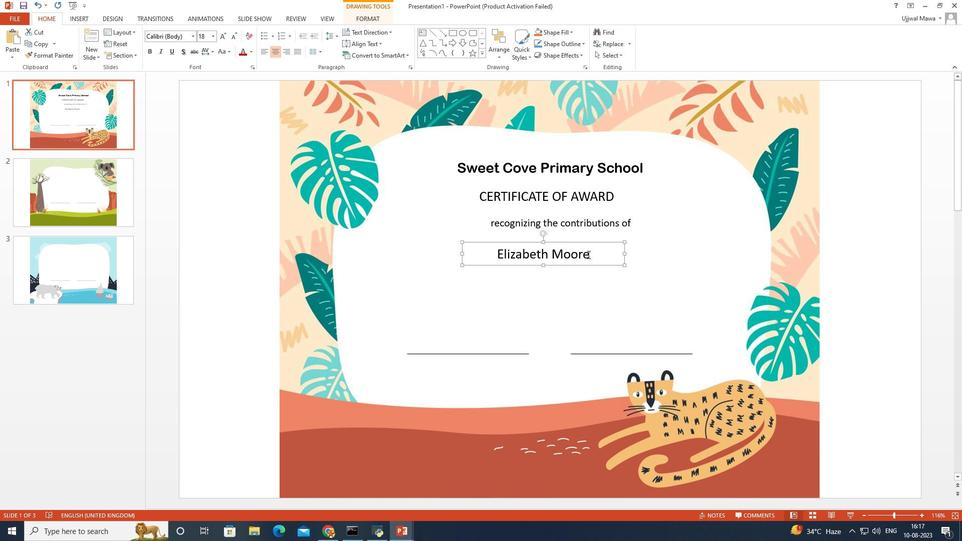 
Action: Mouse pressed left at (587, 254)
Screenshot: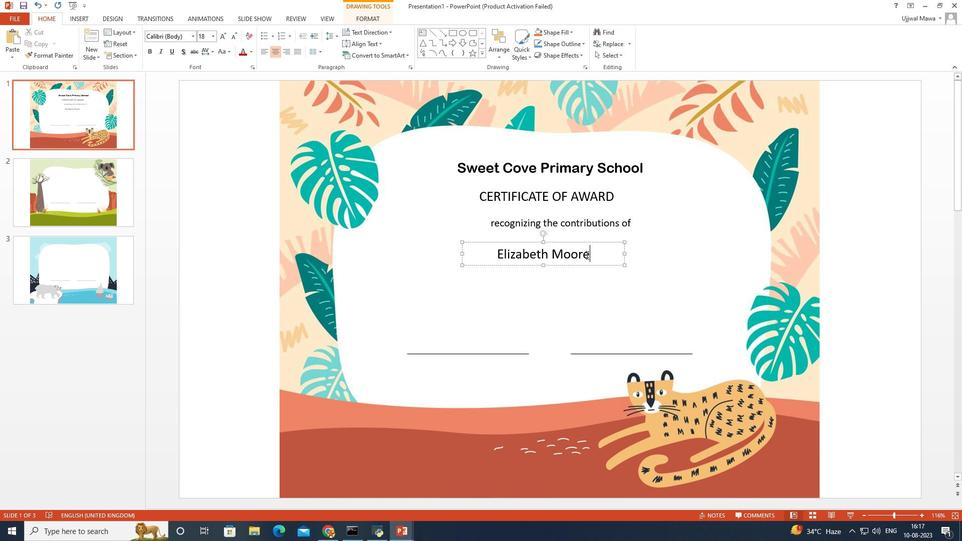 
Action: Mouse moved to (195, 34)
Screenshot: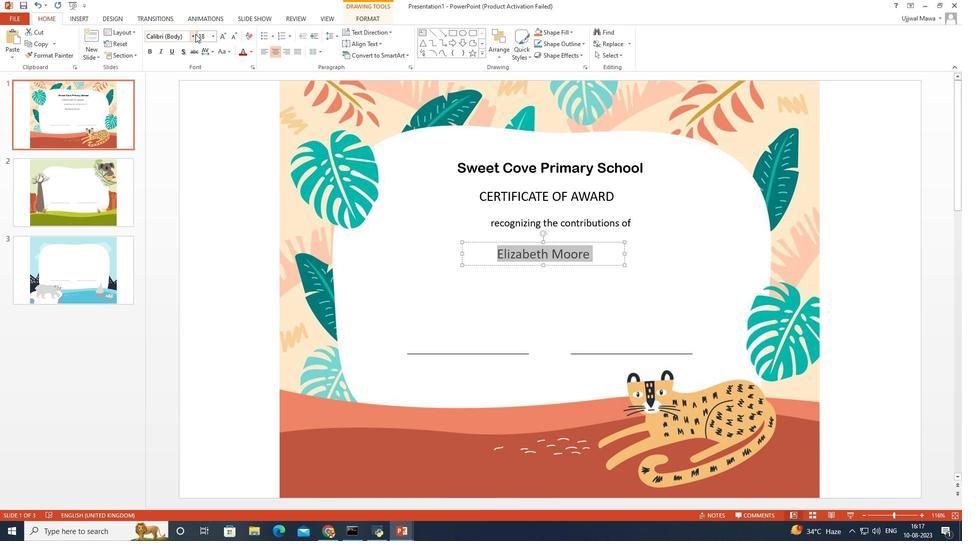 
Action: Mouse pressed left at (195, 34)
Screenshot: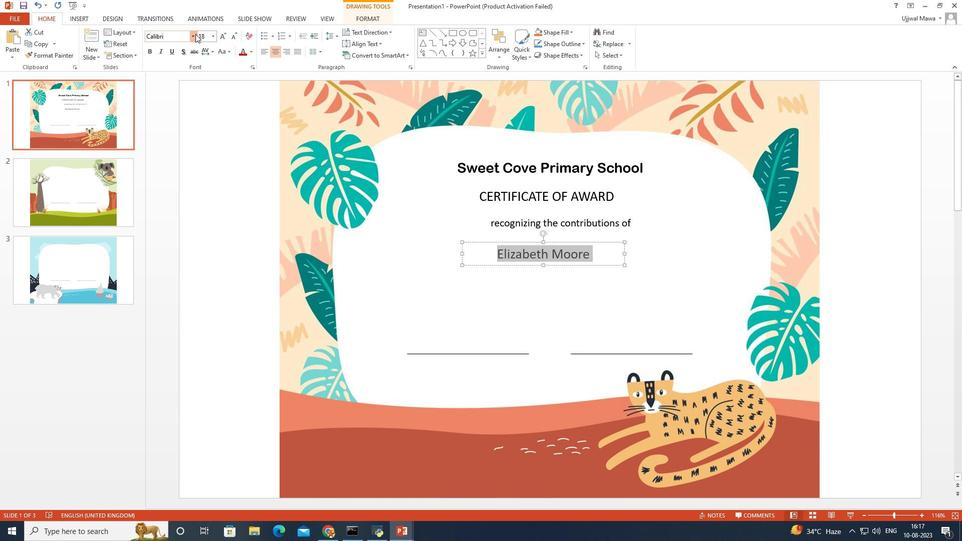 
Action: Mouse moved to (208, 299)
Screenshot: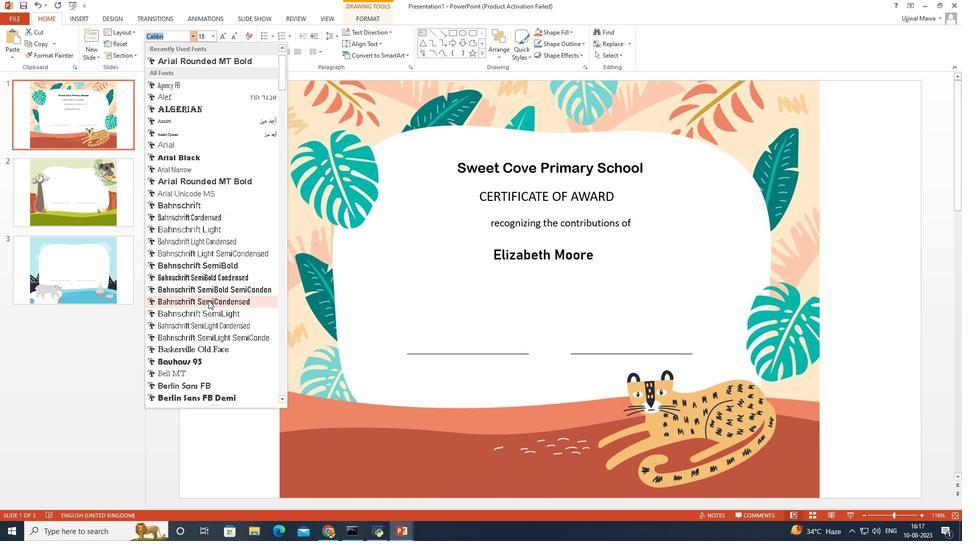 
Action: Mouse scrolled (208, 299) with delta (0, 0)
Screenshot: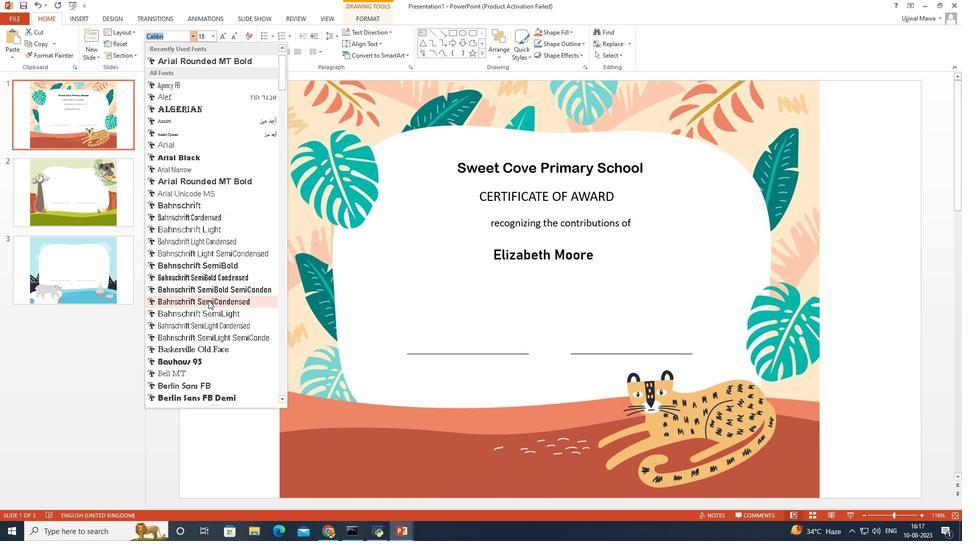 
Action: Mouse moved to (208, 300)
Screenshot: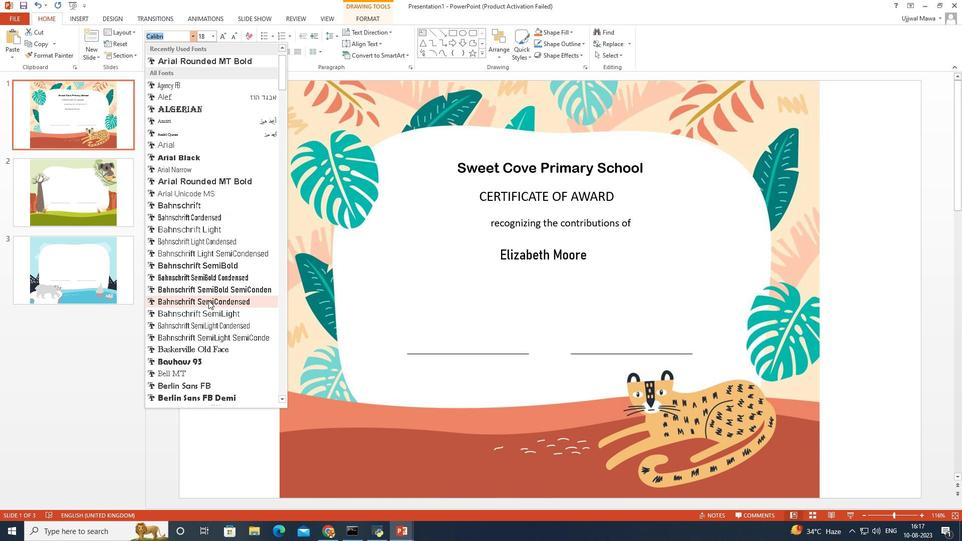 
Action: Mouse scrolled (208, 300) with delta (0, 0)
Screenshot: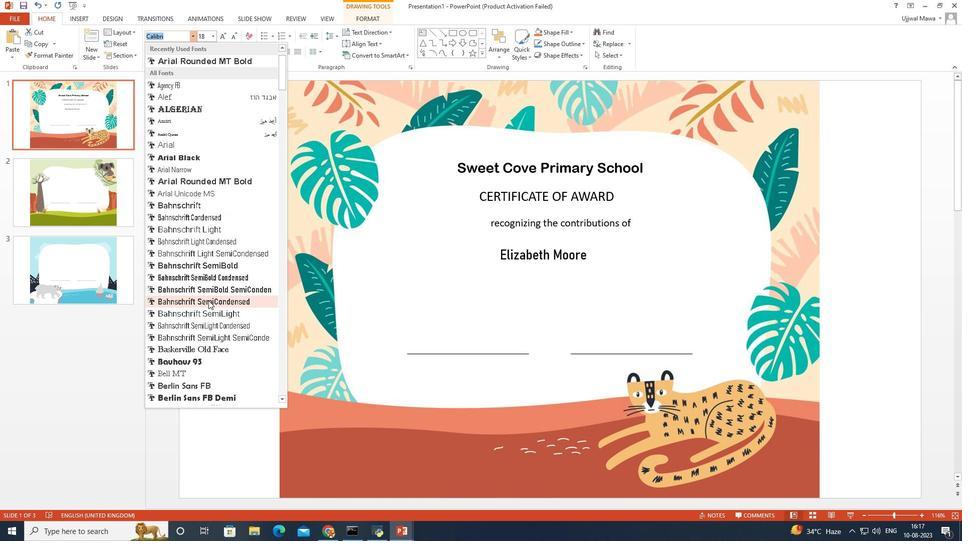 
Action: Mouse moved to (205, 336)
Screenshot: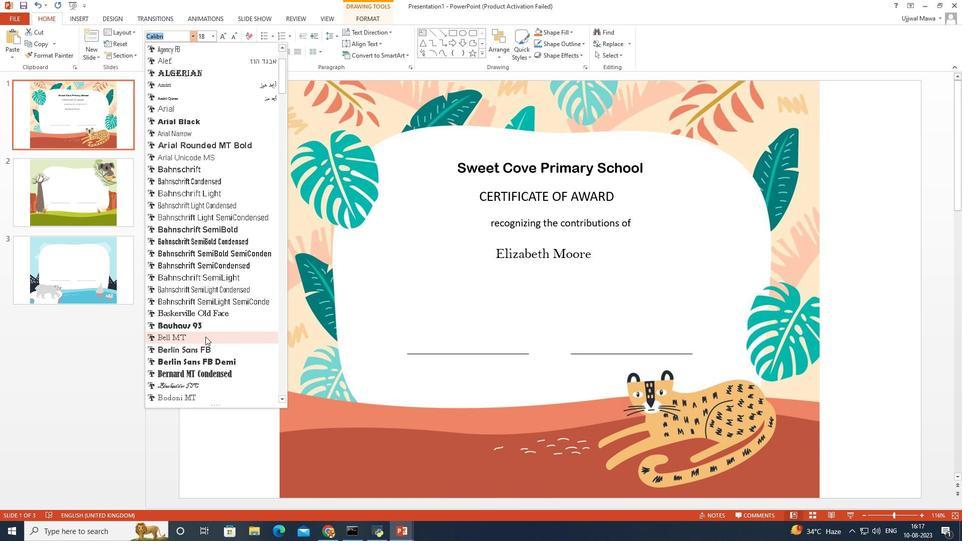 
Action: Mouse pressed left at (205, 336)
Screenshot: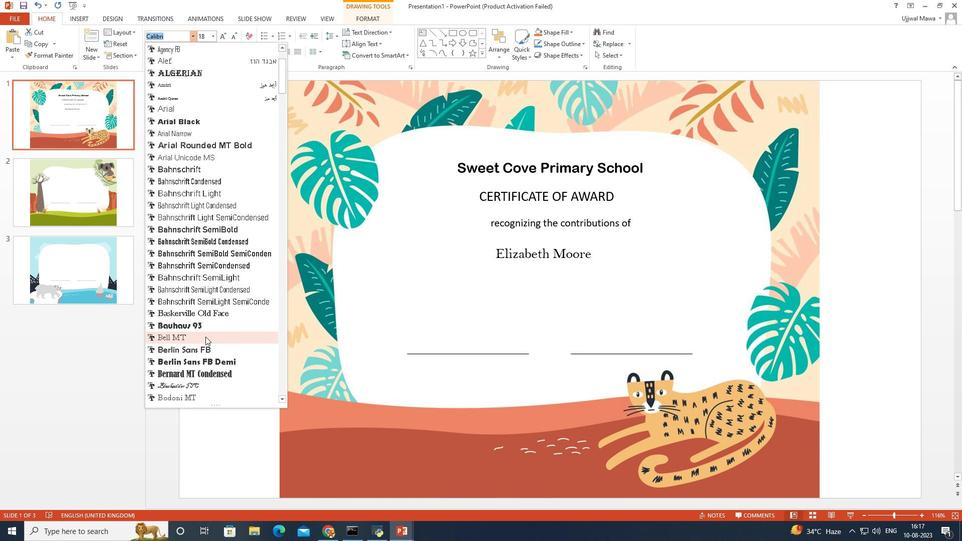 
Action: Mouse moved to (568, 321)
Screenshot: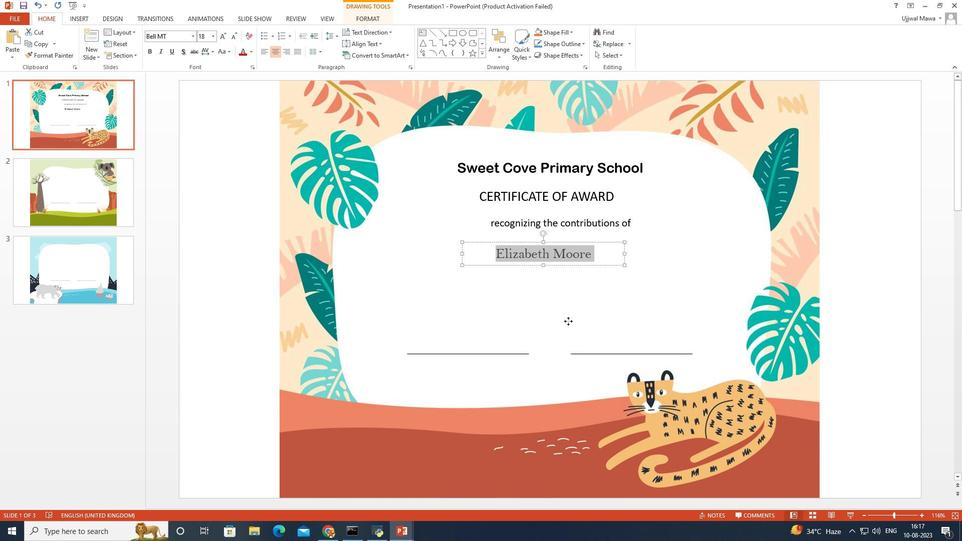 
Action: Mouse pressed left at (568, 321)
Screenshot: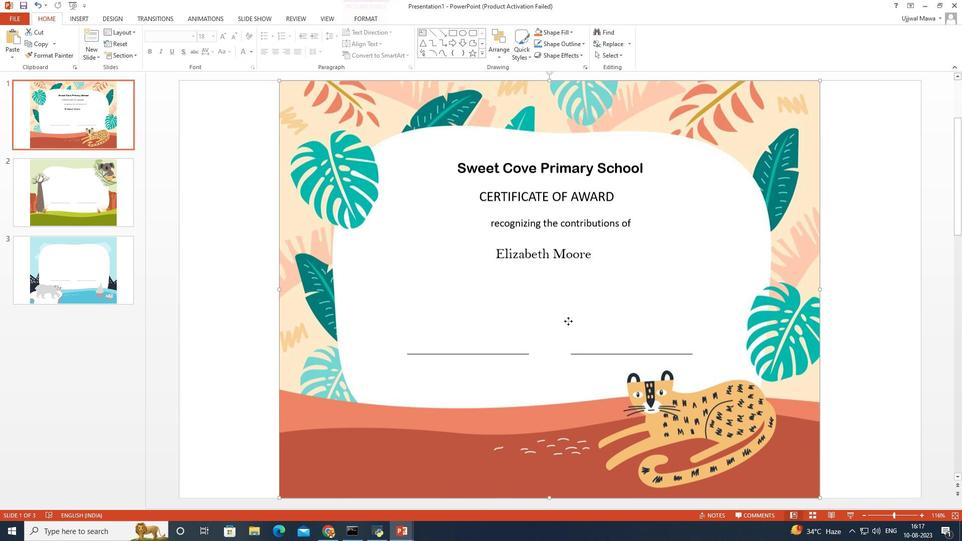 
Action: Mouse moved to (81, 14)
Screenshot: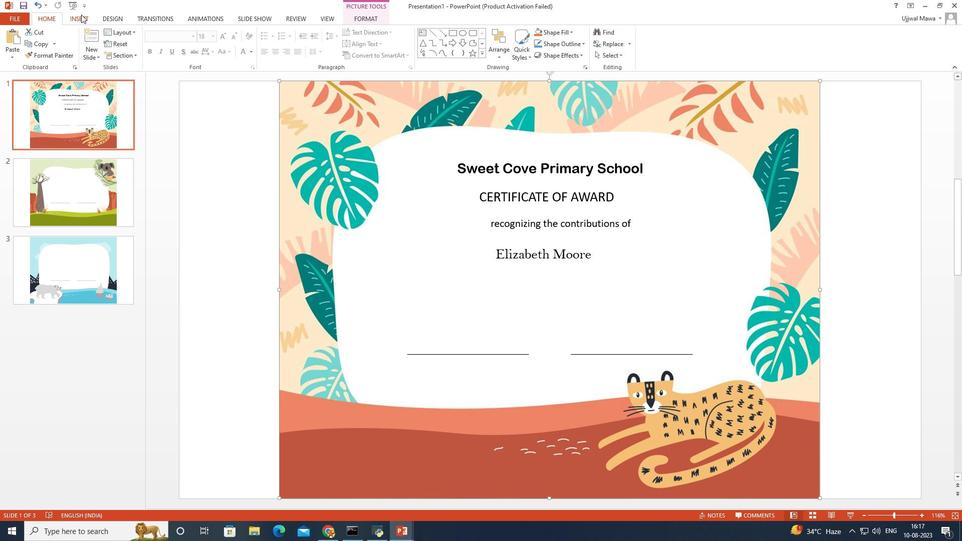 
Action: Mouse pressed left at (81, 14)
Screenshot: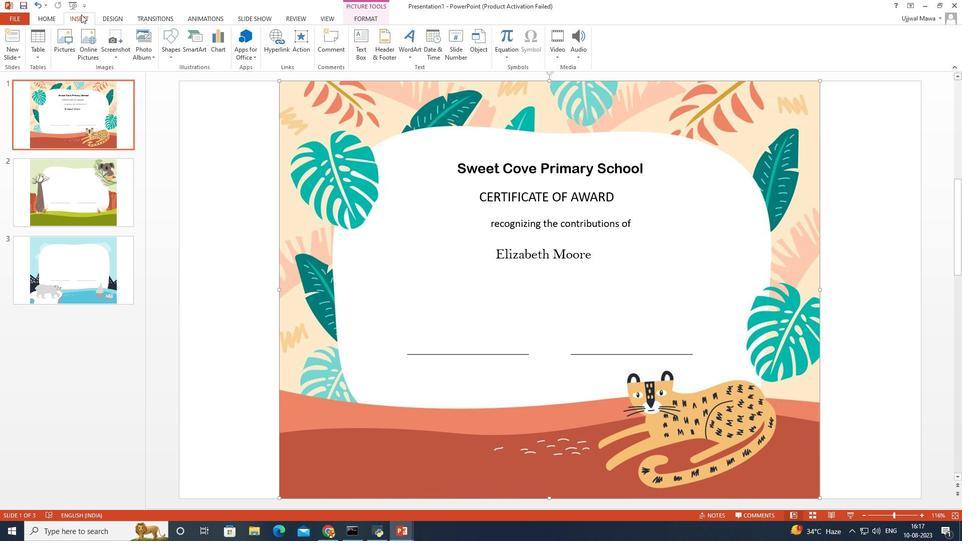 
Action: Mouse moved to (362, 49)
Screenshot: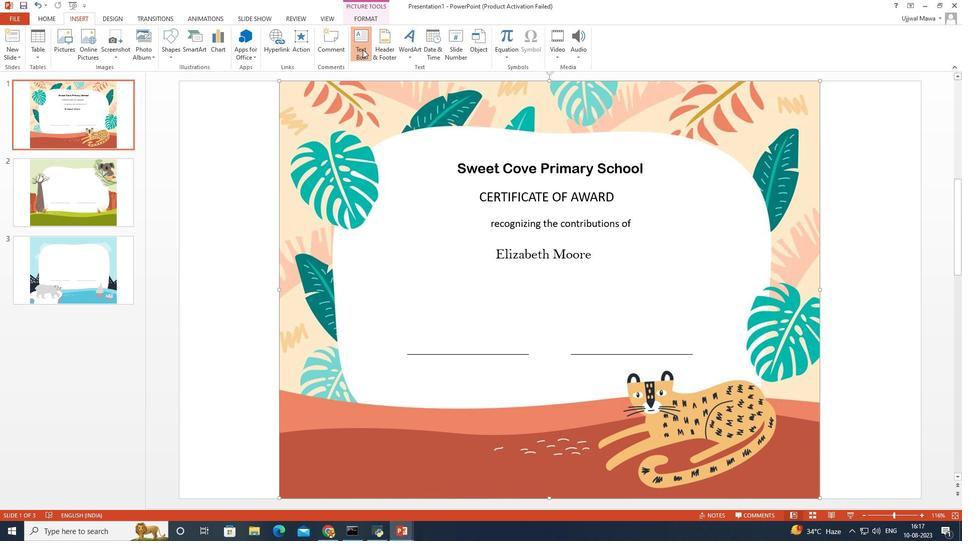 
Action: Mouse pressed left at (362, 49)
Screenshot: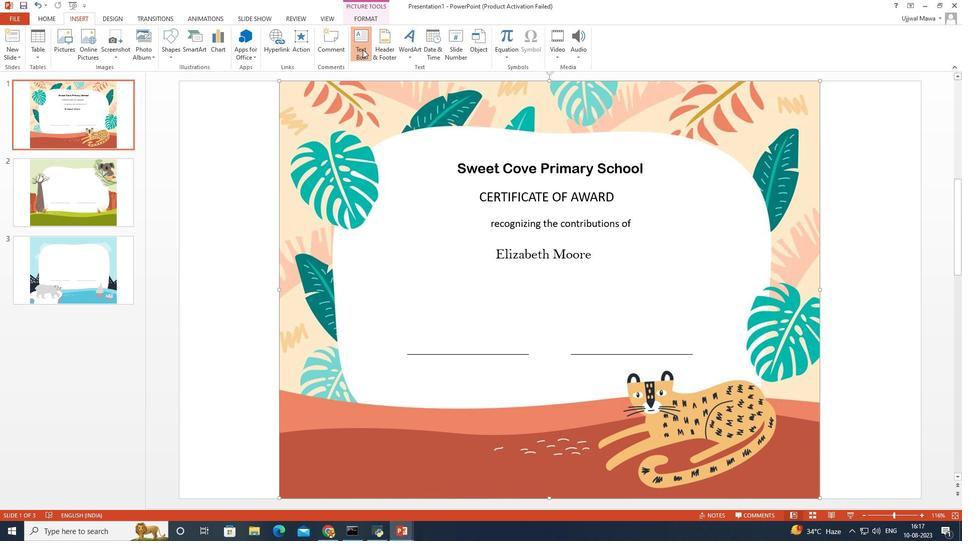 
Action: Mouse moved to (472, 271)
Screenshot: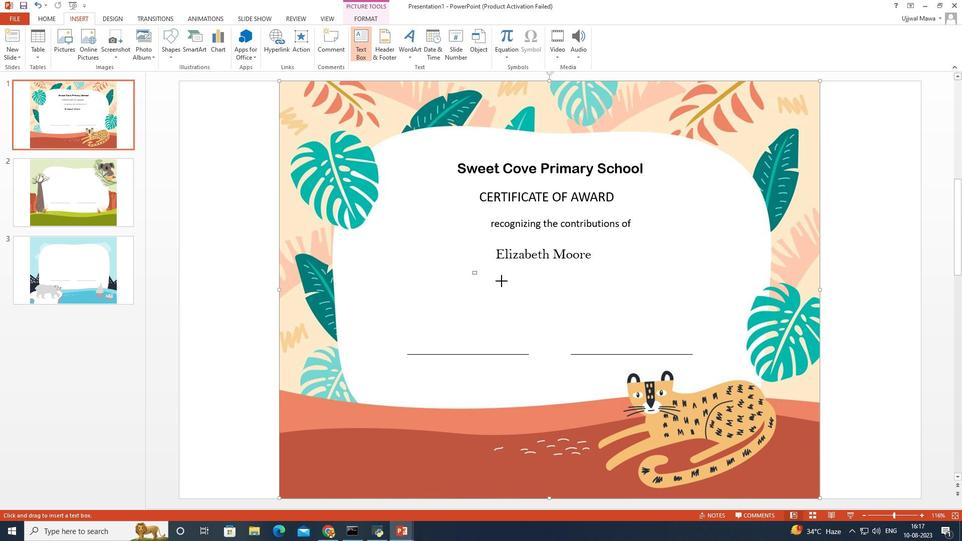 
Action: Mouse pressed left at (472, 271)
Screenshot: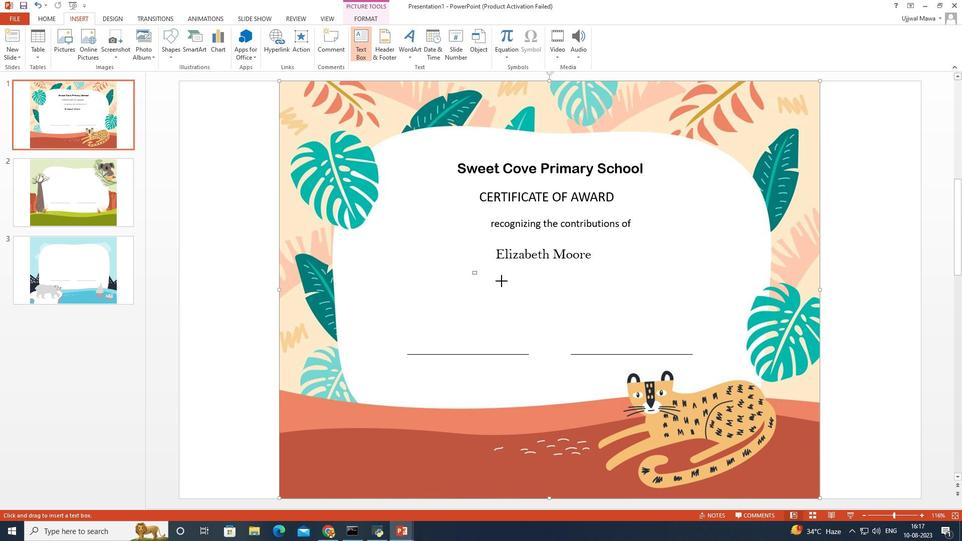 
Action: Mouse moved to (573, 284)
Screenshot: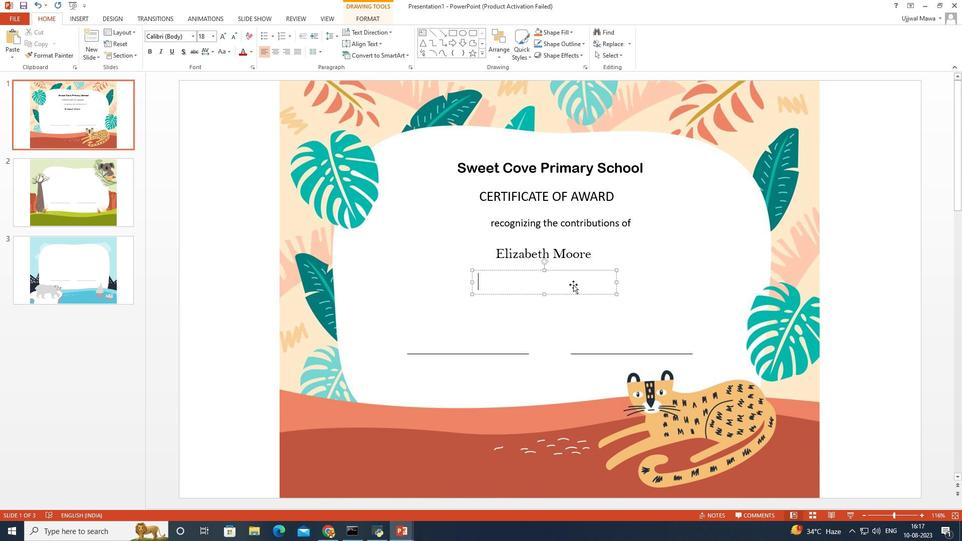 
Action: Key pressed <Key.caps_lock><Key.caps_lock>for<Key.space>good<Key.space>citizenship
Screenshot: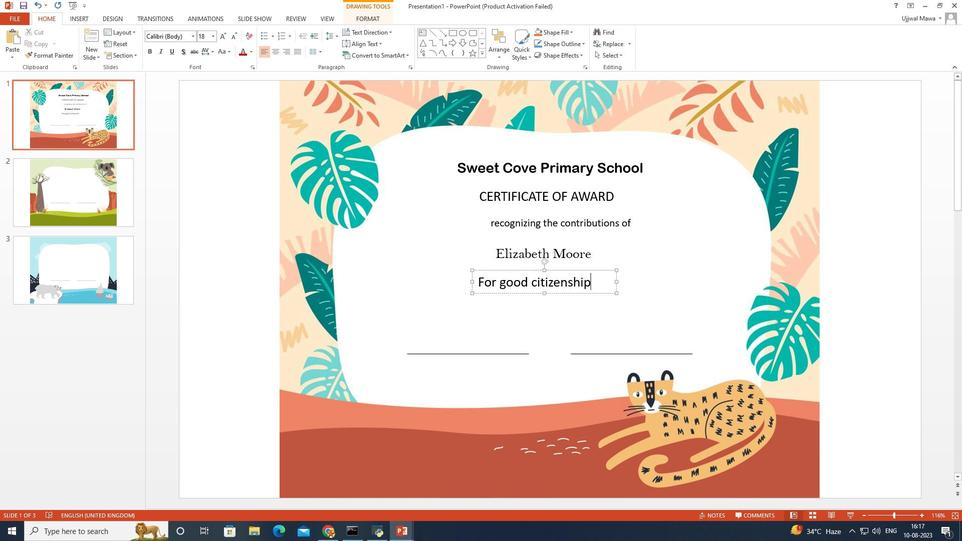 
Action: Mouse moved to (588, 279)
Screenshot: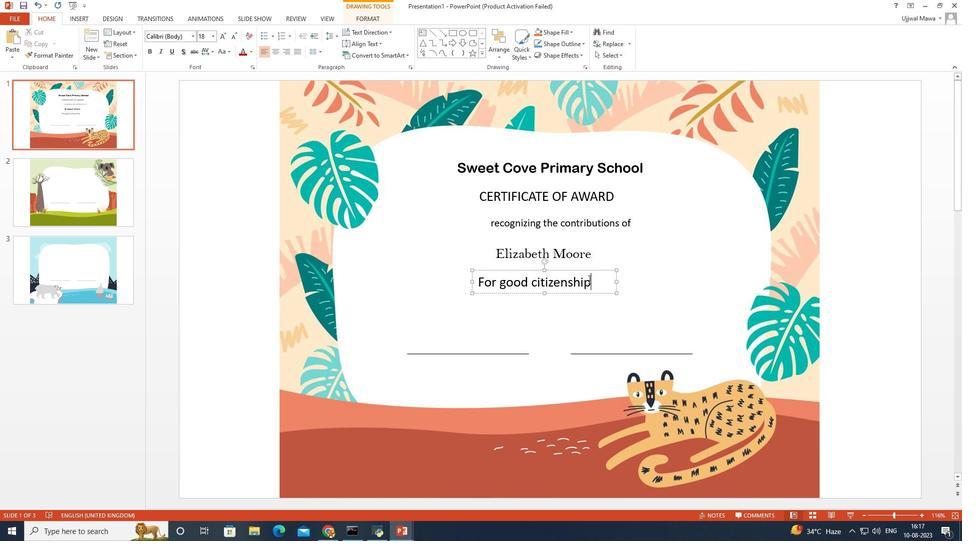 
Action: Mouse pressed left at (588, 279)
Screenshot: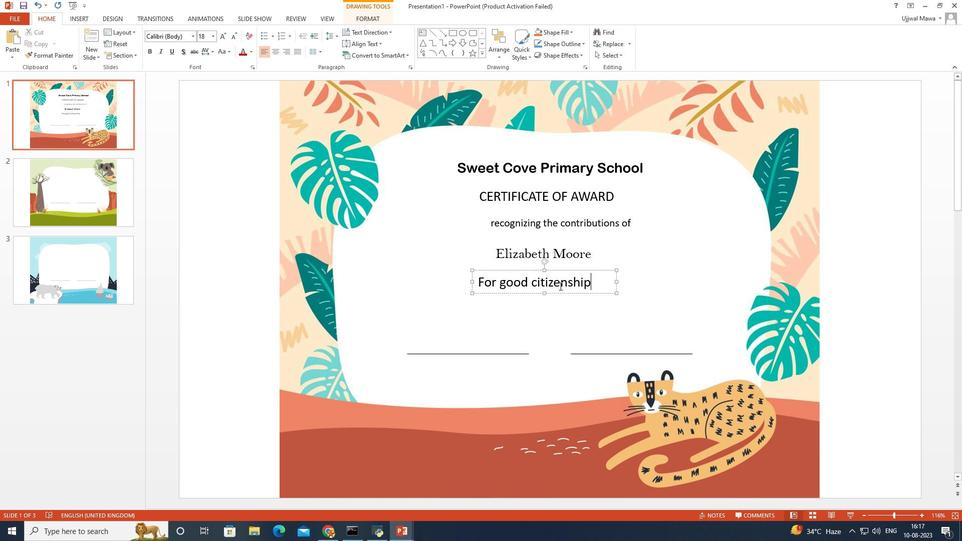 
Action: Mouse moved to (190, 32)
Screenshot: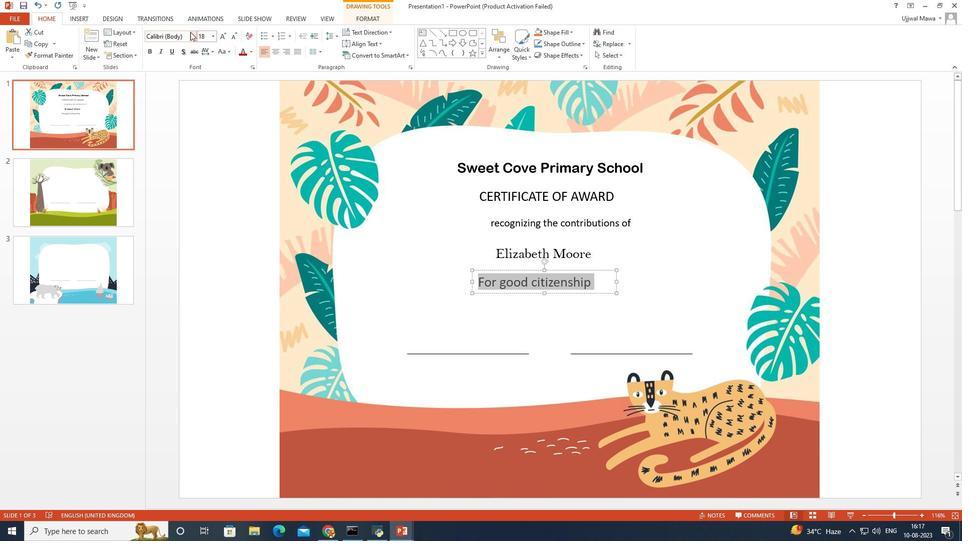 
Action: Mouse pressed left at (190, 32)
Screenshot: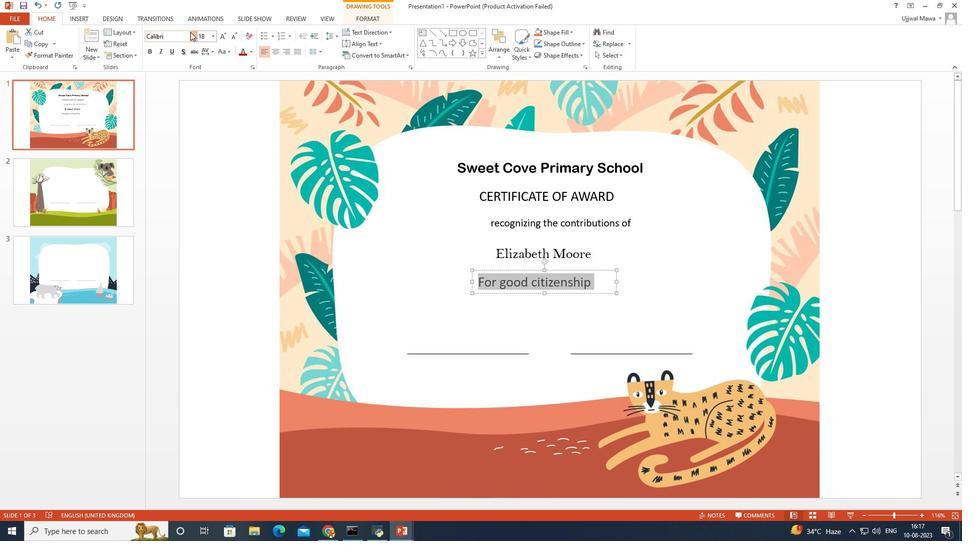 
Action: Mouse moved to (177, 104)
Screenshot: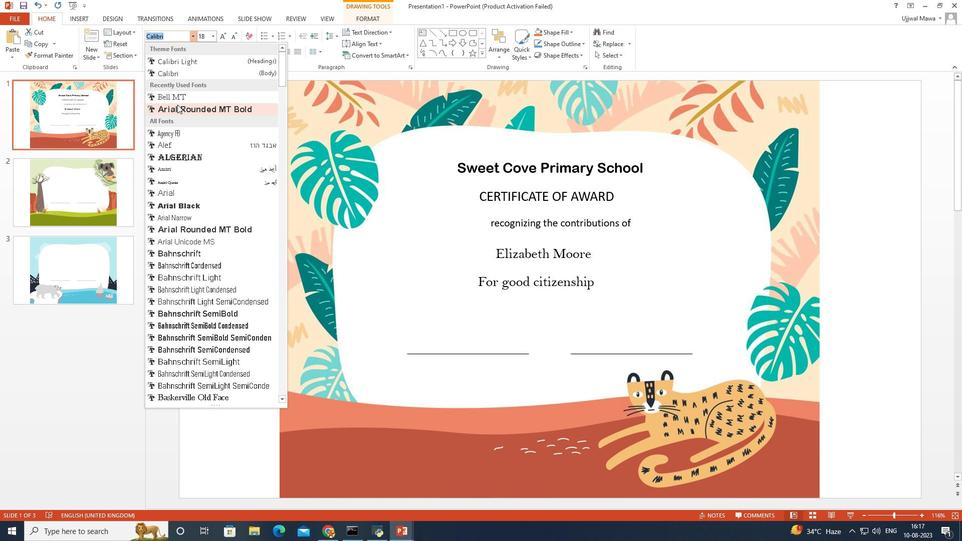 
Action: Mouse pressed left at (177, 104)
Screenshot: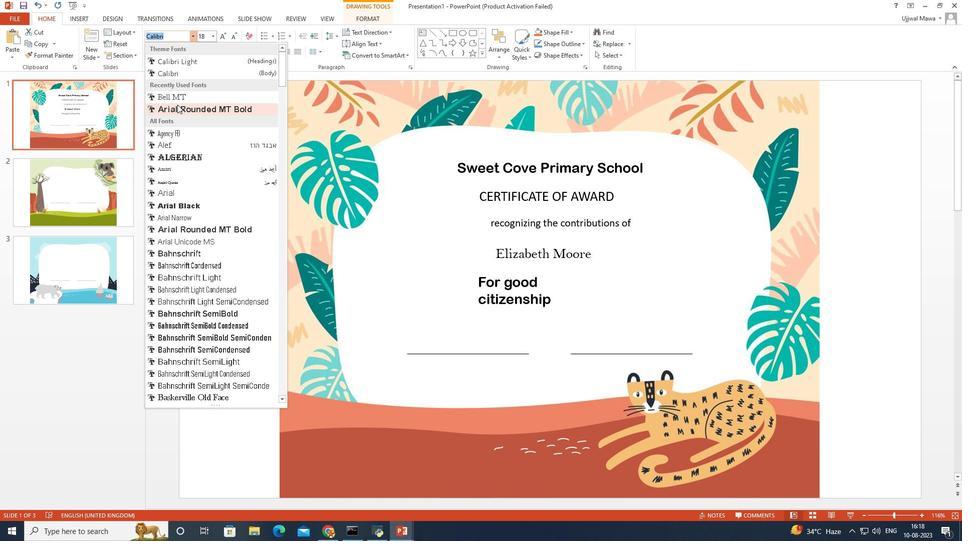 
Action: Mouse moved to (616, 289)
Screenshot: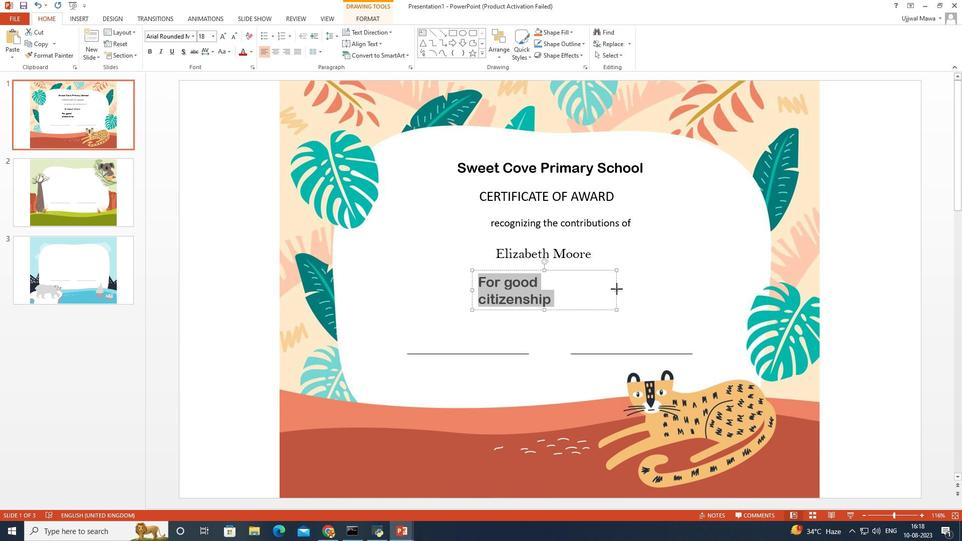 
Action: Mouse pressed left at (616, 289)
Screenshot: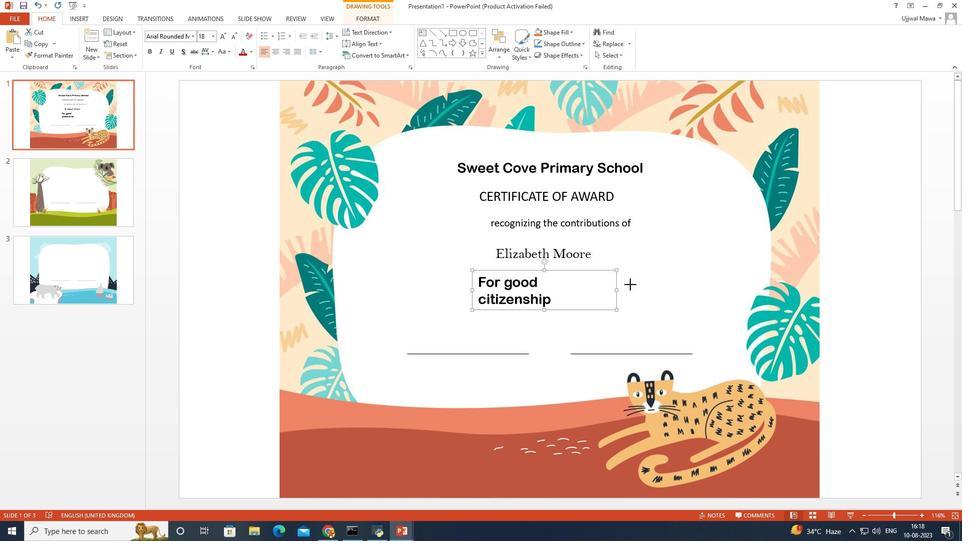 
Action: Mouse moved to (669, 272)
Screenshot: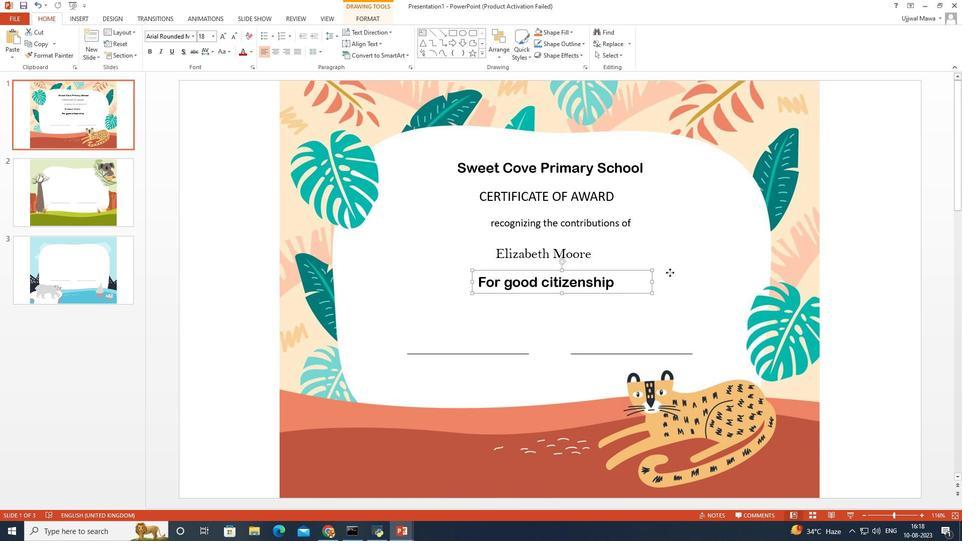 
Action: Mouse pressed left at (669, 272)
Screenshot: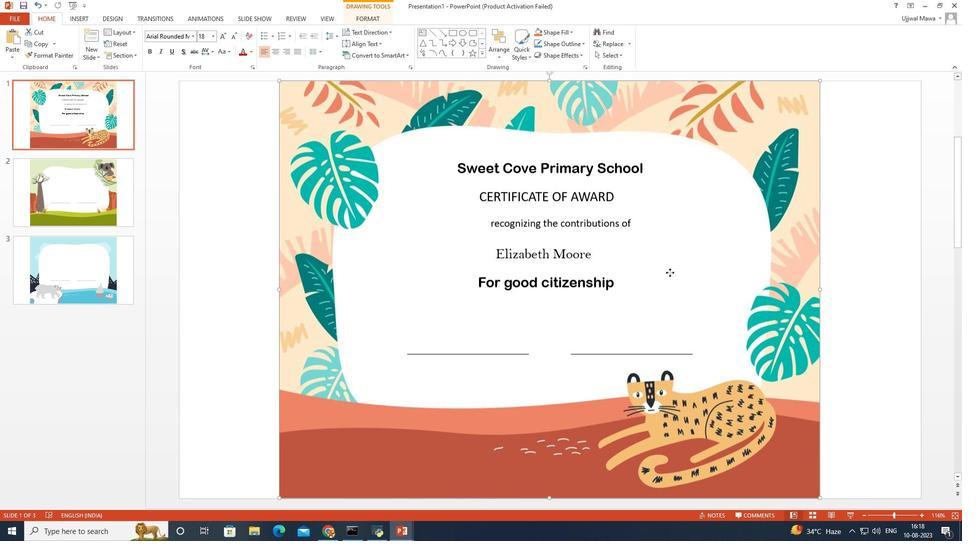 
Action: Mouse moved to (86, 11)
Screenshot: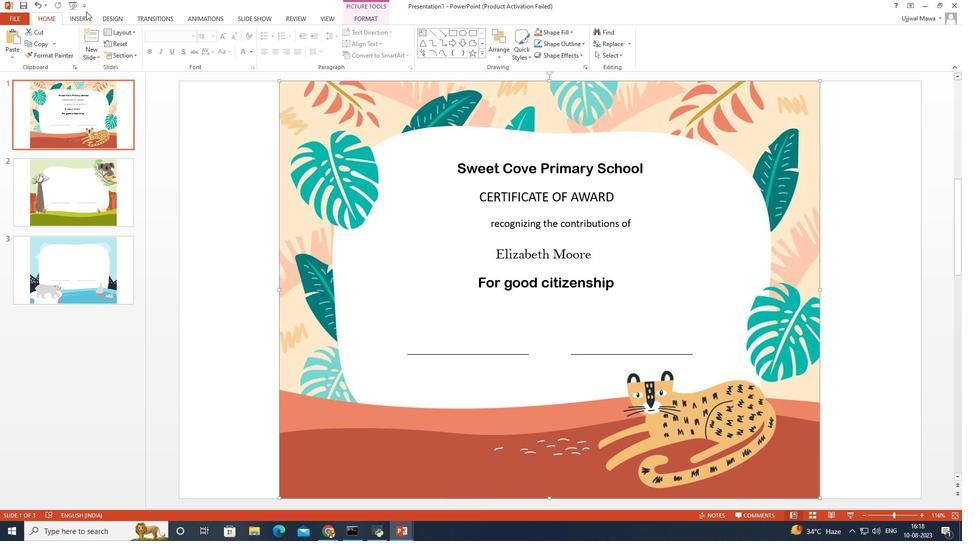 
Action: Mouse pressed left at (86, 11)
Screenshot: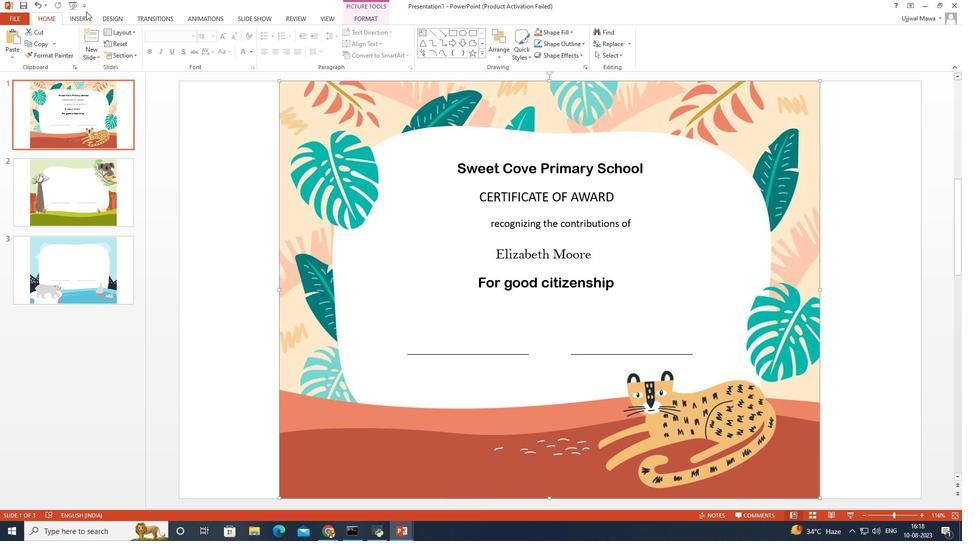 
Action: Mouse moved to (83, 18)
Screenshot: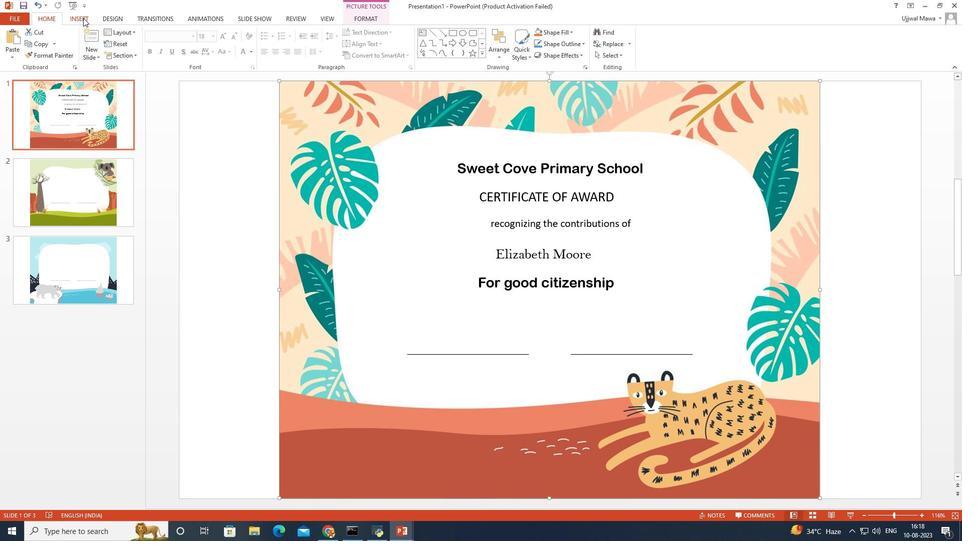 
Action: Mouse pressed left at (83, 18)
Screenshot: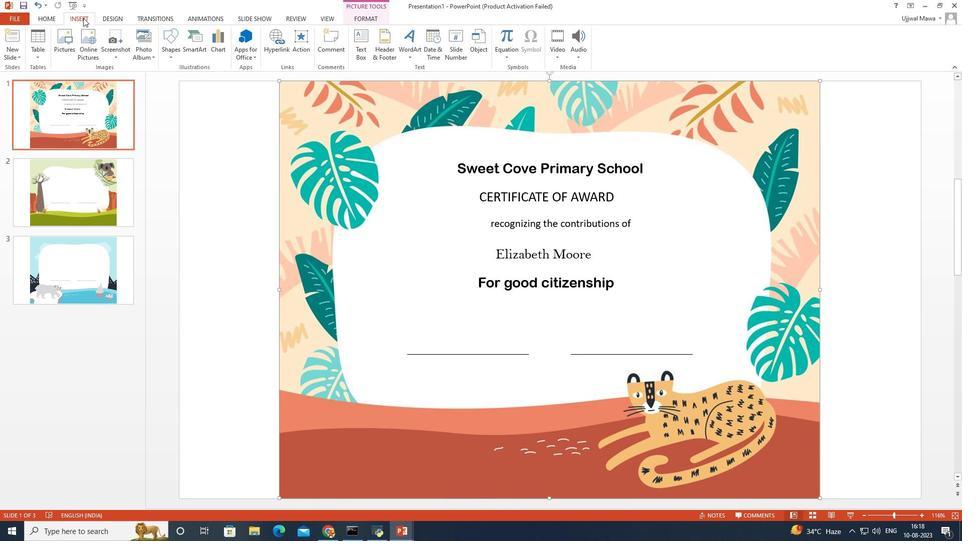 
Action: Mouse moved to (369, 32)
Screenshot: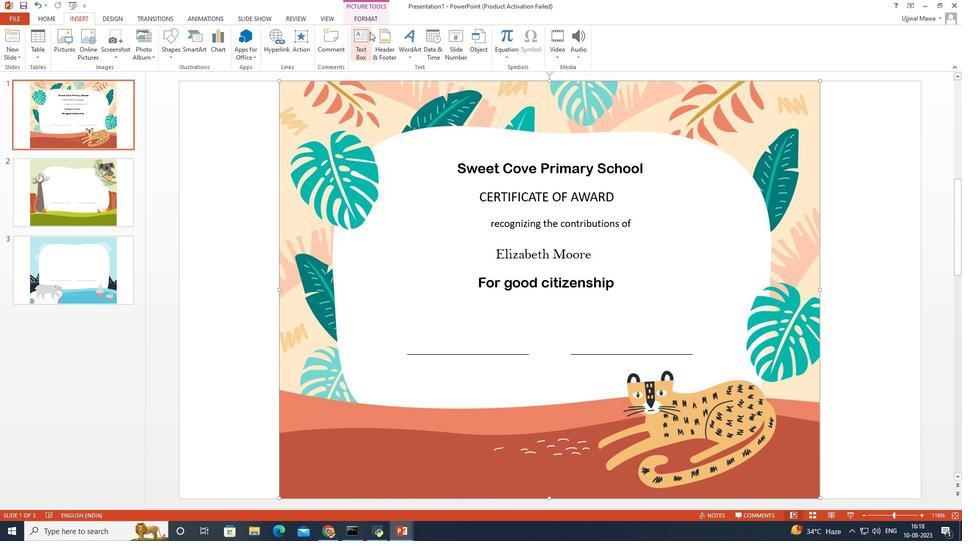 
Action: Mouse pressed left at (369, 32)
Screenshot: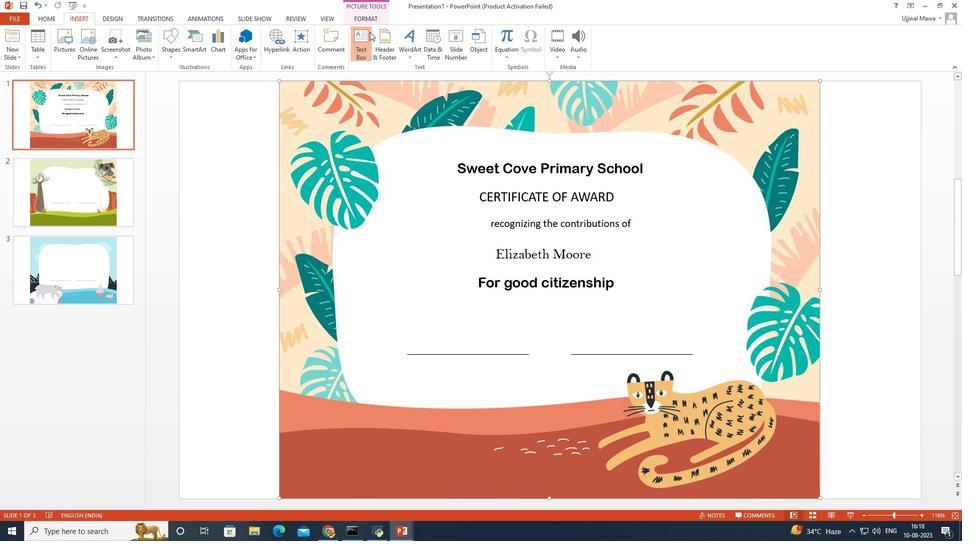 
Action: Mouse moved to (410, 363)
Screenshot: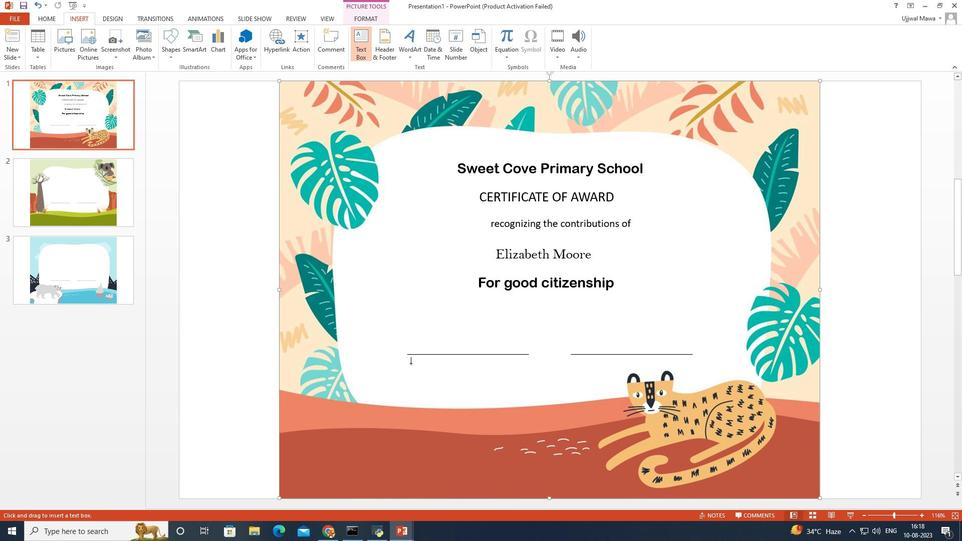 
Action: Mouse pressed left at (410, 363)
Screenshot: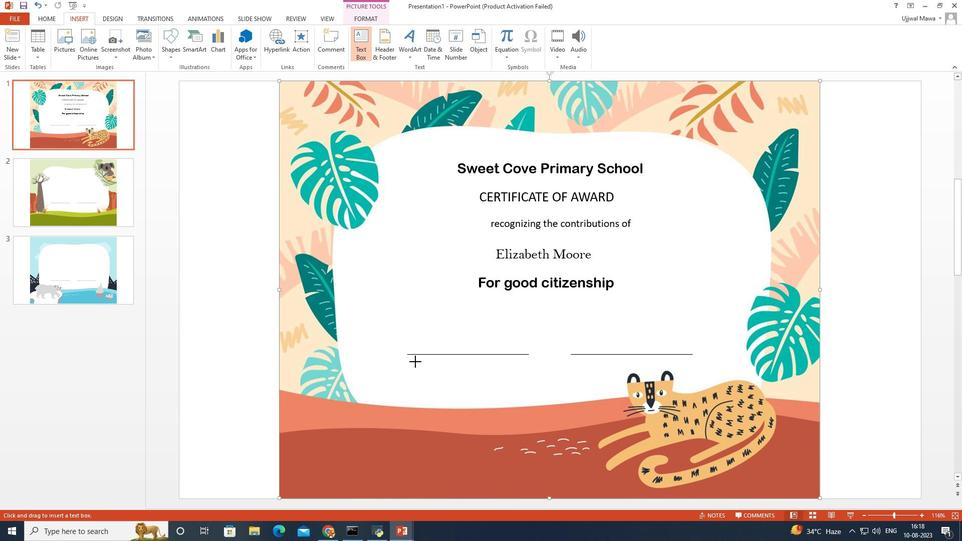 
Action: Mouse moved to (503, 385)
Screenshot: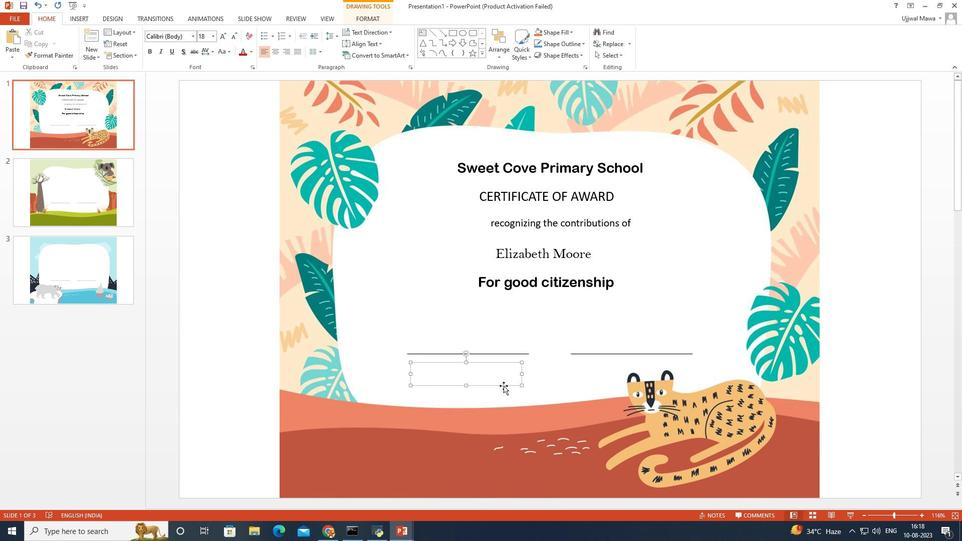 
Action: Key pressed <Key.caps_lock>R<Key.caps_lock>avi<Key.space><Key.caps_lock>C<Key.caps_lock>osta,<Key.caps_lock>A<Key.caps_lock>dministrator
Screenshot: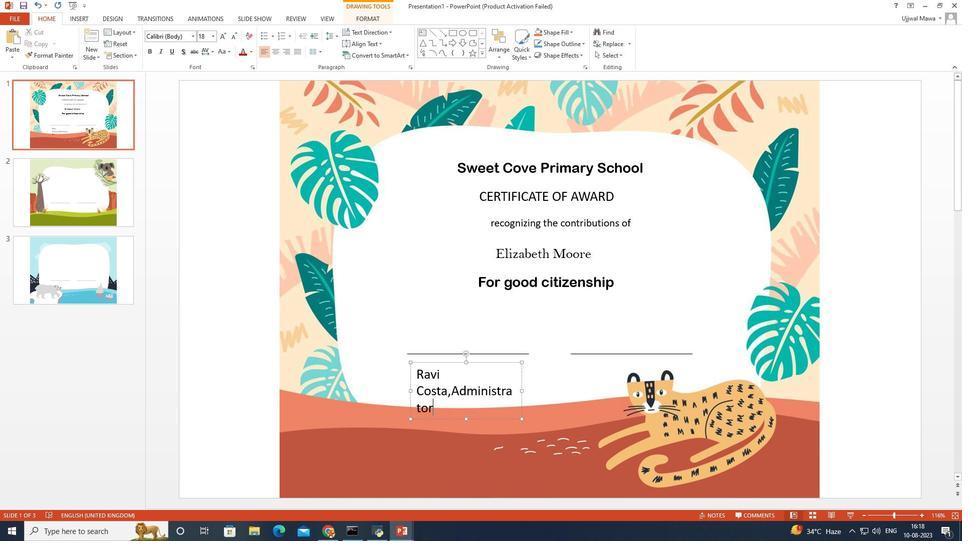 
Action: Mouse moved to (519, 389)
Screenshot: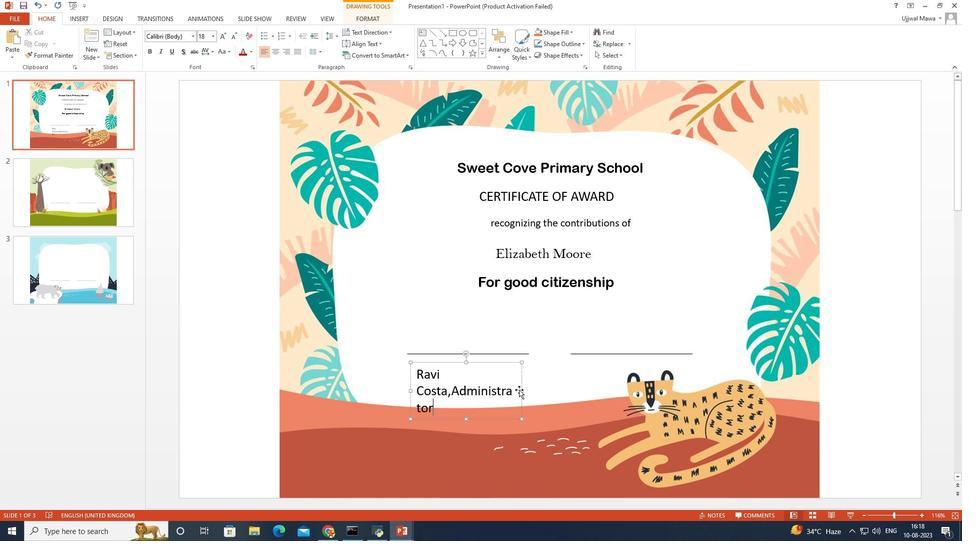 
Action: Mouse pressed left at (519, 389)
Screenshot: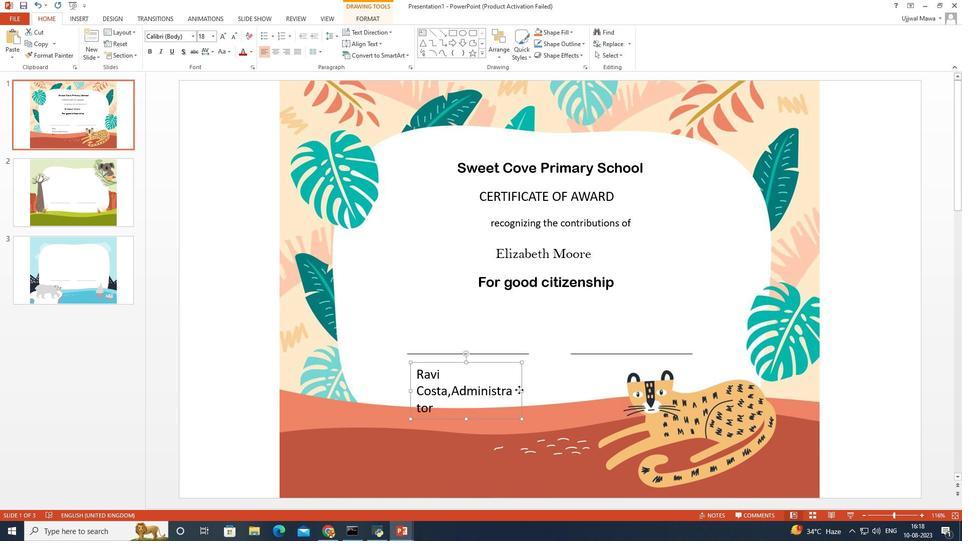 
Action: Mouse moved to (457, 405)
Screenshot: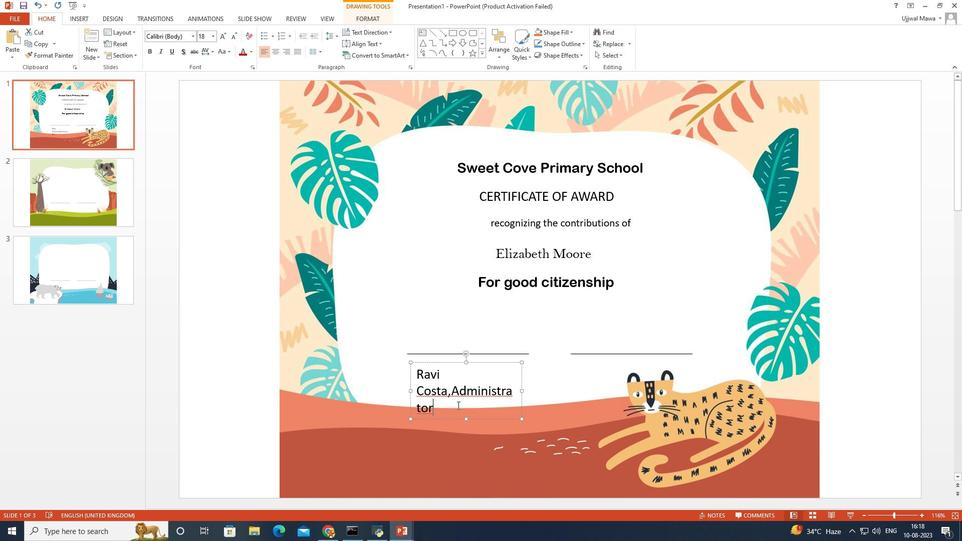 
Action: Mouse pressed left at (457, 405)
Screenshot: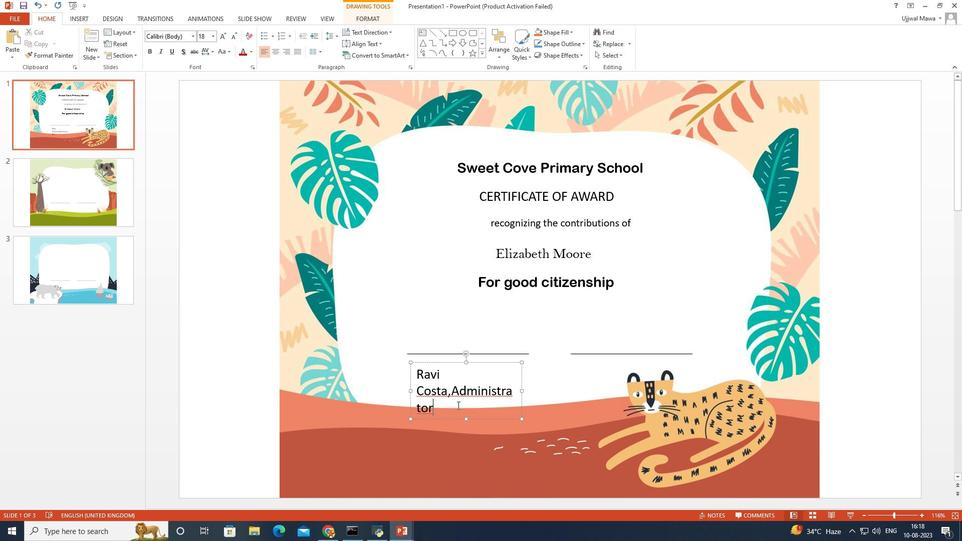 
Action: Mouse moved to (234, 40)
Screenshot: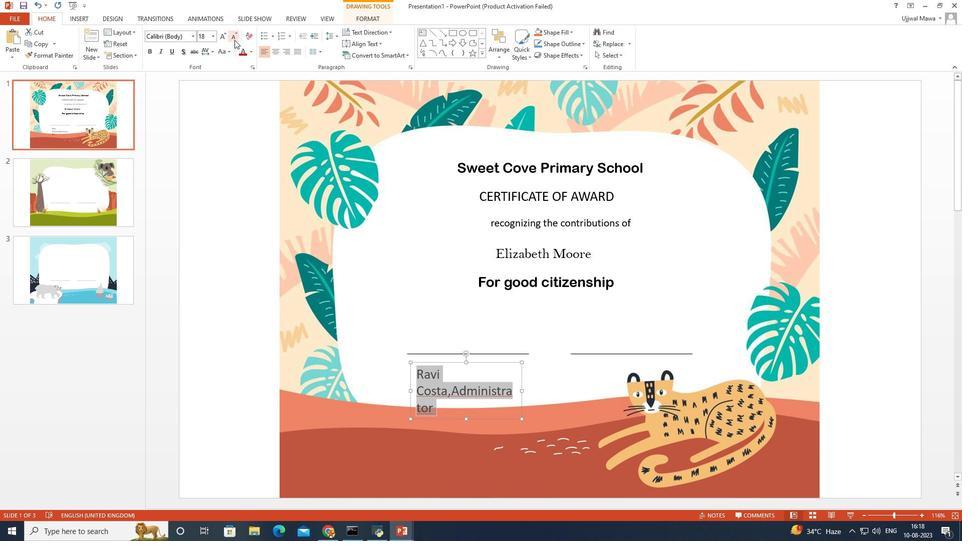 
Action: Mouse pressed left at (234, 40)
Screenshot: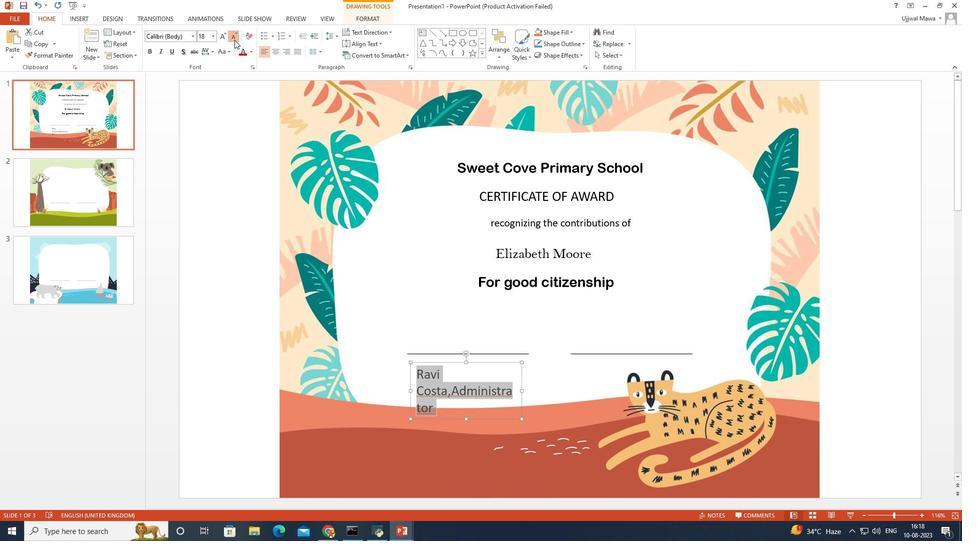 
Action: Mouse pressed left at (234, 40)
Screenshot: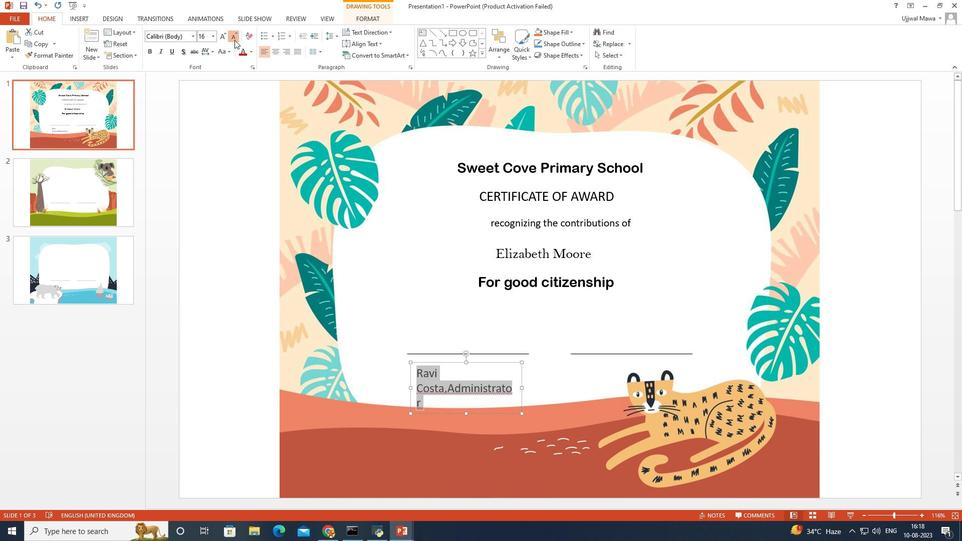 
Action: Mouse moved to (489, 389)
Screenshot: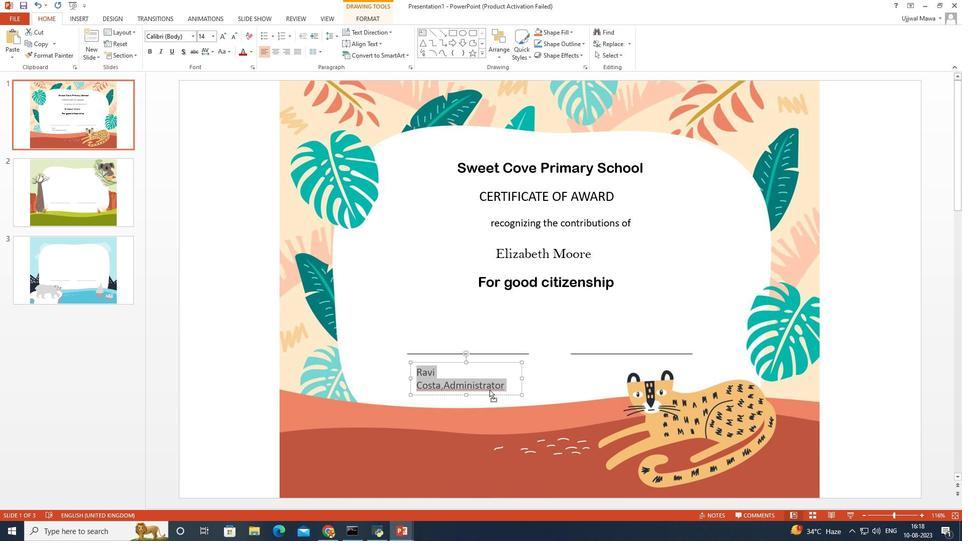
Action: Mouse pressed left at (489, 389)
Screenshot: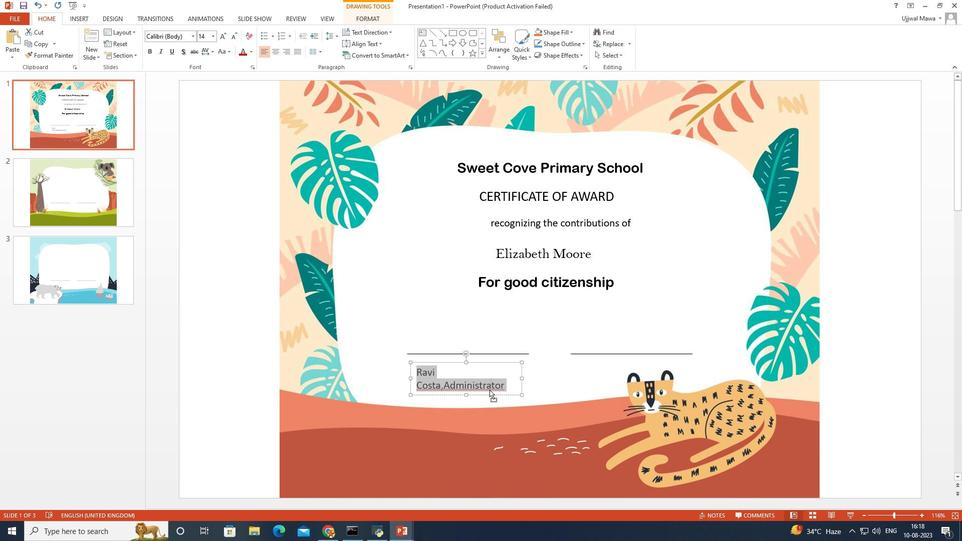 
Action: Mouse moved to (489, 387)
Screenshot: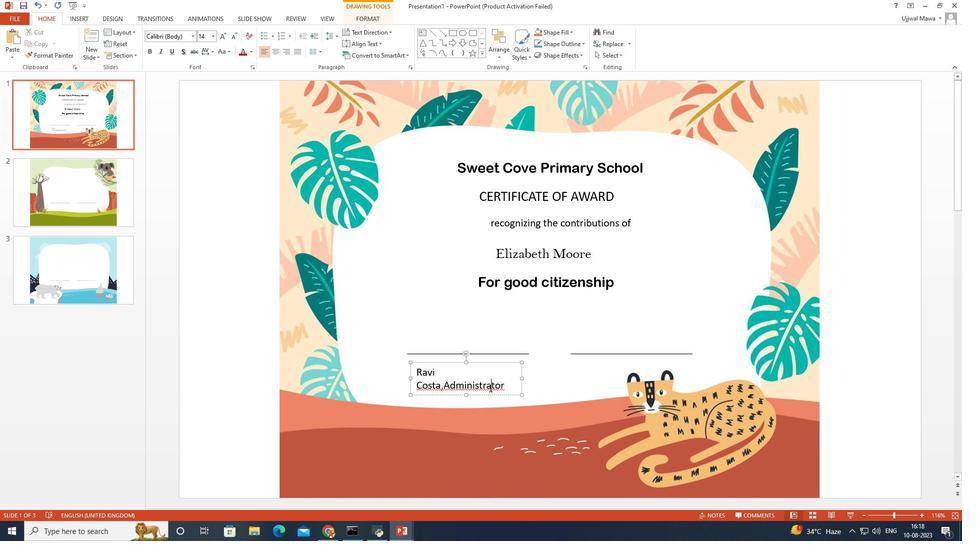 
Action: Mouse pressed left at (489, 387)
Screenshot: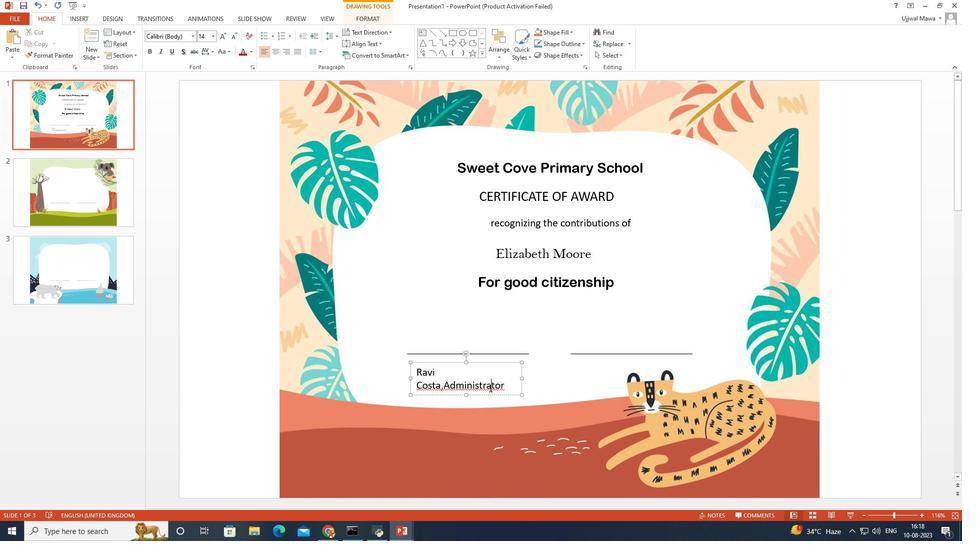 
Action: Mouse pressed right at (489, 387)
Screenshot: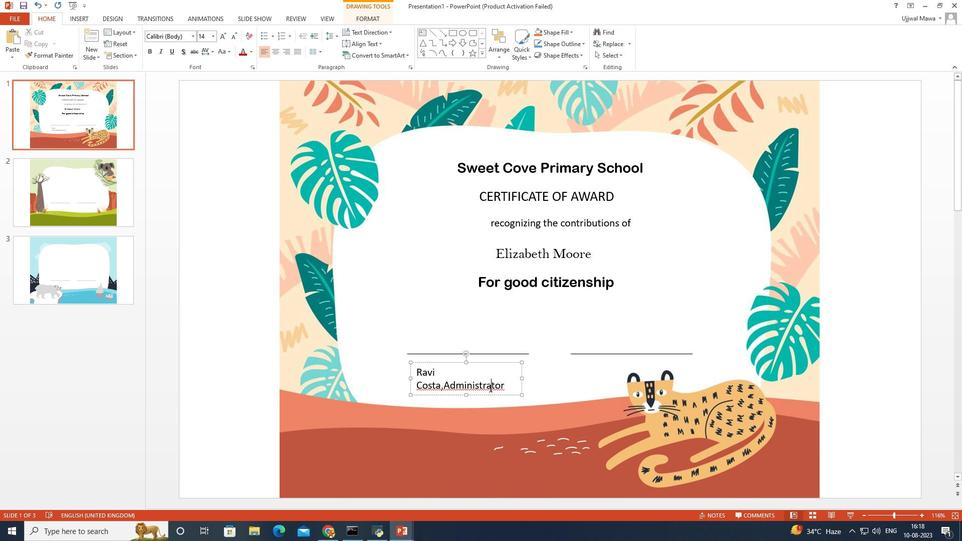 
Action: Mouse moved to (476, 387)
Screenshot: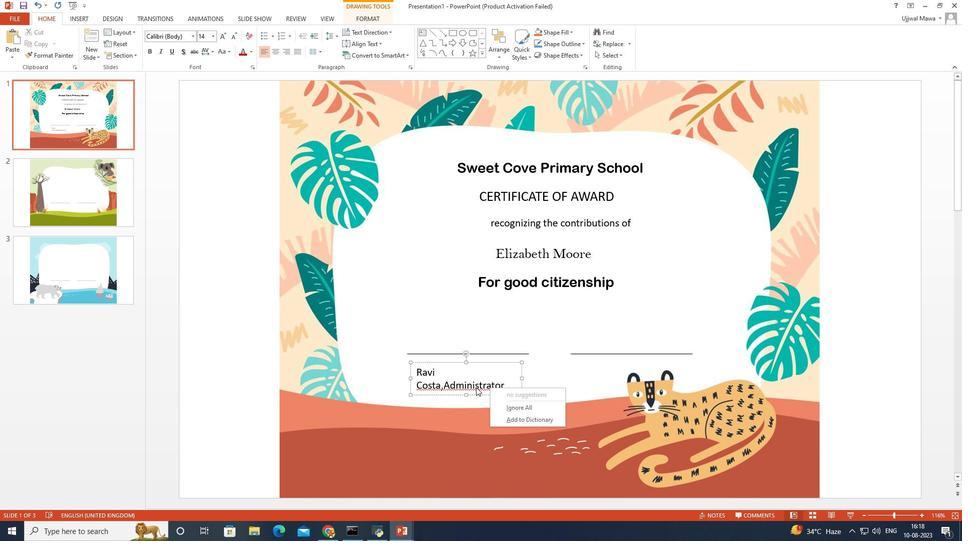 
Action: Mouse pressed left at (476, 387)
Screenshot: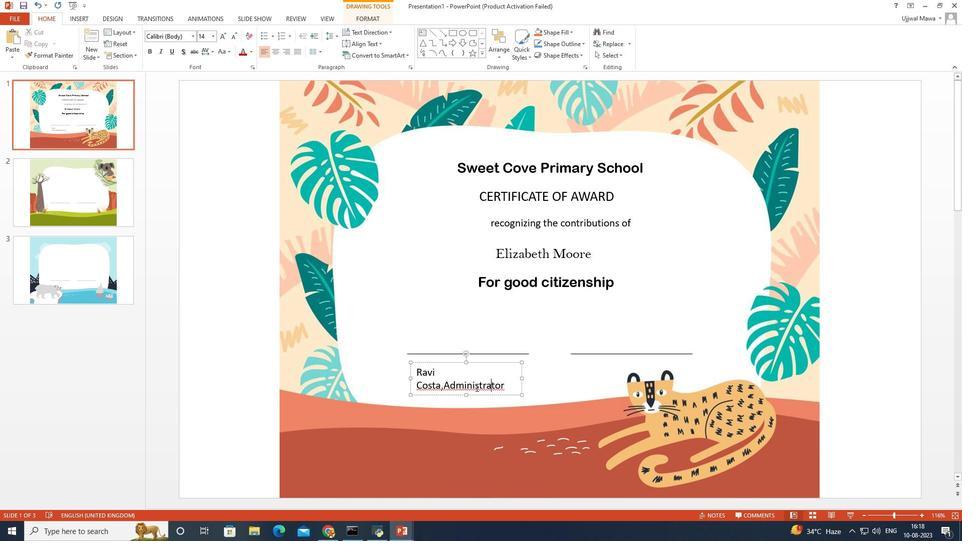 
Action: Mouse moved to (477, 384)
Screenshot: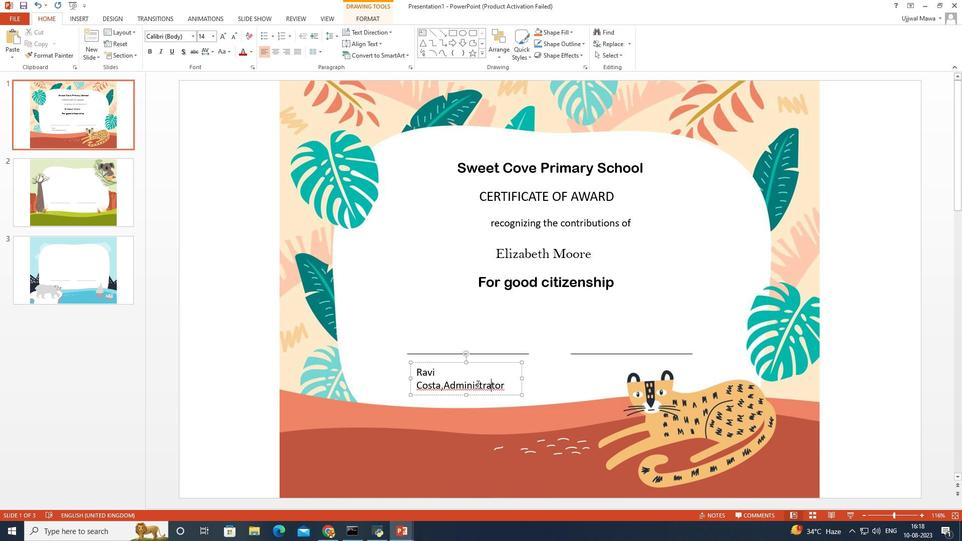 
Action: Mouse pressed left at (477, 384)
Screenshot: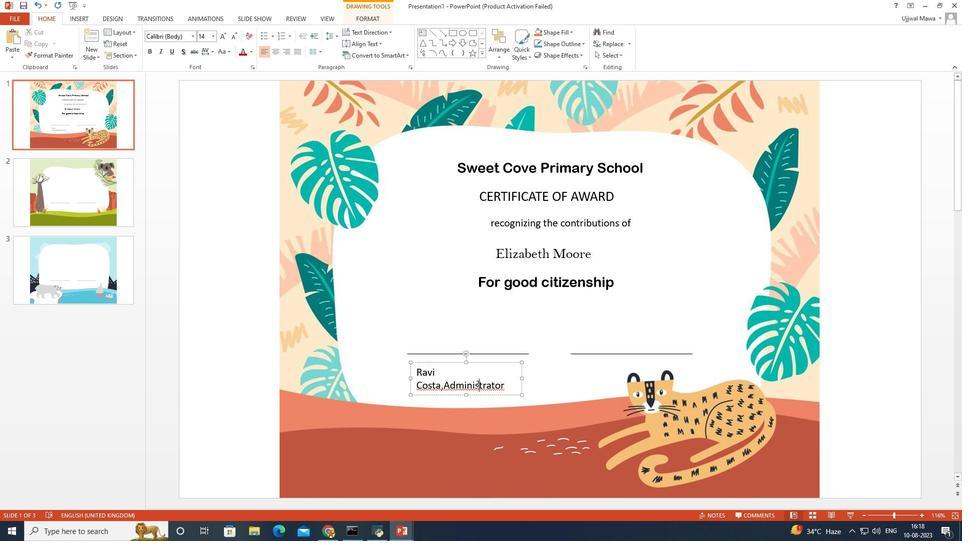 
Action: Mouse pressed right at (477, 384)
Screenshot: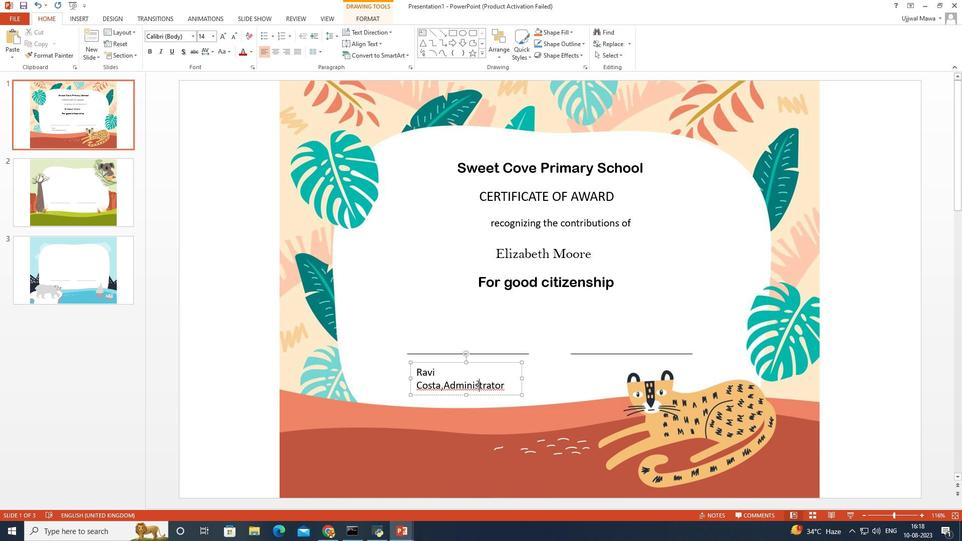 
Action: Mouse moved to (466, 389)
Screenshot: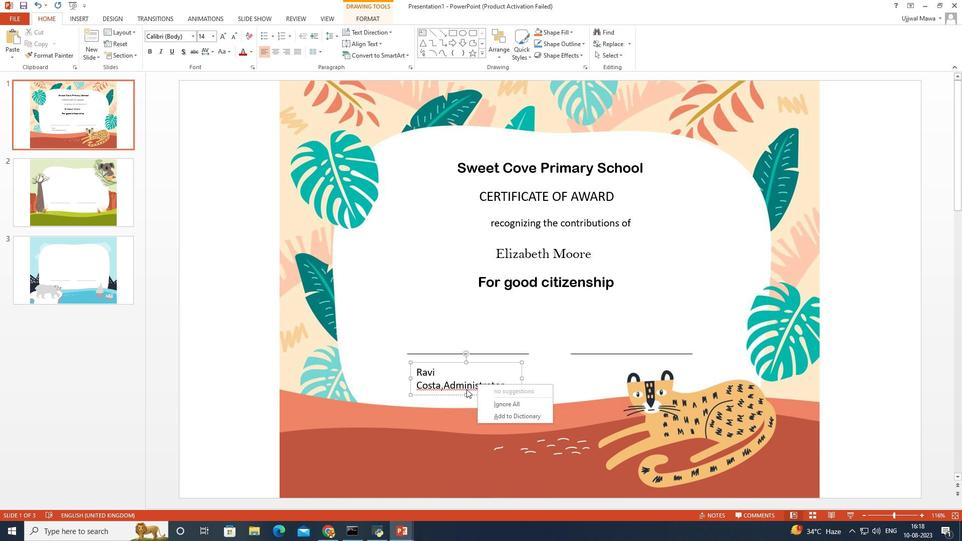 
Action: Mouse pressed left at (466, 389)
Screenshot: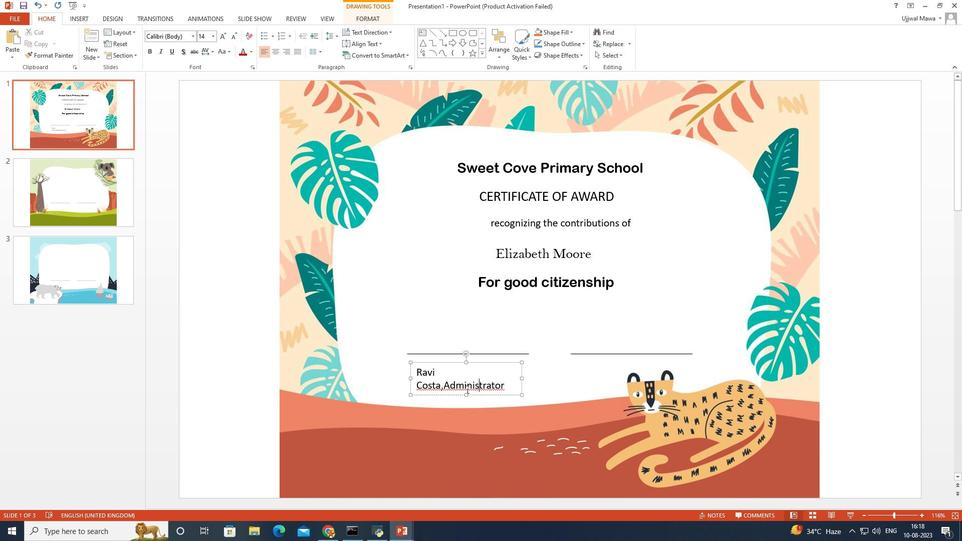 
Action: Mouse moved to (445, 388)
Screenshot: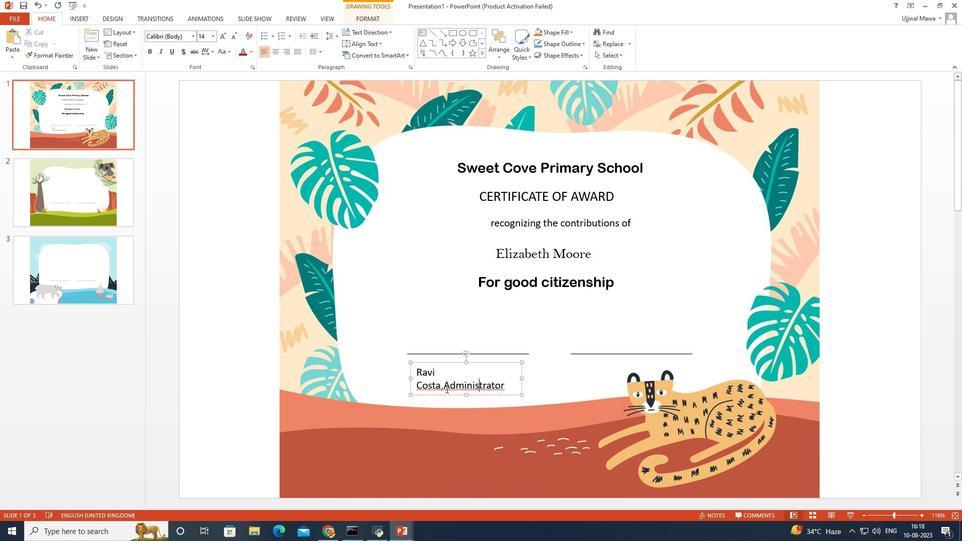 
Action: Mouse pressed left at (445, 388)
Screenshot: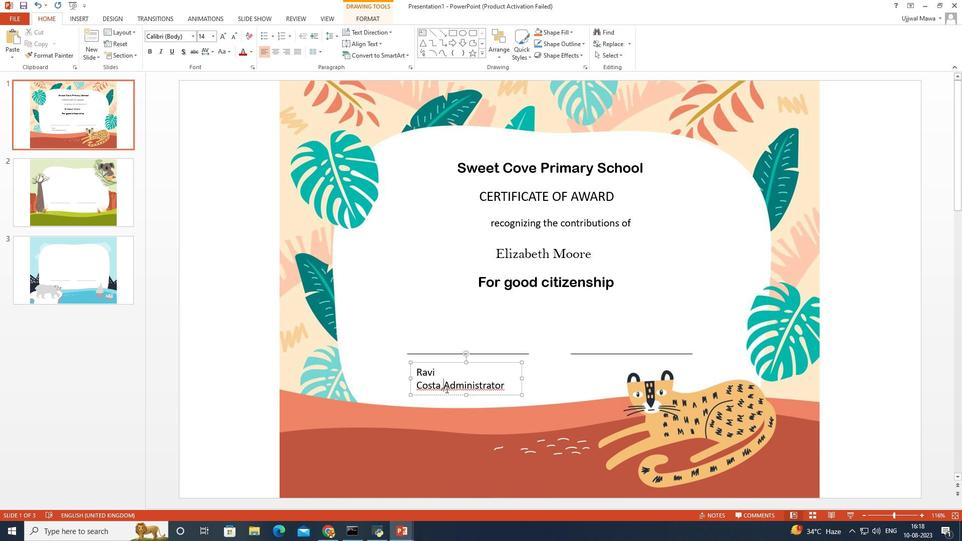 
Action: Key pressed <Key.space>
Screenshot: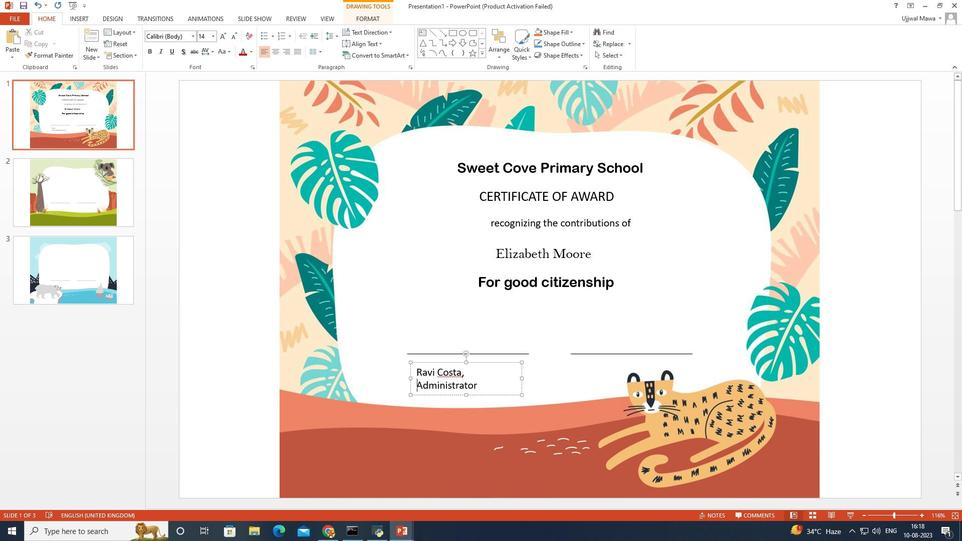 
Action: Mouse moved to (521, 379)
Screenshot: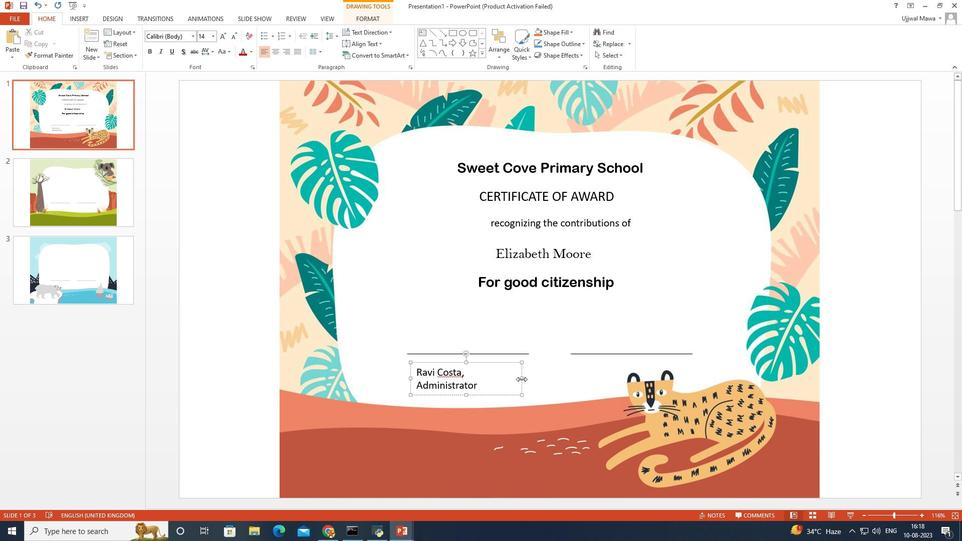 
Action: Mouse pressed left at (521, 379)
Screenshot: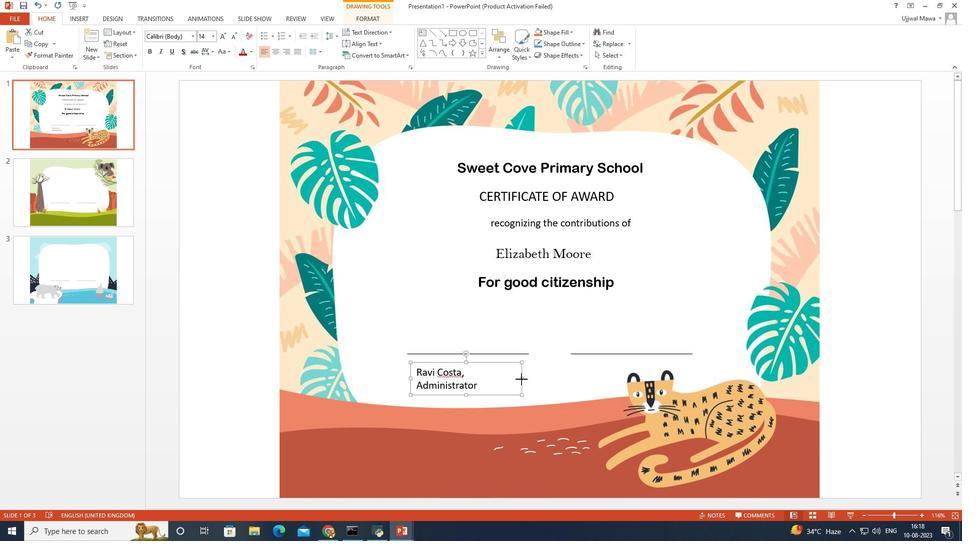 
Action: Mouse moved to (509, 339)
Screenshot: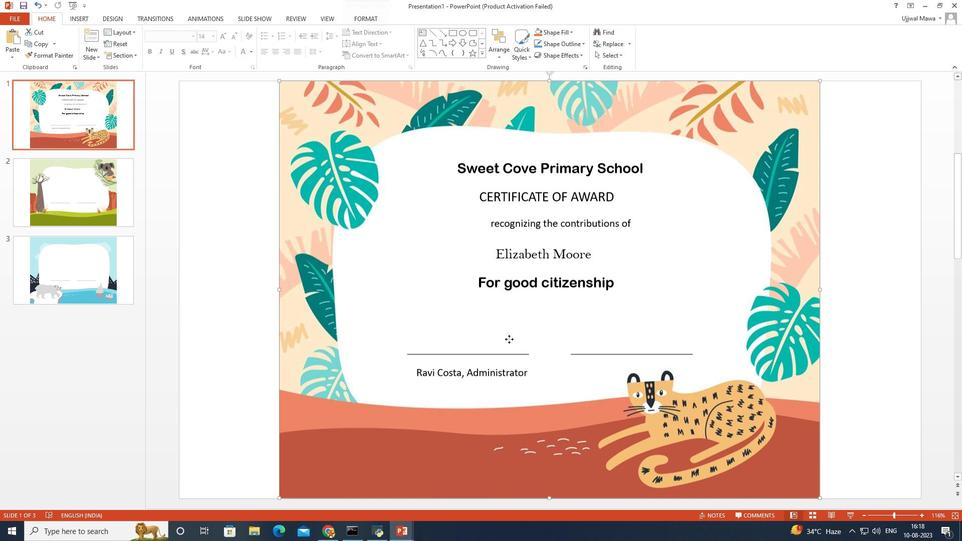 
Action: Mouse pressed left at (509, 339)
Screenshot: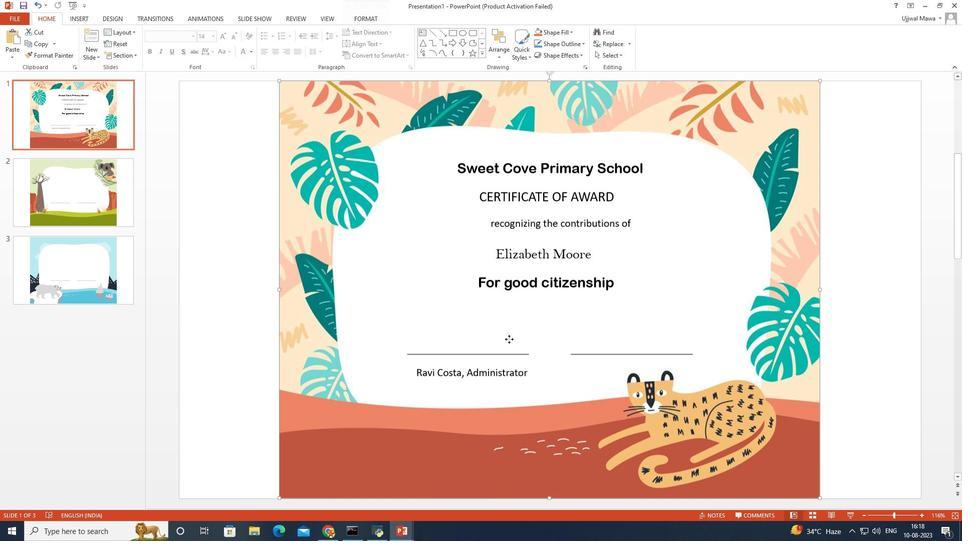 
Action: Mouse moved to (451, 378)
Screenshot: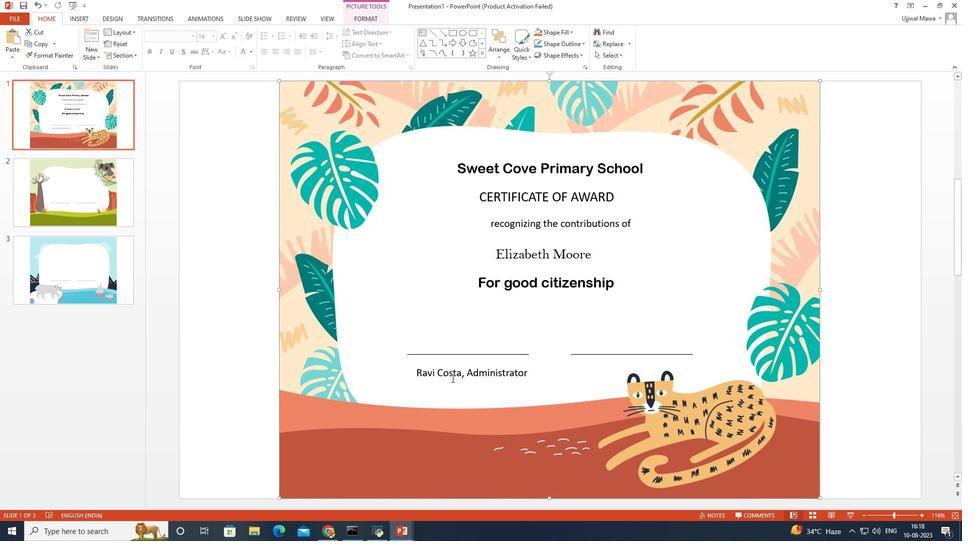 
Action: Mouse pressed left at (451, 378)
Screenshot: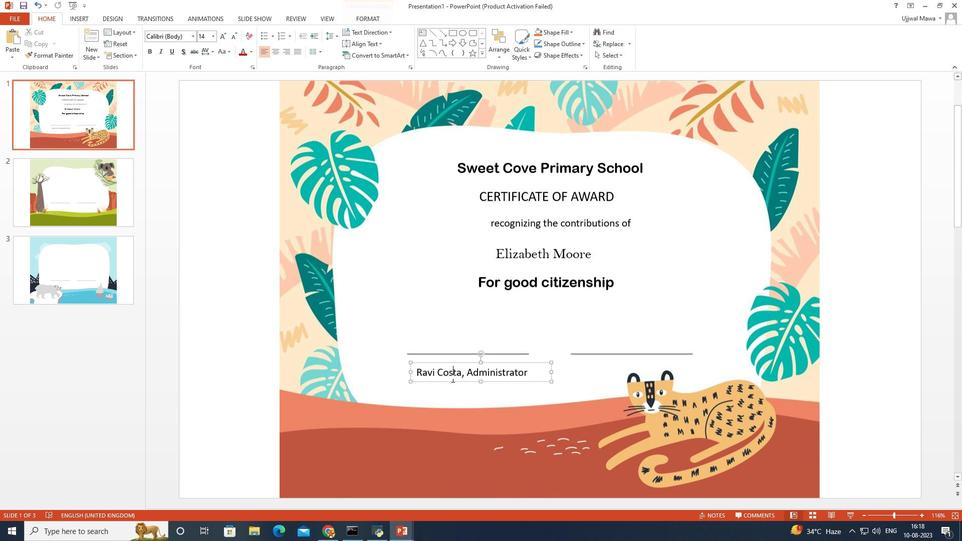 
Action: Mouse moved to (467, 367)
Screenshot: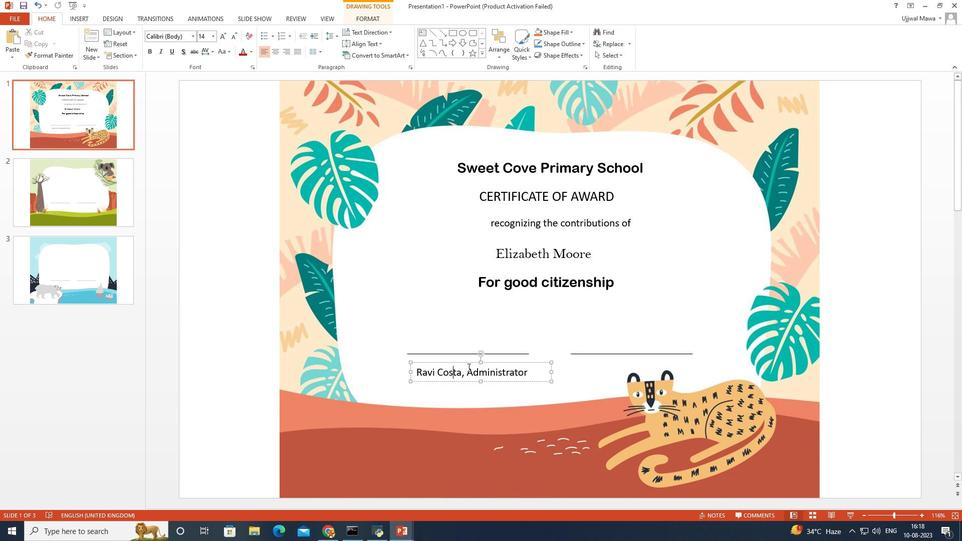 
Action: Mouse pressed left at (467, 367)
Screenshot: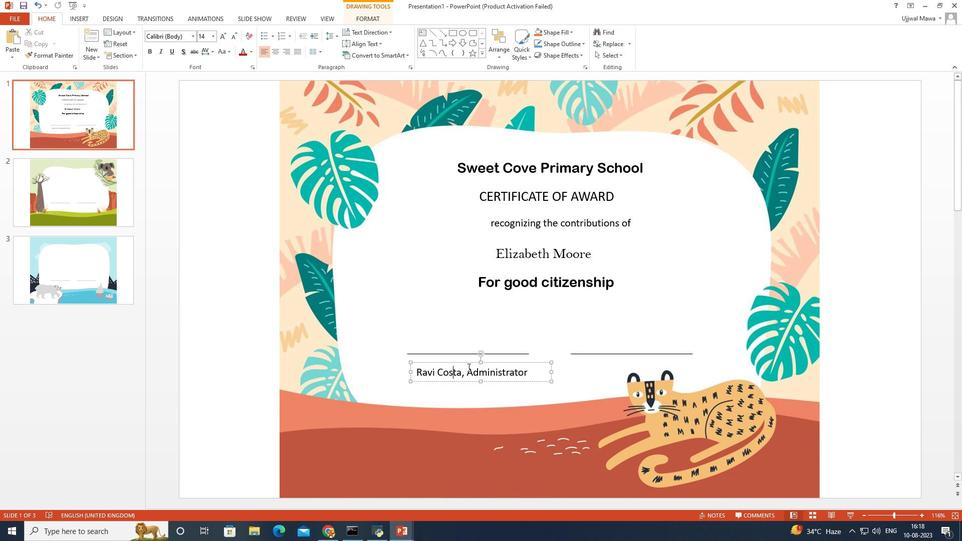 
Action: Mouse moved to (471, 363)
Screenshot: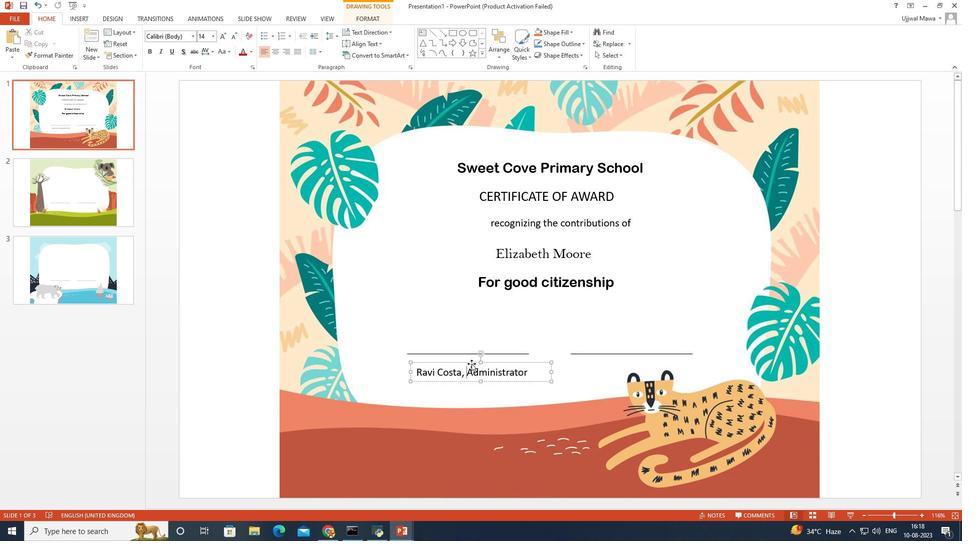 
Action: Mouse pressed left at (471, 363)
Screenshot: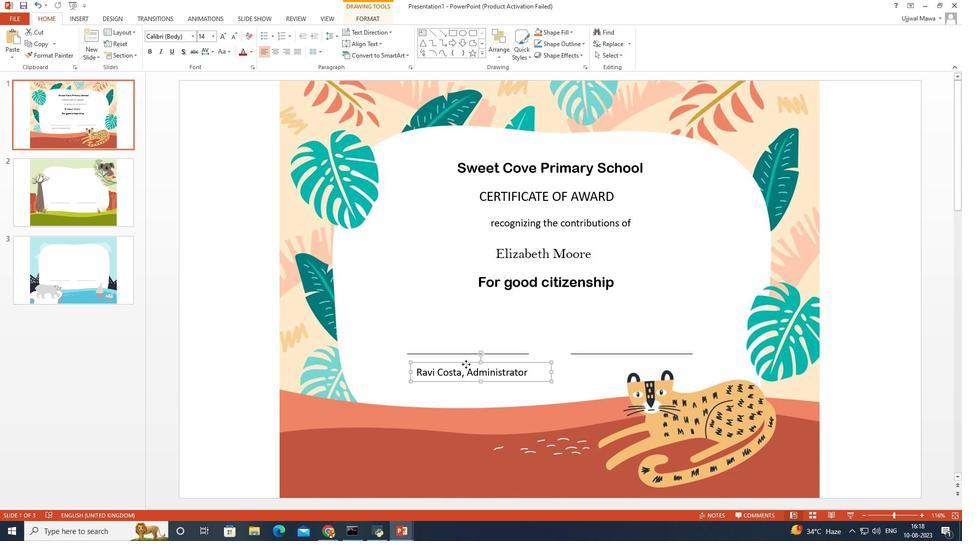 
Action: Mouse moved to (489, 329)
Screenshot: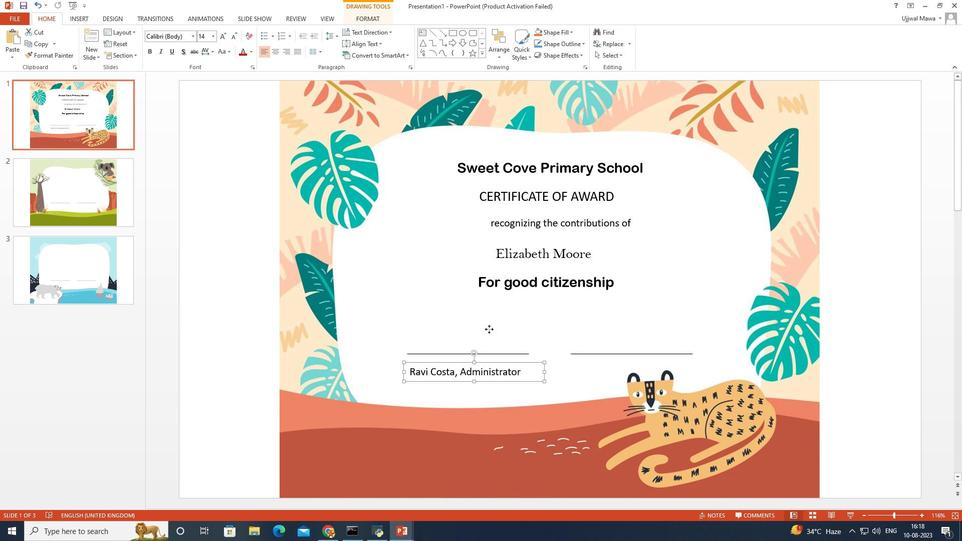 
Action: Mouse pressed left at (489, 329)
Screenshot: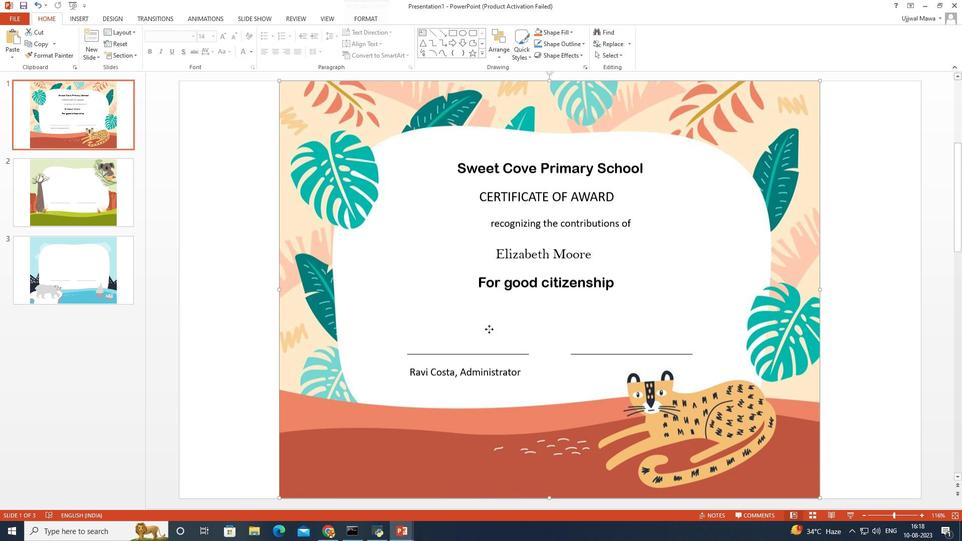 
Action: Mouse moved to (72, 15)
Screenshot: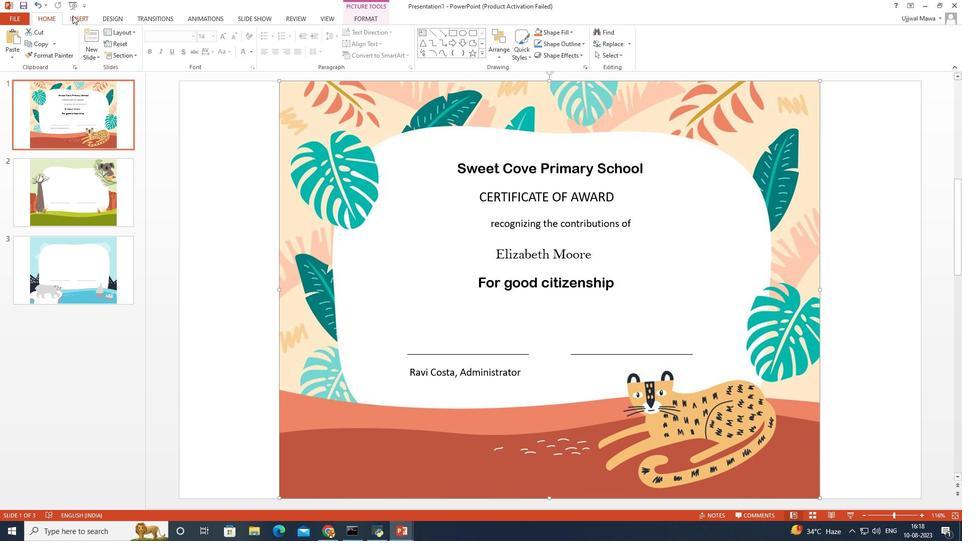 
Action: Mouse pressed left at (72, 15)
Screenshot: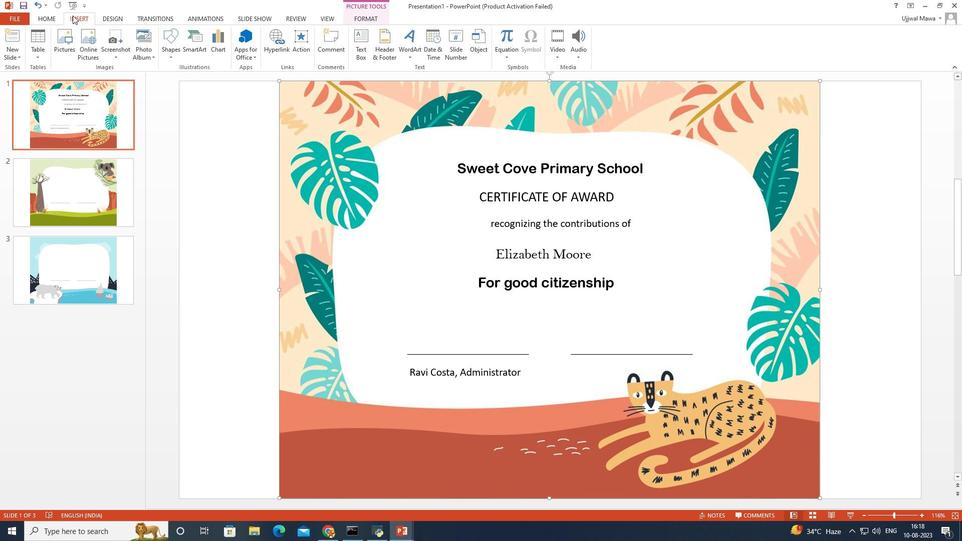
Action: Mouse moved to (367, 40)
Screenshot: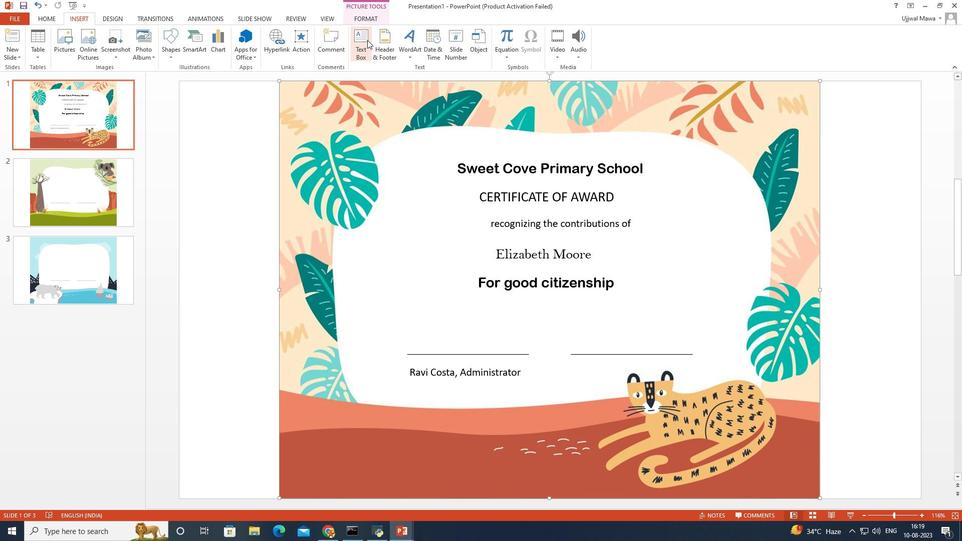 
Action: Mouse pressed left at (367, 40)
Screenshot: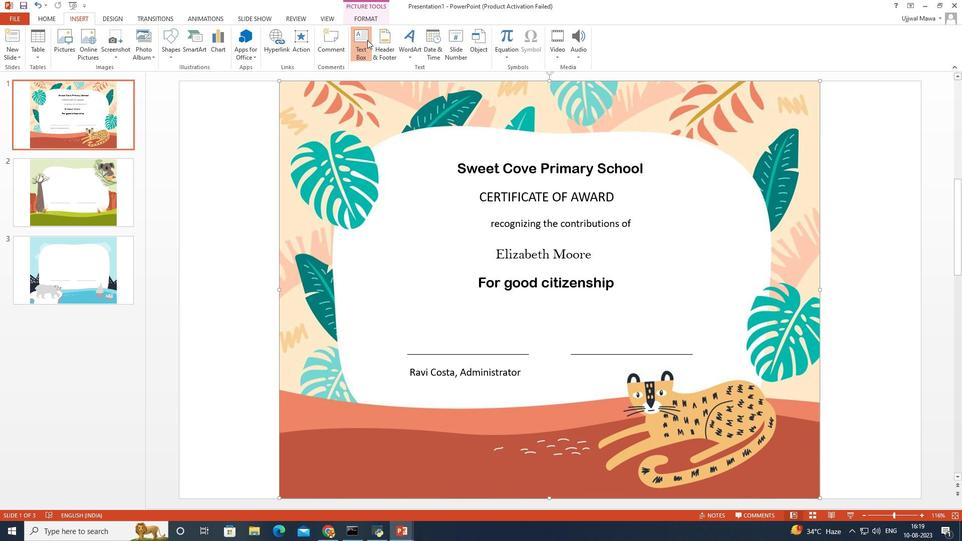 
Action: Mouse moved to (576, 366)
Screenshot: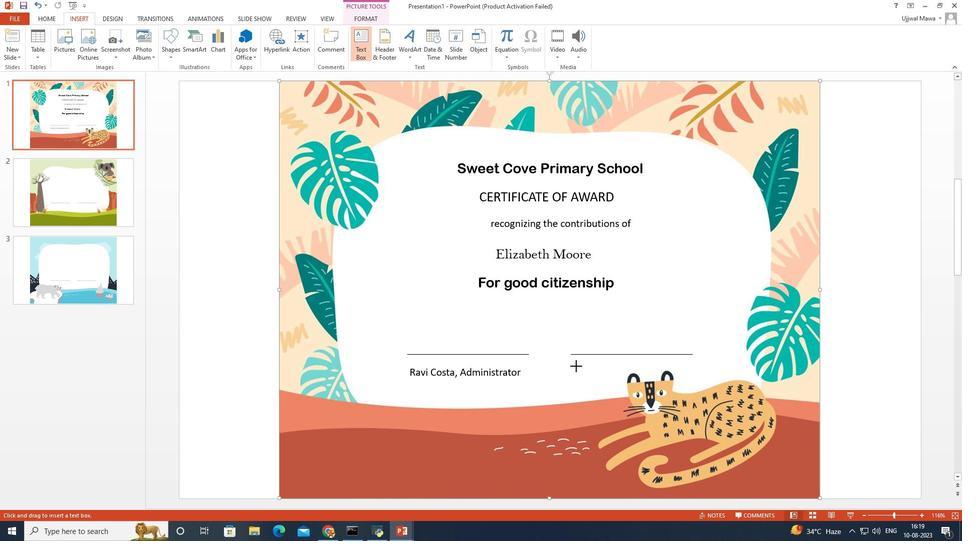 
Action: Mouse pressed left at (576, 366)
Screenshot: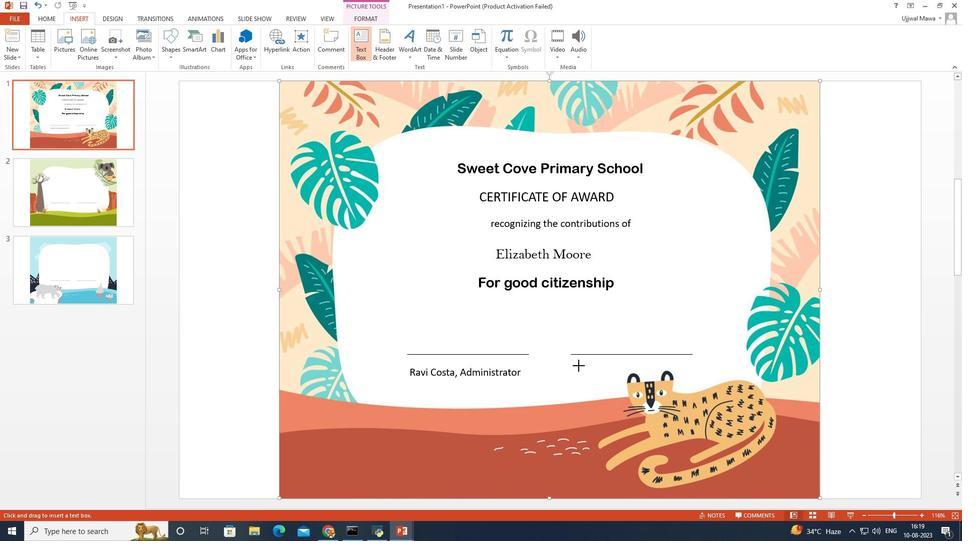 
Action: Mouse moved to (650, 376)
Screenshot: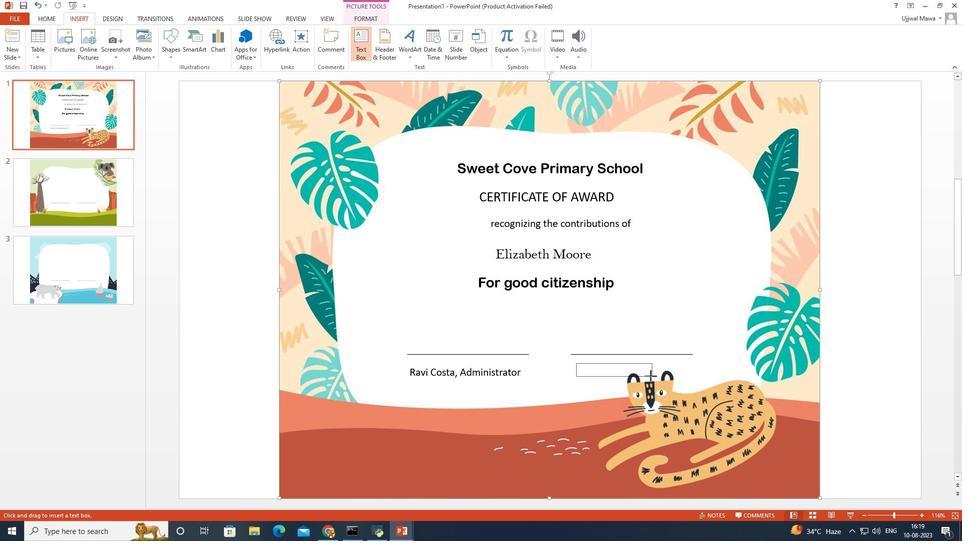 
Action: Key pressed <Key.caps_lock>D<Key.caps_lock>ate
Screenshot: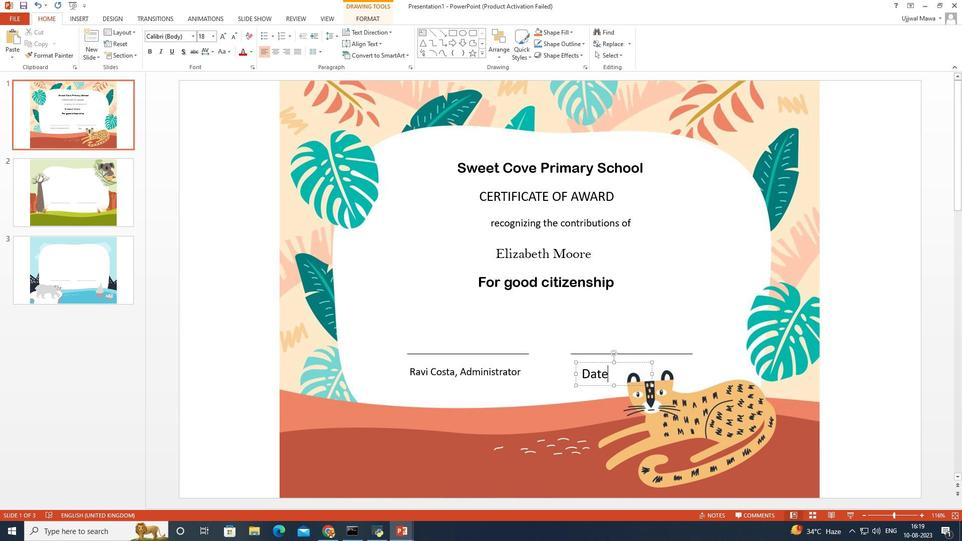 
Action: Mouse moved to (606, 372)
Screenshot: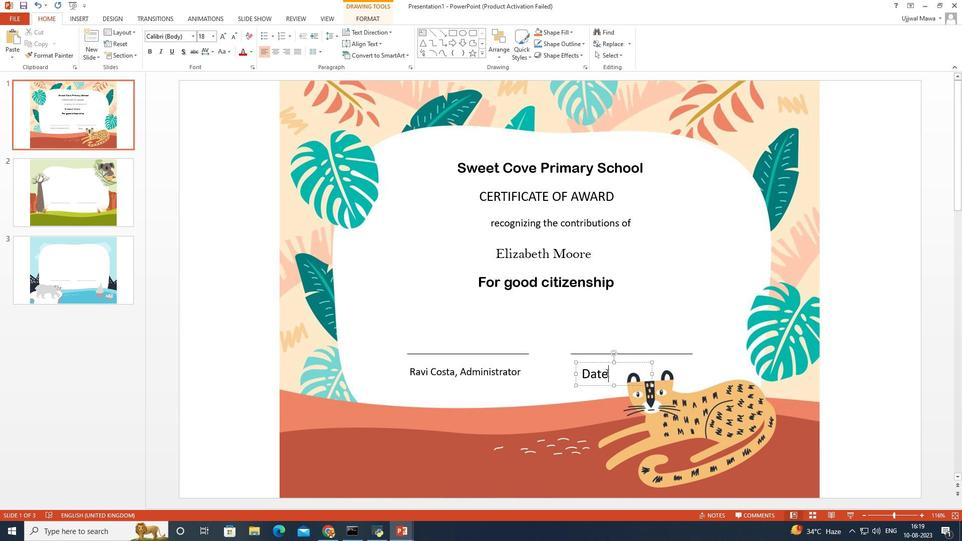 
Action: Mouse pressed left at (606, 372)
Screenshot: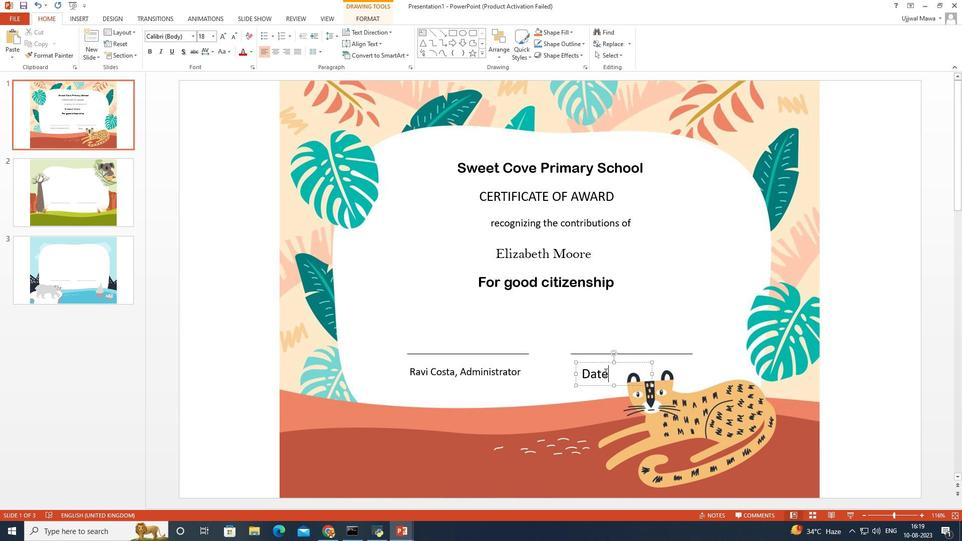 
Action: Mouse moved to (227, 32)
Screenshot: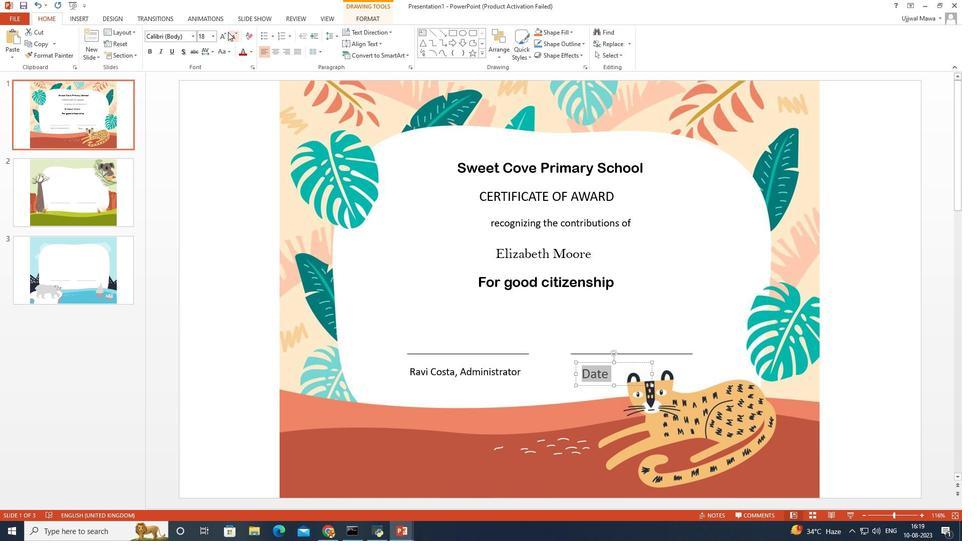 
Action: Mouse pressed left at (227, 32)
Screenshot: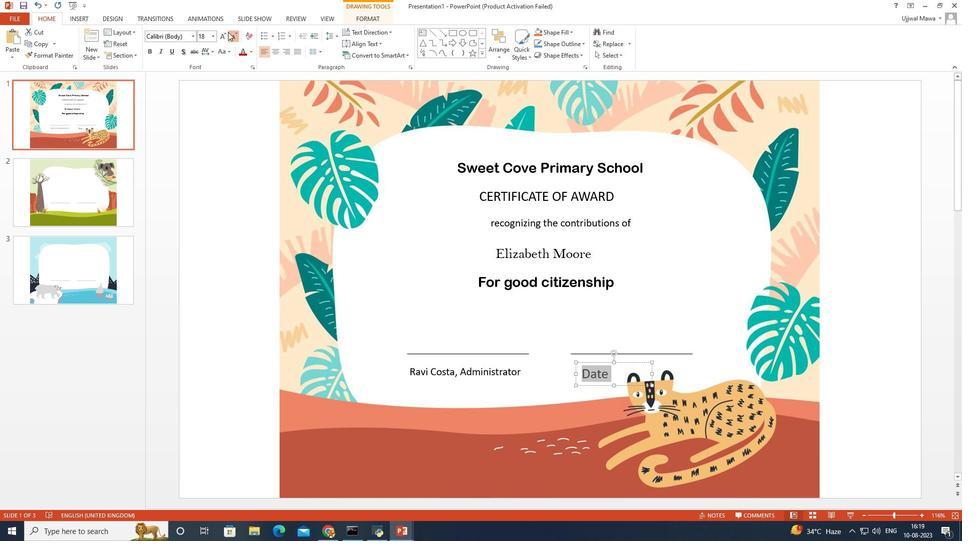
Action: Mouse pressed left at (227, 32)
Screenshot: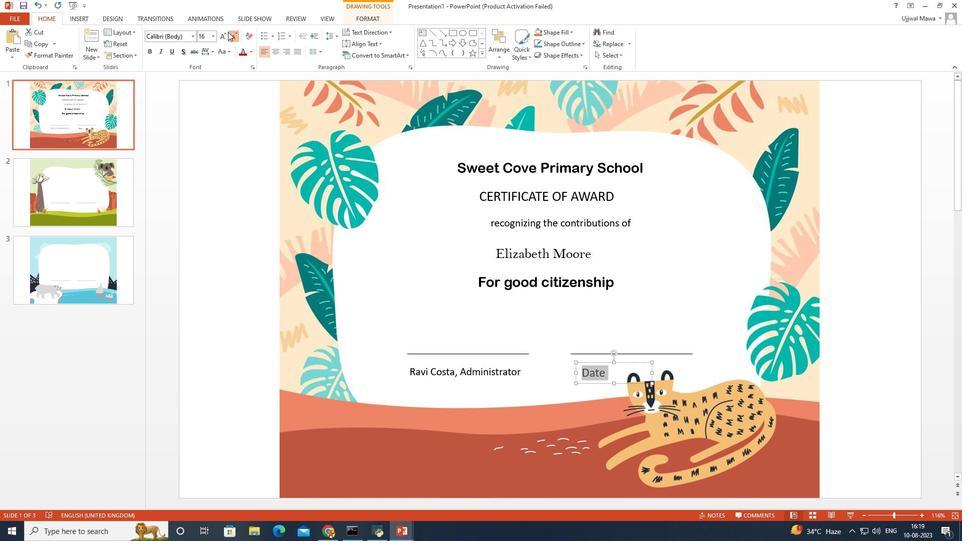 
Action: Mouse moved to (510, 386)
Screenshot: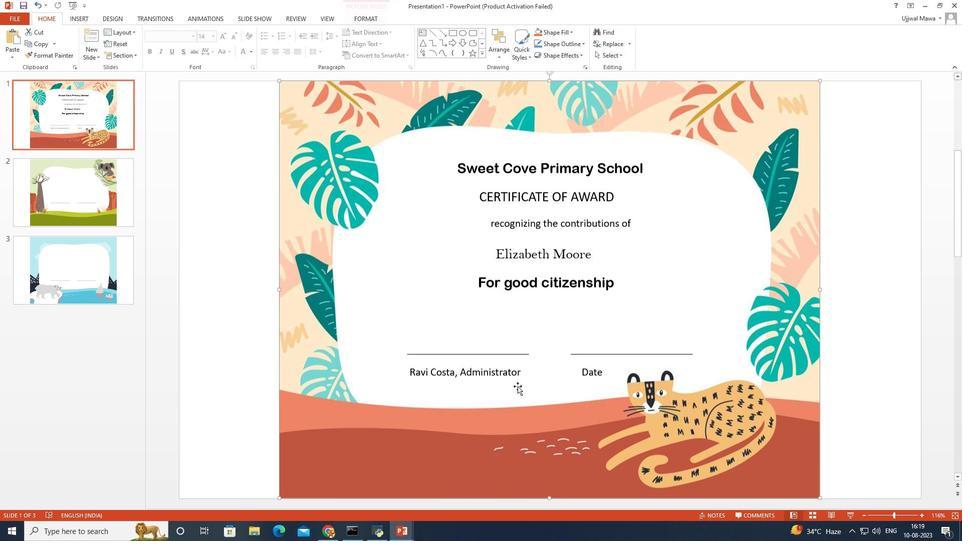 
Action: Mouse pressed left at (510, 386)
Screenshot: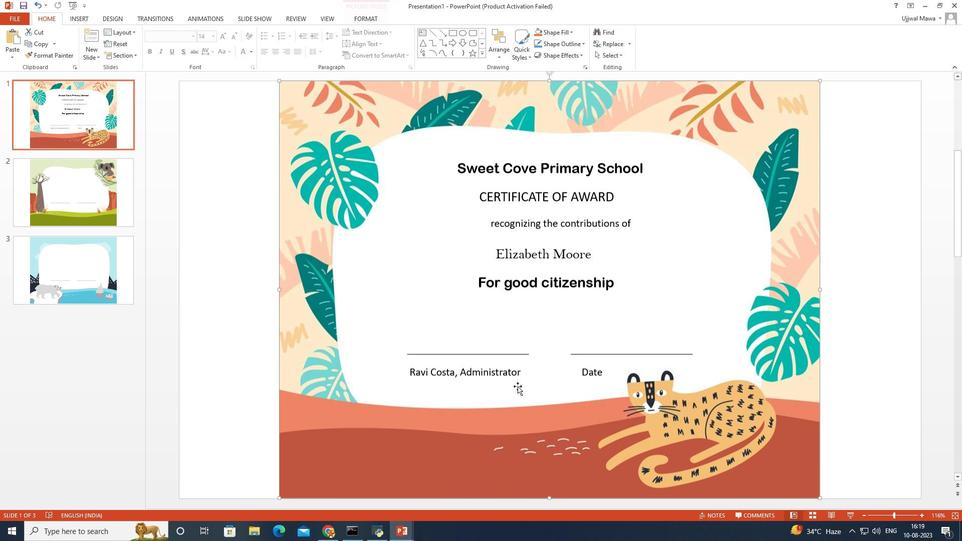 
Action: Mouse moved to (582, 370)
Screenshot: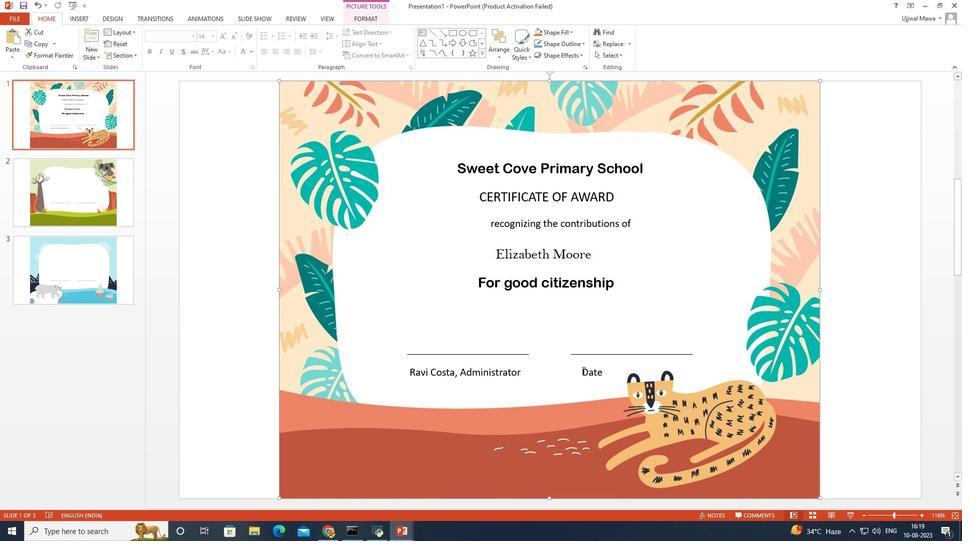 
Action: Mouse pressed left at (582, 370)
Screenshot: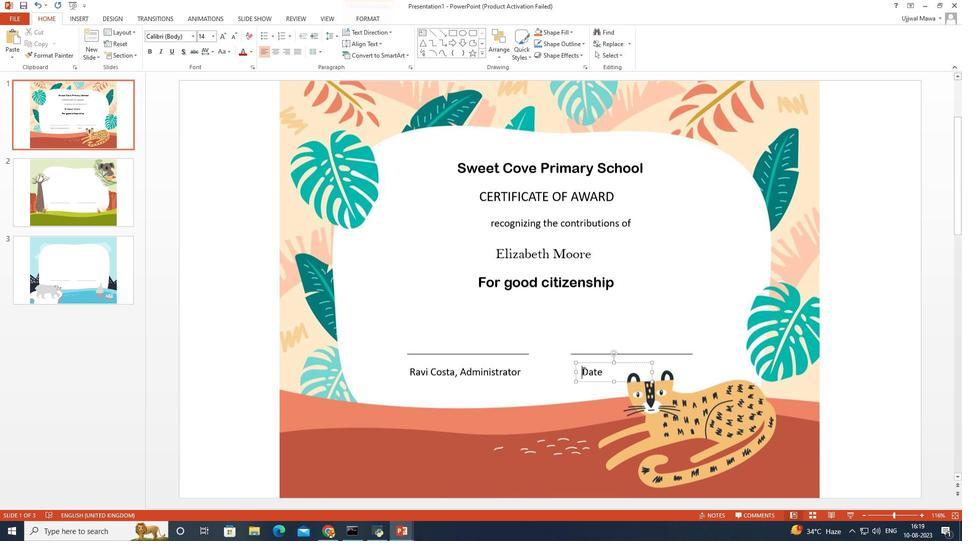 
Action: Mouse moved to (595, 362)
Screenshot: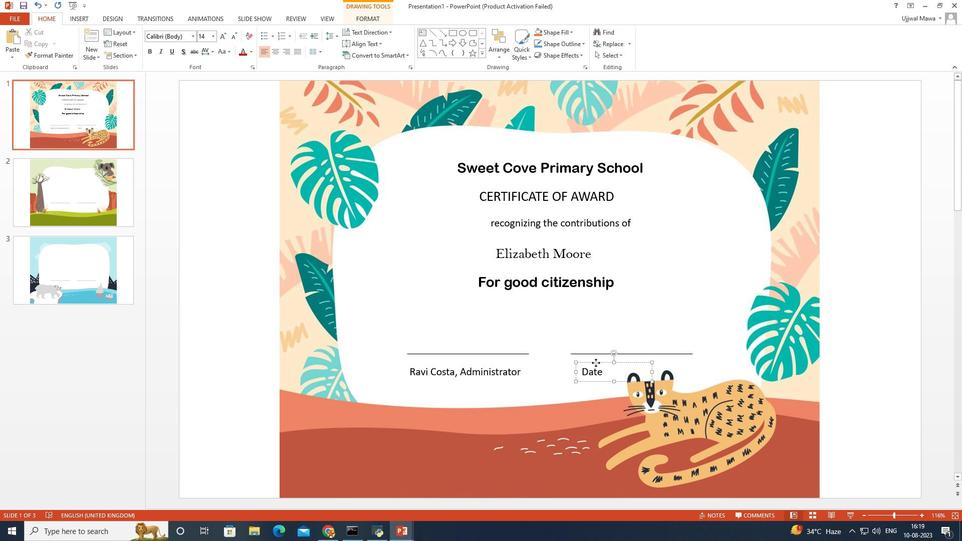 
Action: Mouse pressed left at (595, 362)
Screenshot: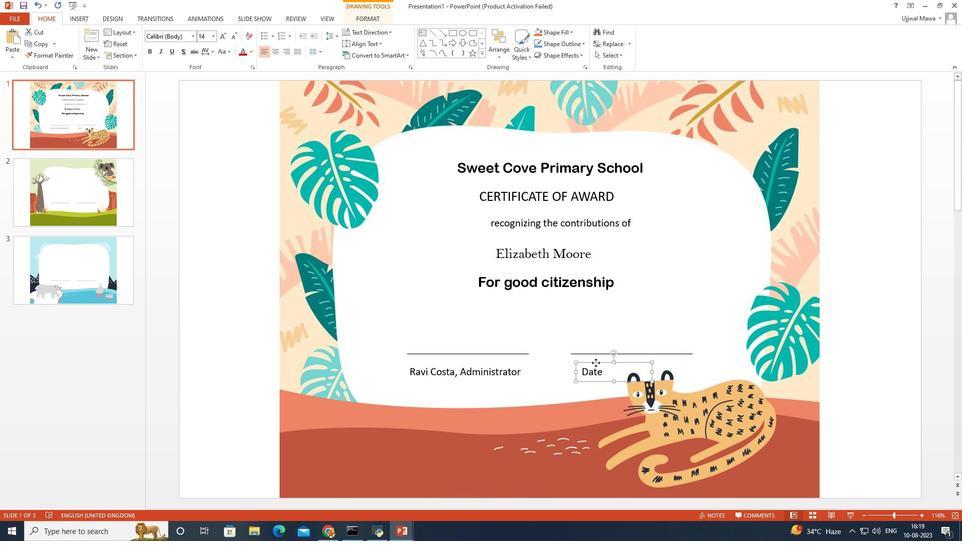 
Action: Mouse moved to (608, 335)
Screenshot: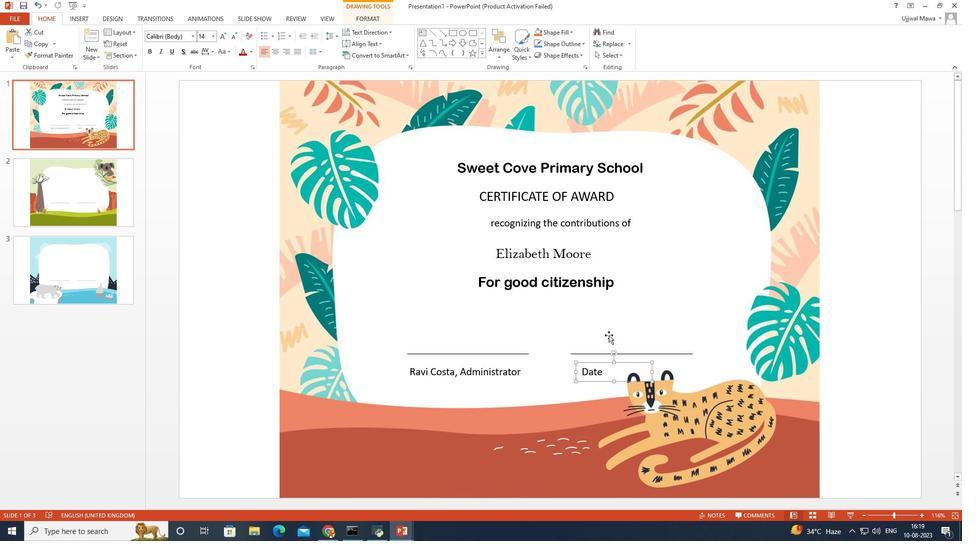 
Action: Mouse pressed left at (608, 335)
Screenshot: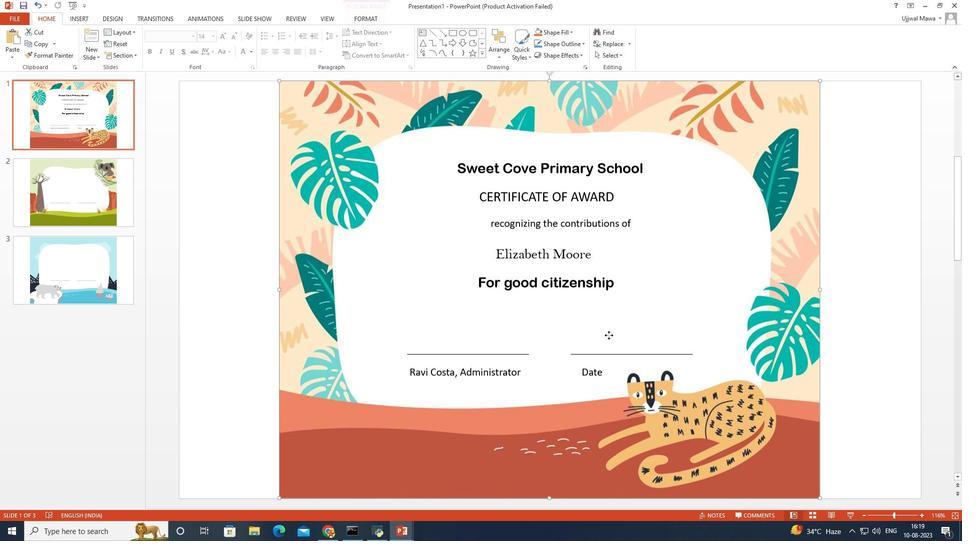 
Action: Mouse moved to (82, 20)
Screenshot: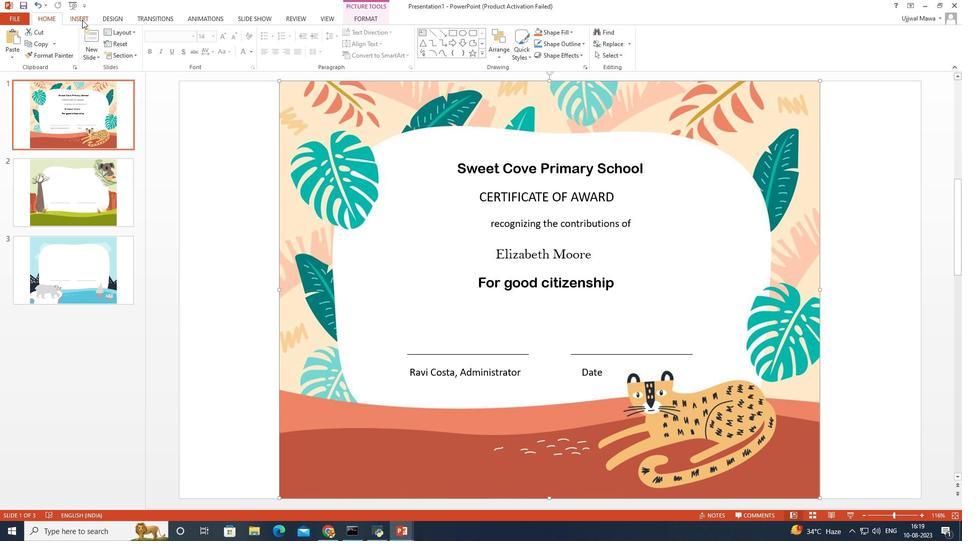 
Action: Mouse pressed left at (82, 20)
Screenshot: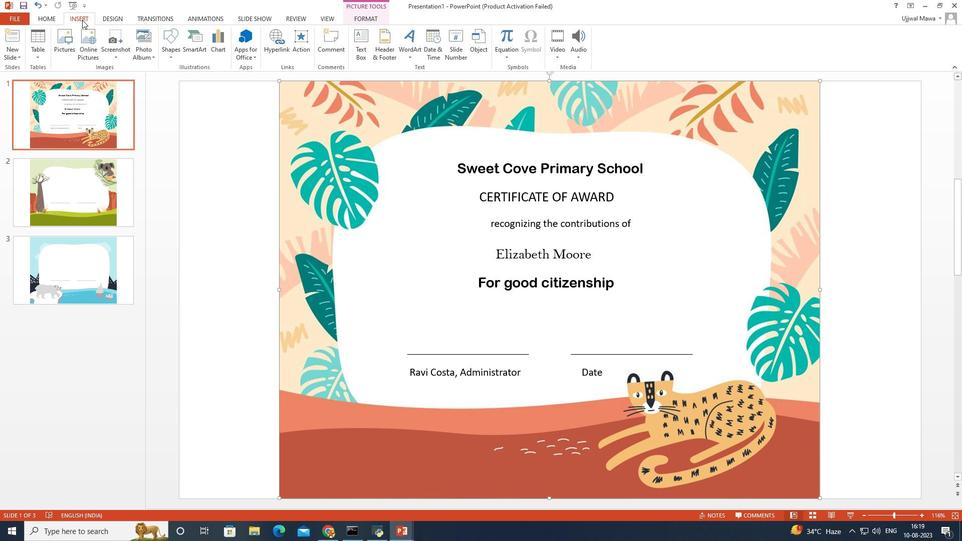 
Action: Mouse moved to (365, 47)
Screenshot: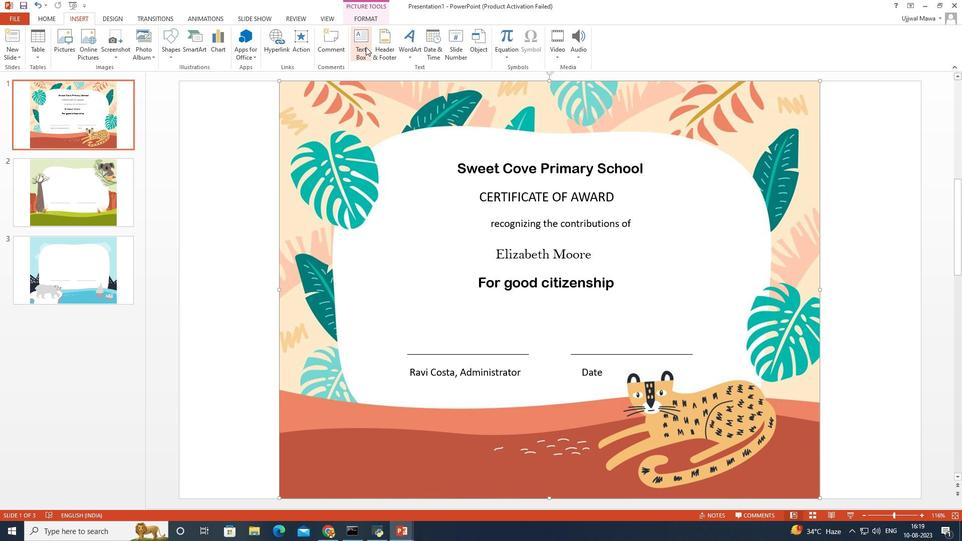 
Action: Mouse pressed left at (365, 47)
Screenshot: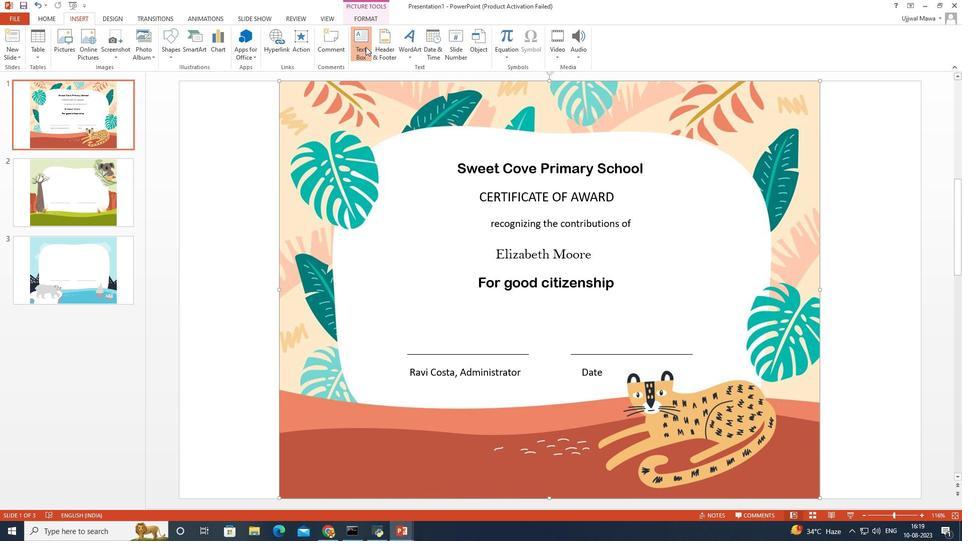 
Action: Mouse moved to (572, 338)
Screenshot: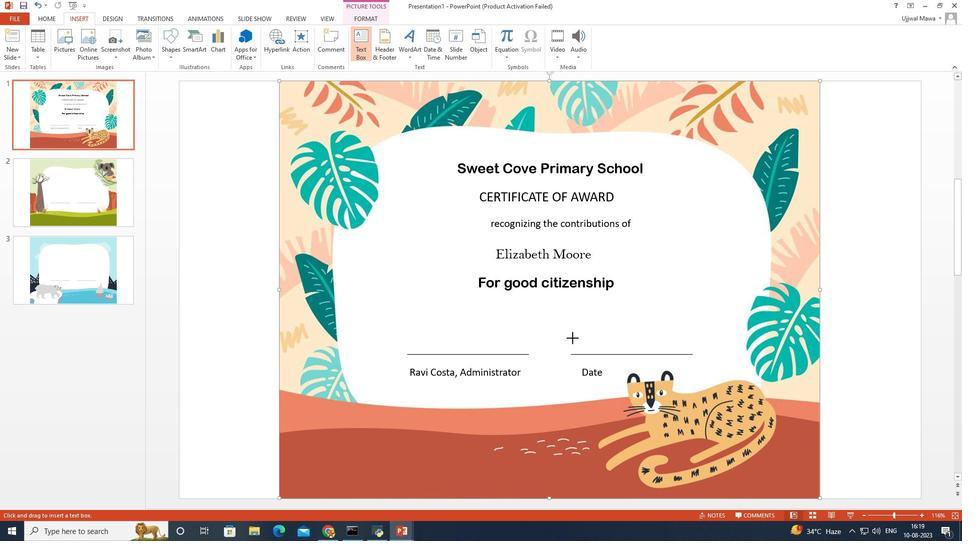 
Action: Mouse pressed left at (572, 338)
Screenshot: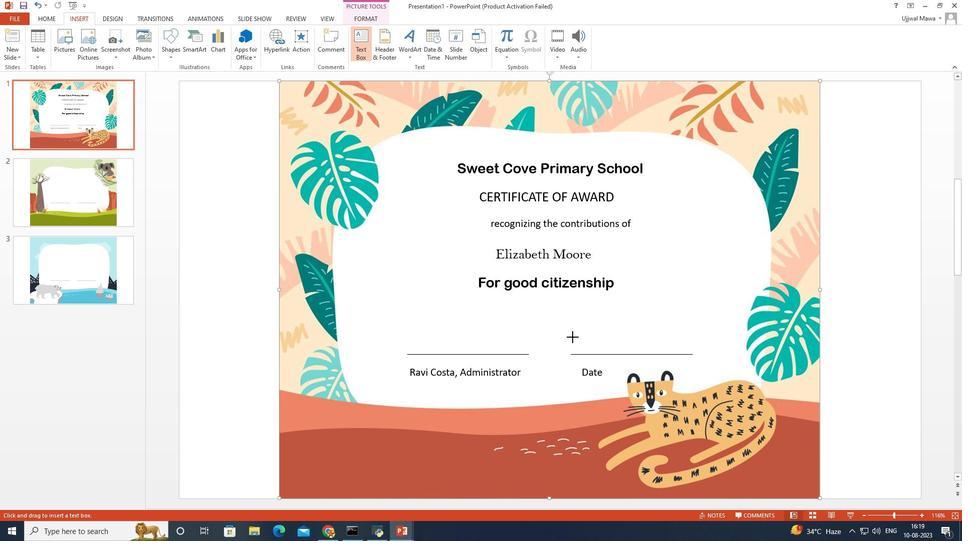 
Action: Mouse moved to (666, 352)
Screenshot: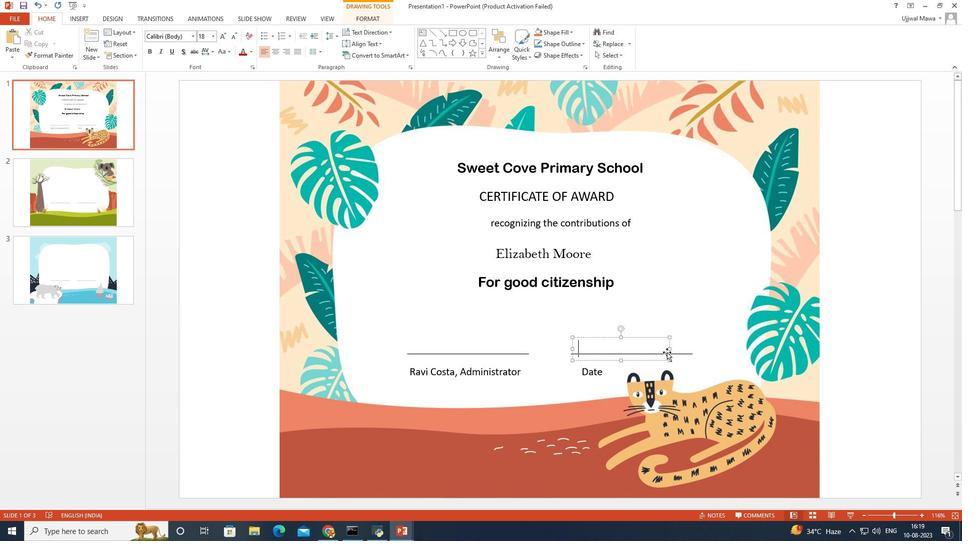 
Action: Key pressed <Key.caps_lock>J<Key.caps_lock>une<Key.space><Key.backspace><Key.space>4,20<Key.caps_lock>
Screenshot: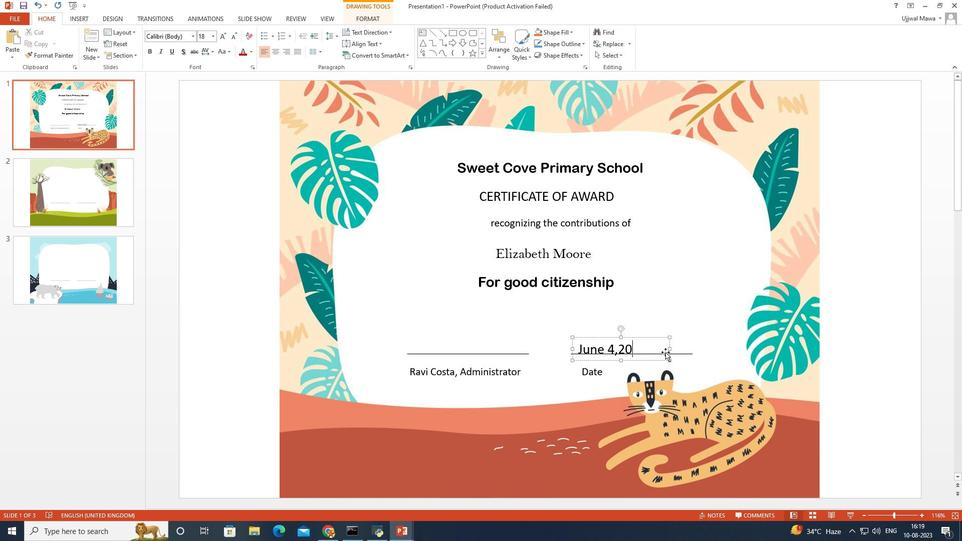 
Action: Mouse moved to (665, 352)
Screenshot: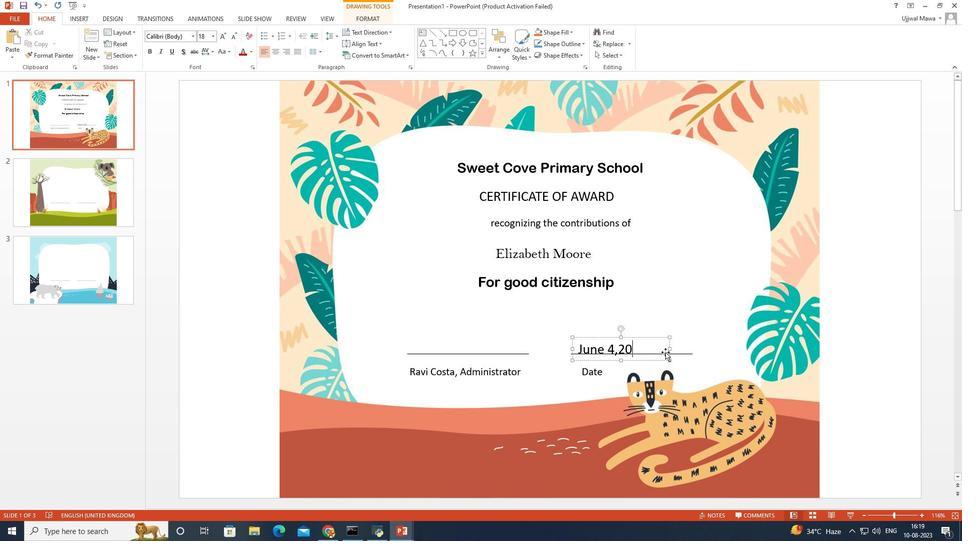 
Action: Key pressed XX
Screenshot: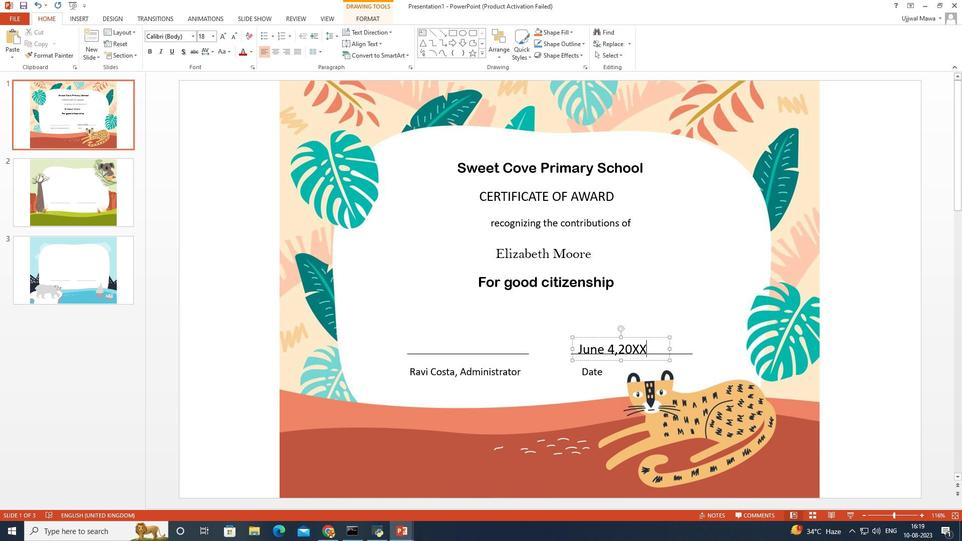 
Action: Mouse moved to (677, 330)
Screenshot: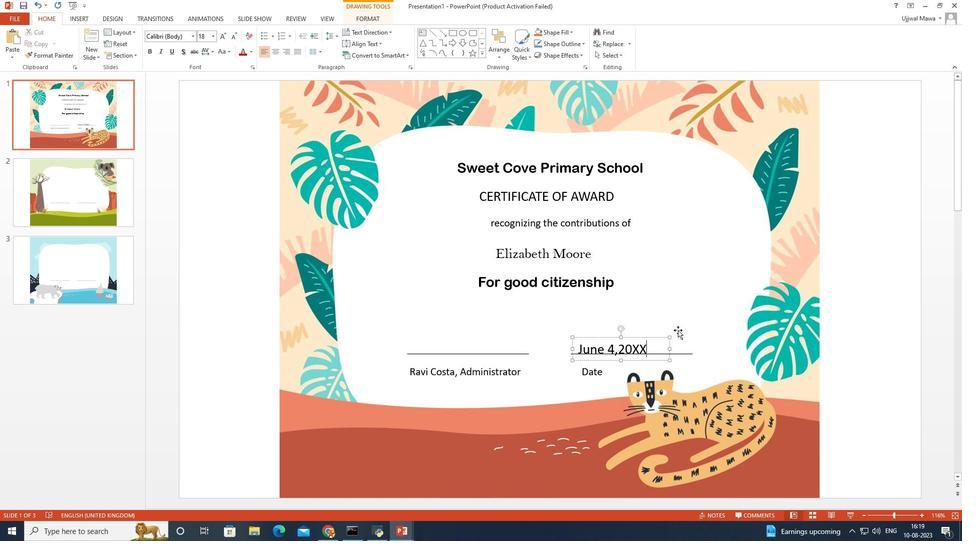 
Action: Mouse pressed left at (677, 330)
Screenshot: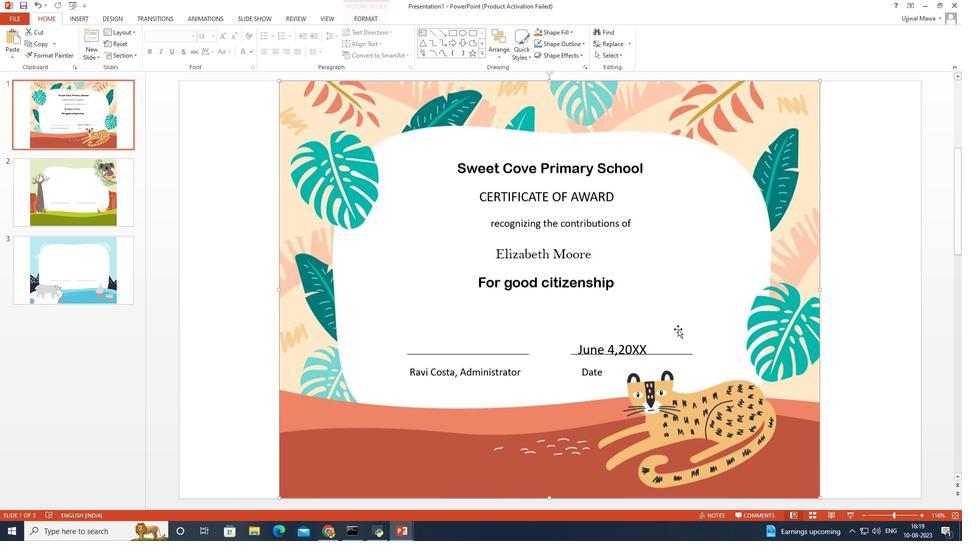 
Action: Mouse moved to (91, 20)
Screenshot: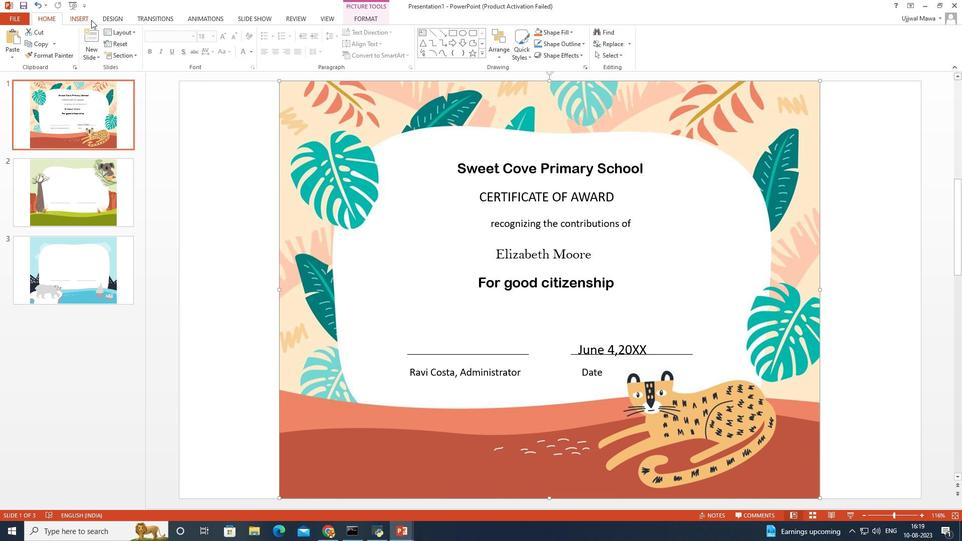 
Action: Mouse pressed left at (91, 20)
Screenshot: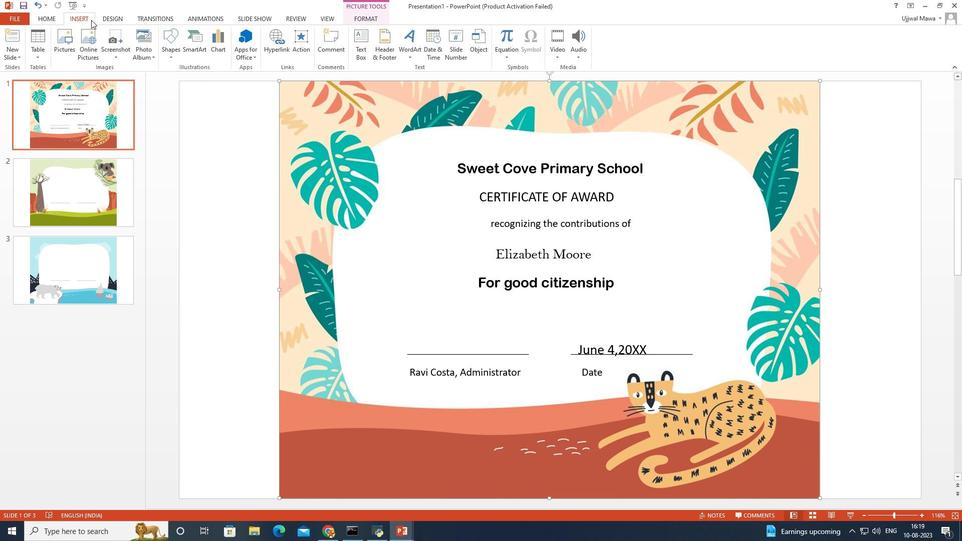 
Action: Mouse moved to (69, 45)
Screenshot: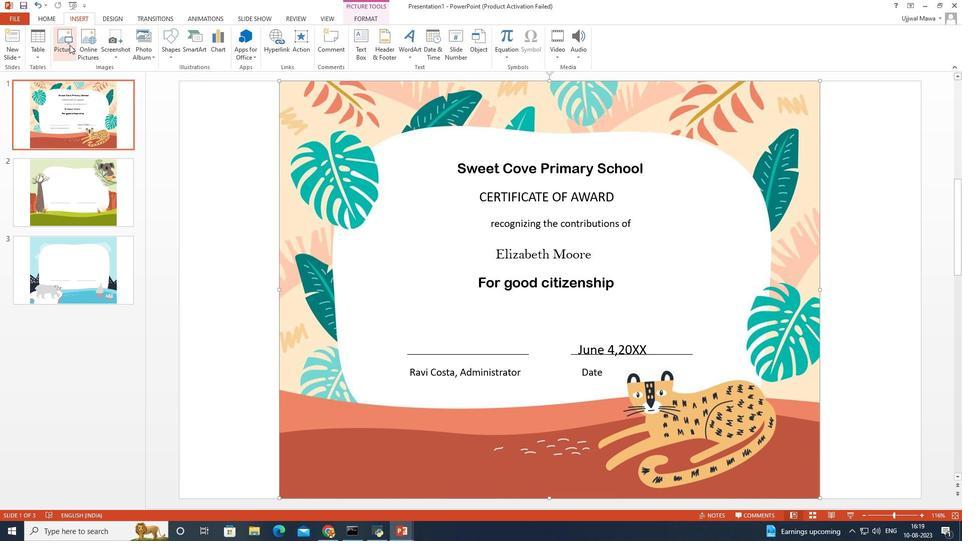 
Action: Mouse pressed left at (69, 45)
Screenshot: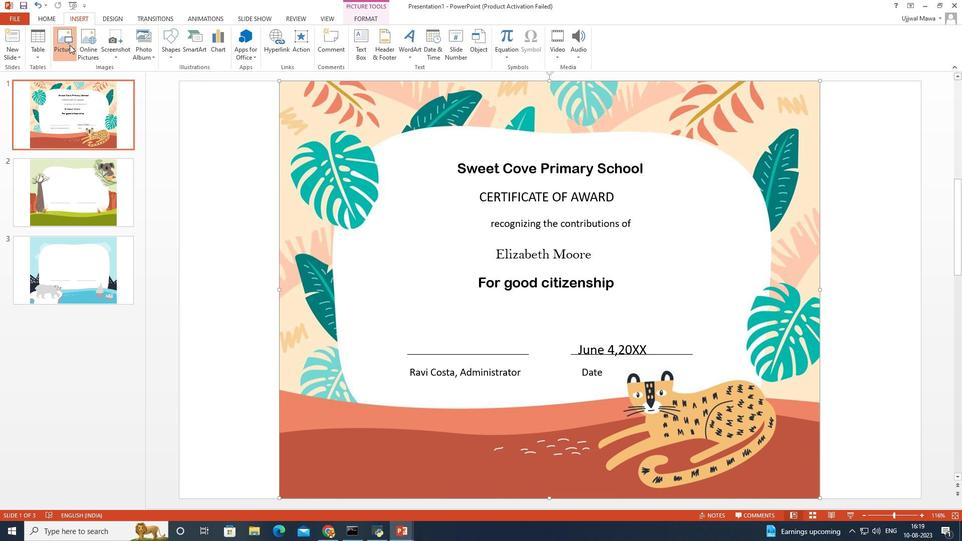 
Action: Mouse moved to (262, 172)
Screenshot: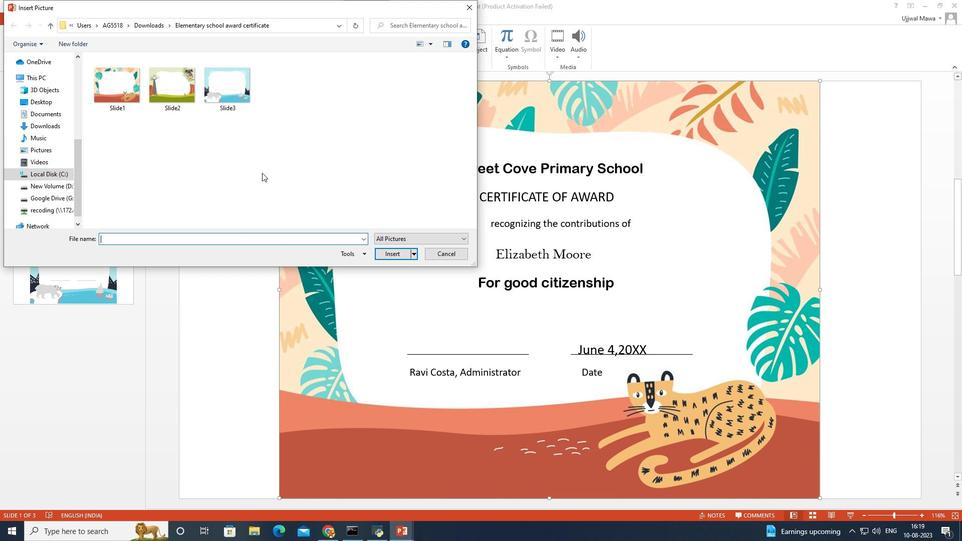 
Action: Mouse scrolled (262, 172) with delta (0, 0)
Screenshot: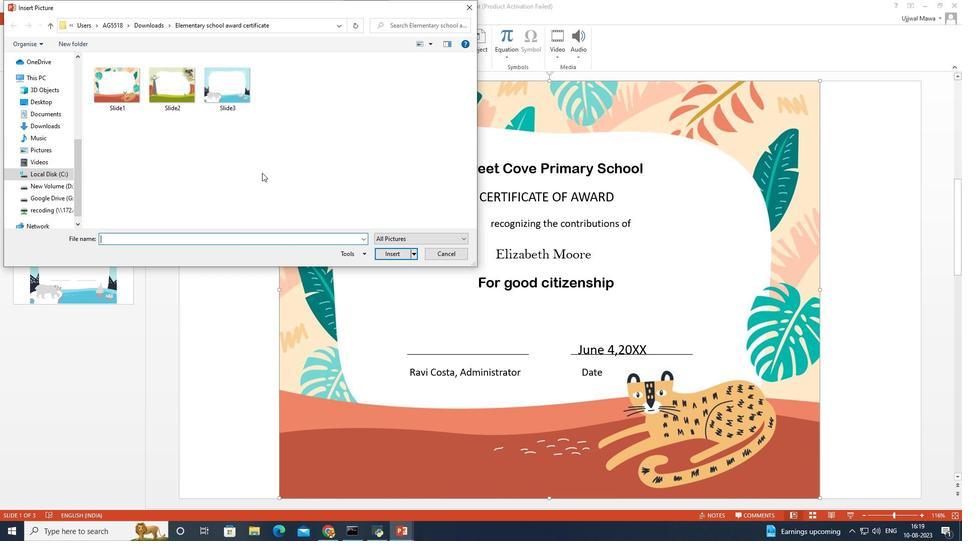 
Action: Mouse scrolled (262, 172) with delta (0, 0)
Screenshot: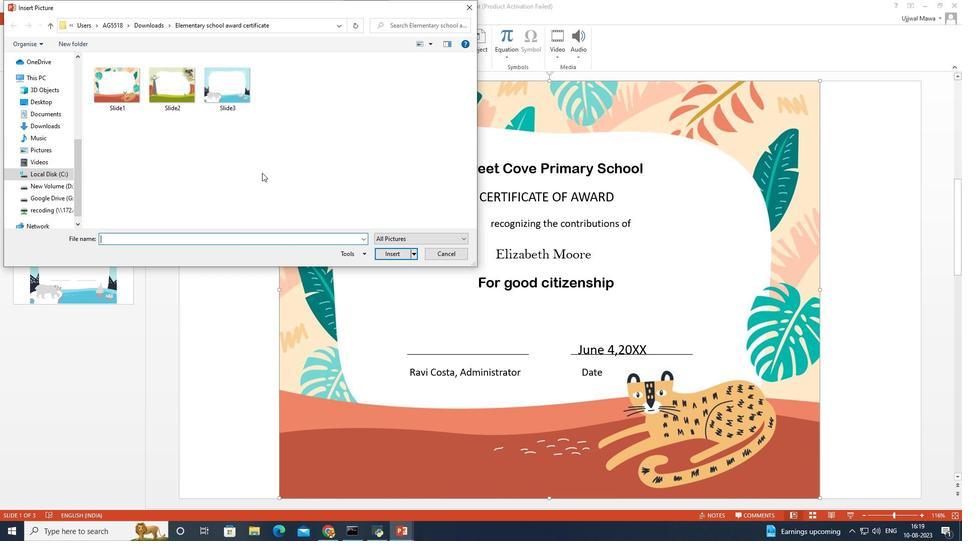 
Action: Mouse scrolled (262, 172) with delta (0, 0)
Screenshot: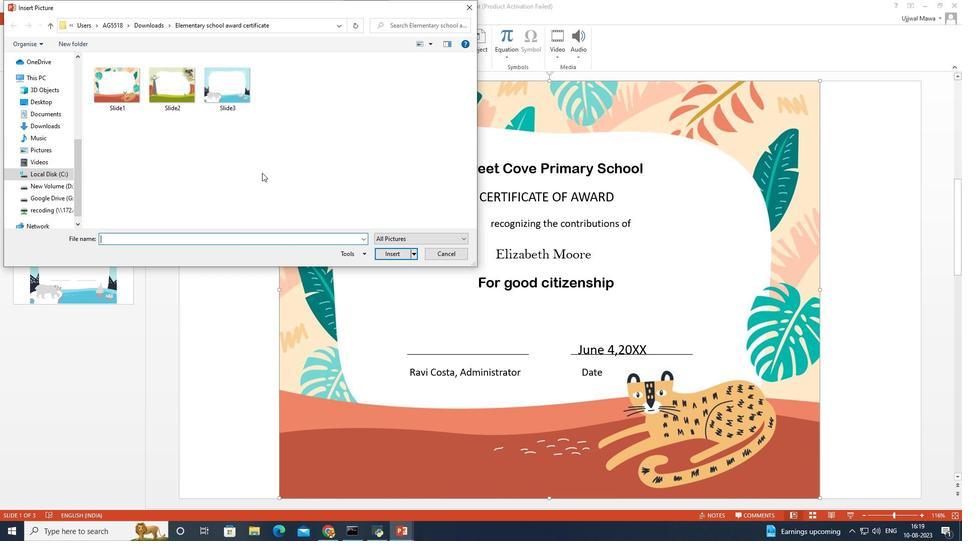 
Action: Mouse scrolled (262, 172) with delta (0, 0)
Screenshot: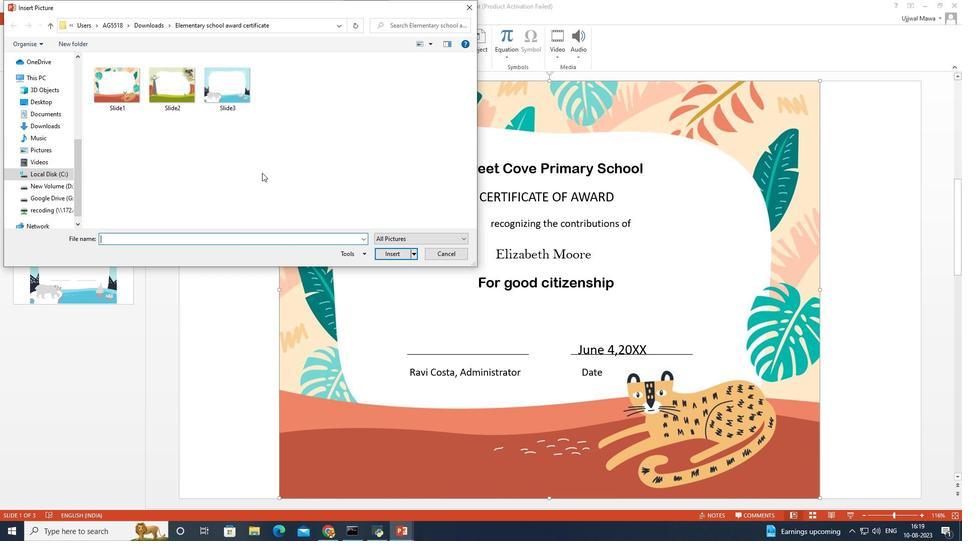 
Action: Mouse scrolled (262, 172) with delta (0, 0)
Screenshot: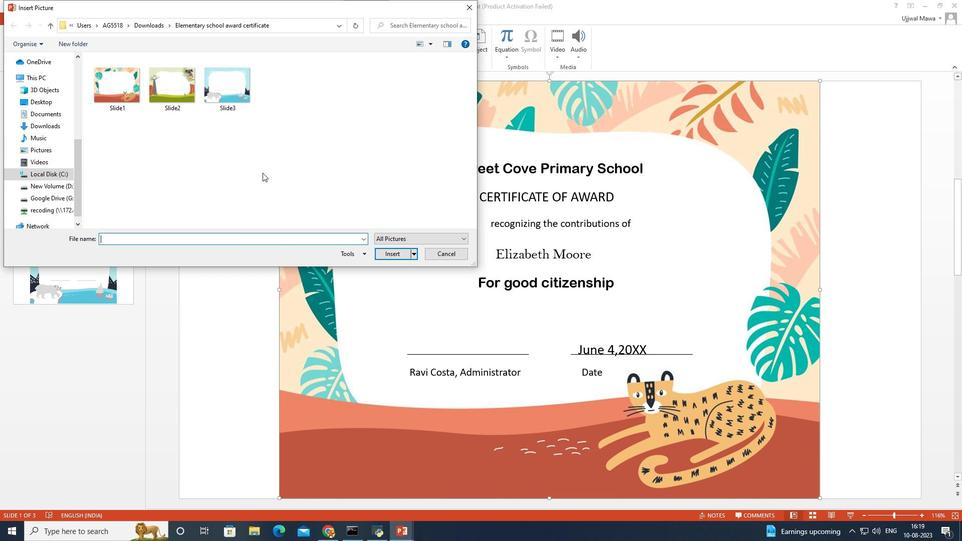 
Action: Mouse scrolled (262, 172) with delta (0, 0)
Screenshot: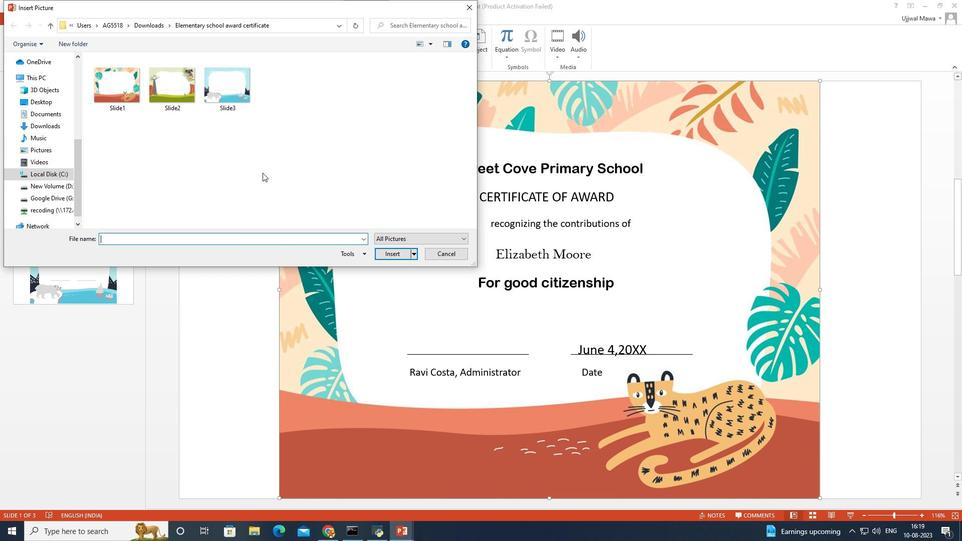 
Action: Mouse moved to (42, 150)
Screenshot: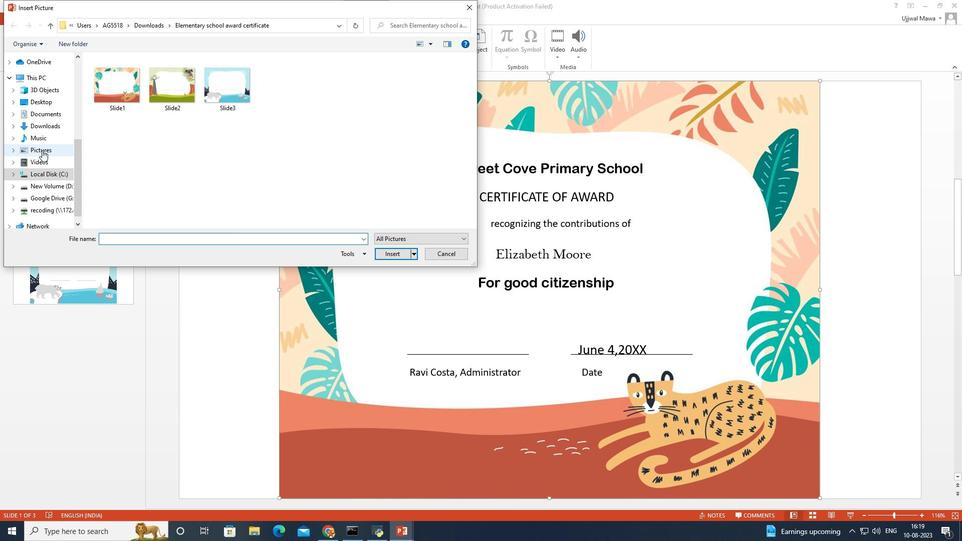 
Action: Mouse pressed left at (42, 150)
Screenshot: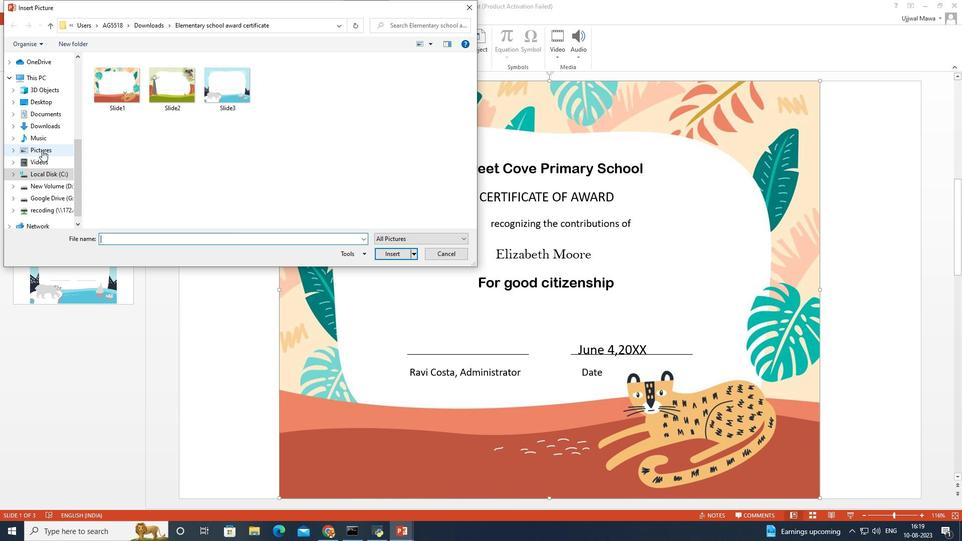 
Action: Mouse moved to (294, 175)
